 Task: Add a dentist appointment for a gum check-up on the 25th at 4:00 PM.
Action: Mouse moved to (29, 163)
Screenshot: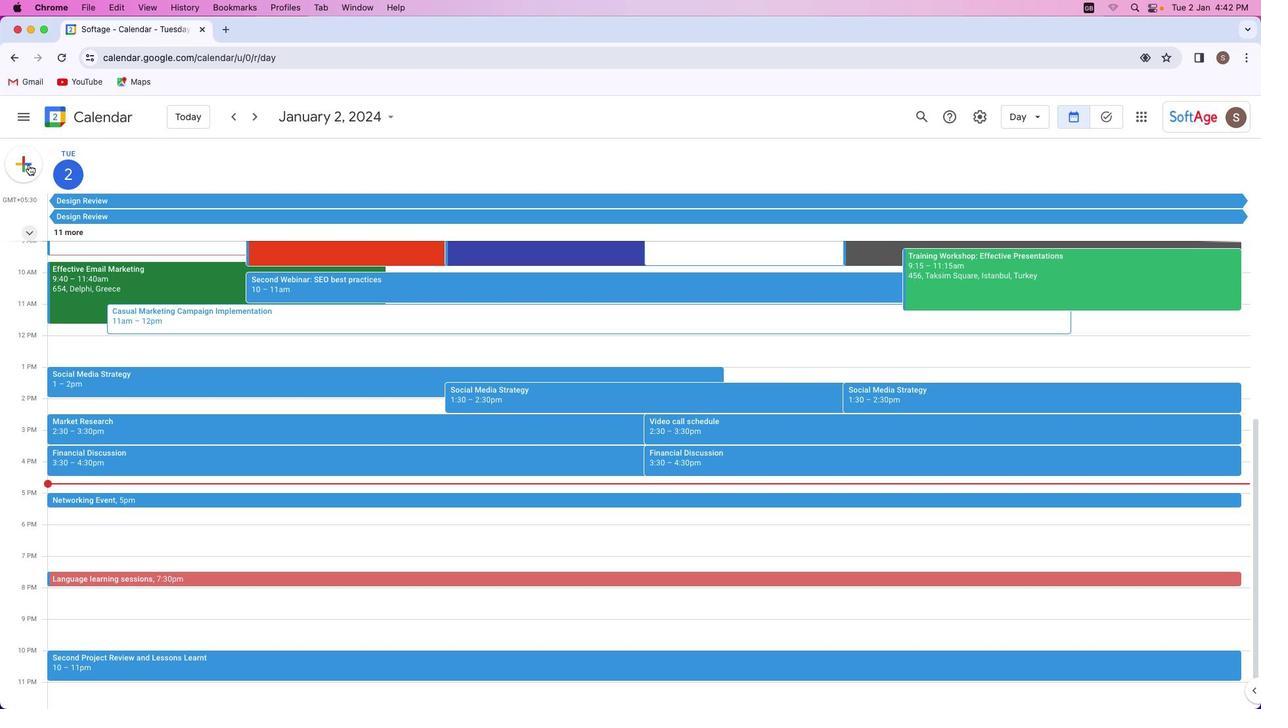 
Action: Mouse pressed left at (29, 163)
Screenshot: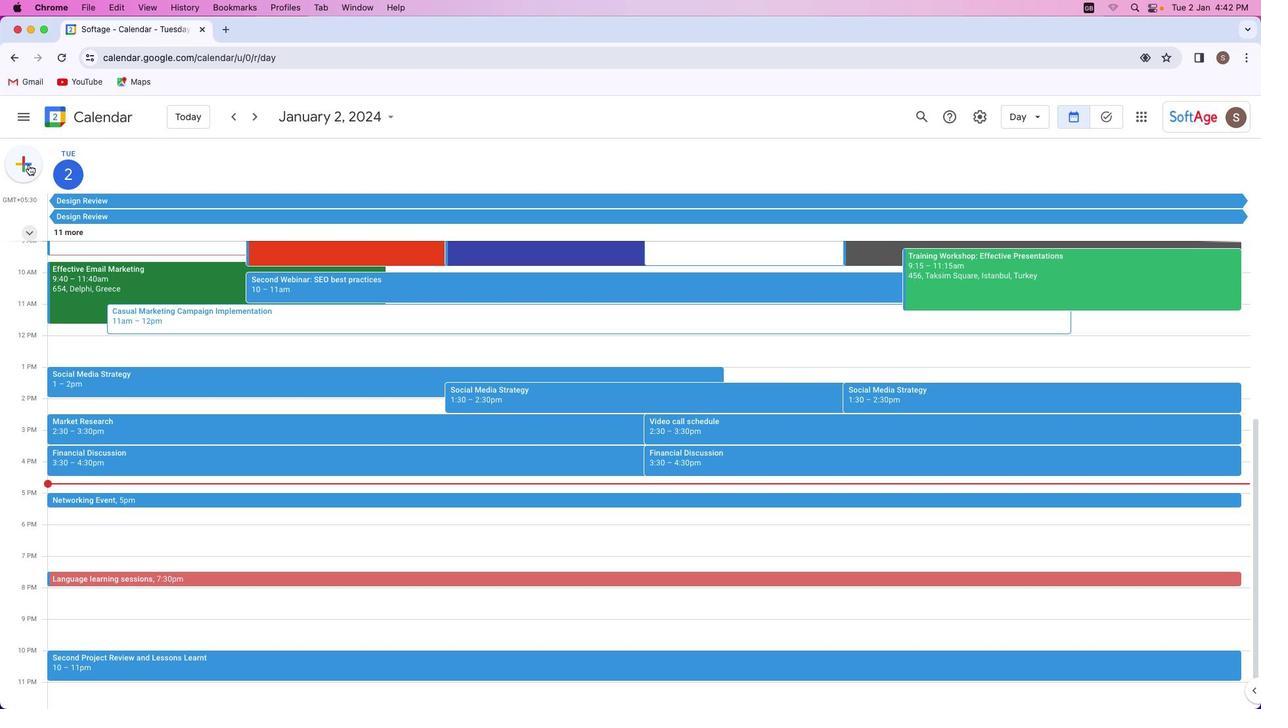 
Action: Mouse moved to (28, 165)
Screenshot: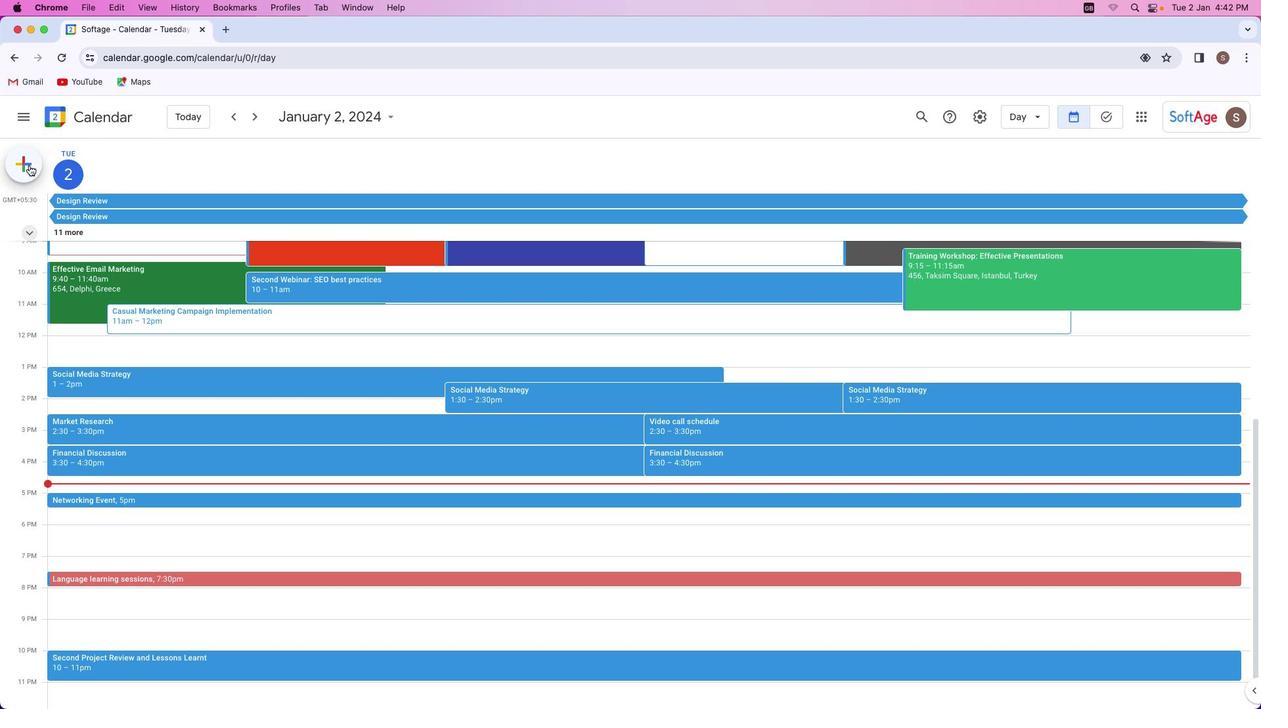
Action: Mouse pressed left at (28, 165)
Screenshot: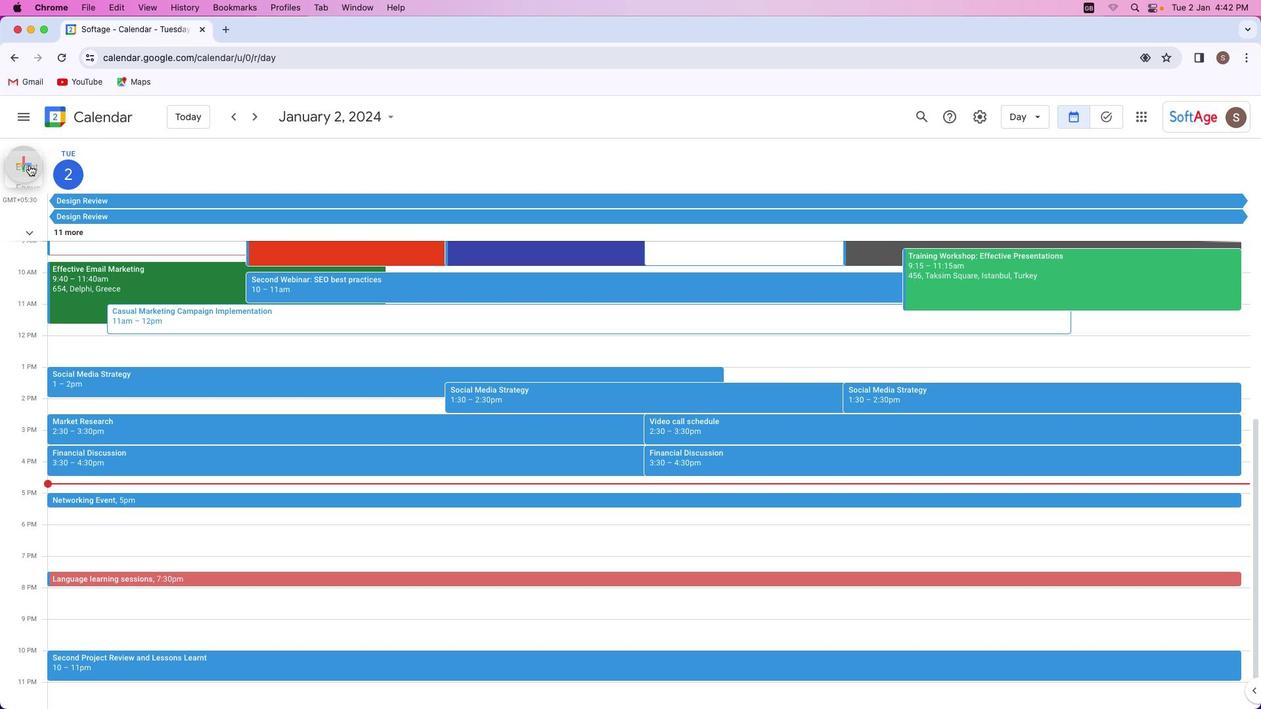 
Action: Mouse moved to (59, 302)
Screenshot: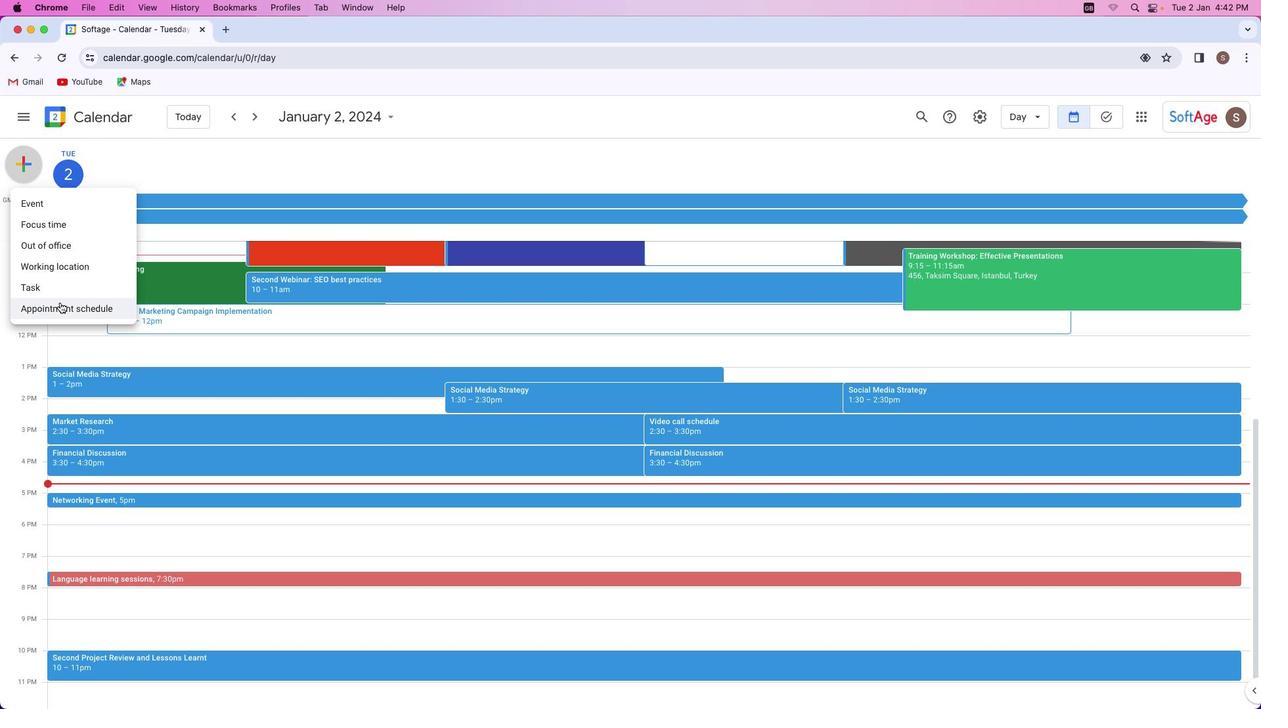 
Action: Mouse pressed left at (59, 302)
Screenshot: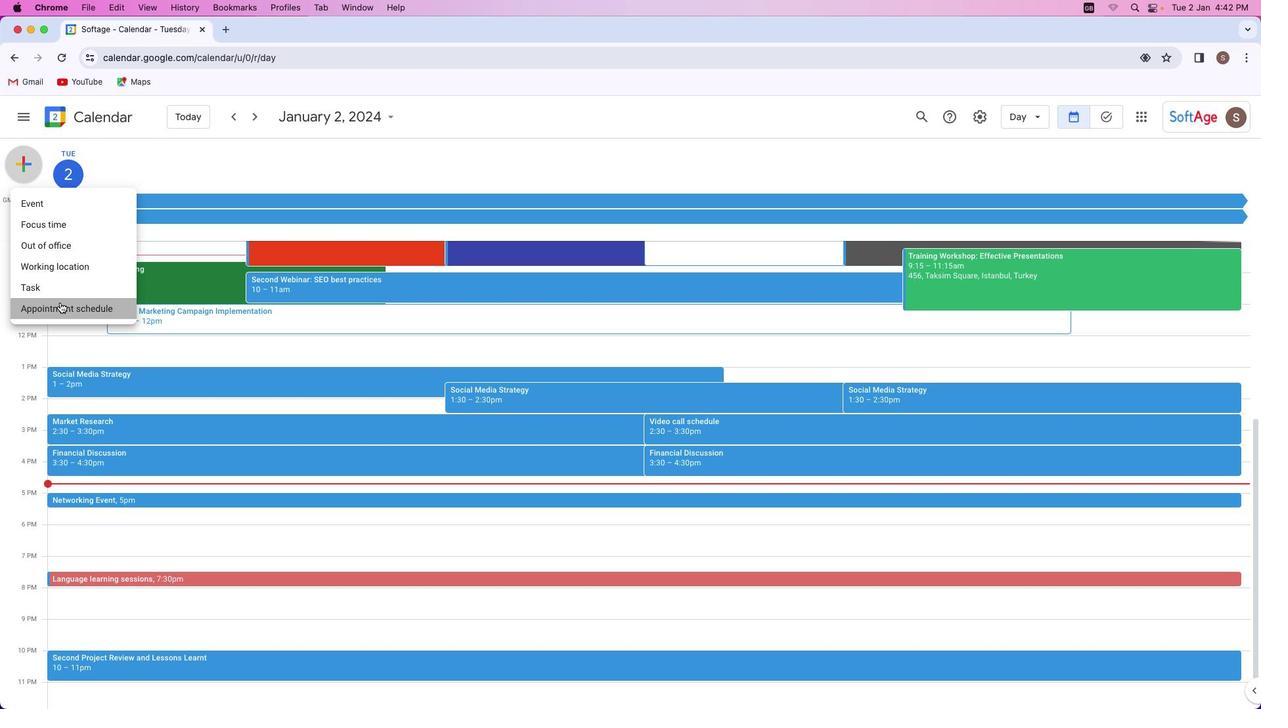 
Action: Mouse moved to (107, 160)
Screenshot: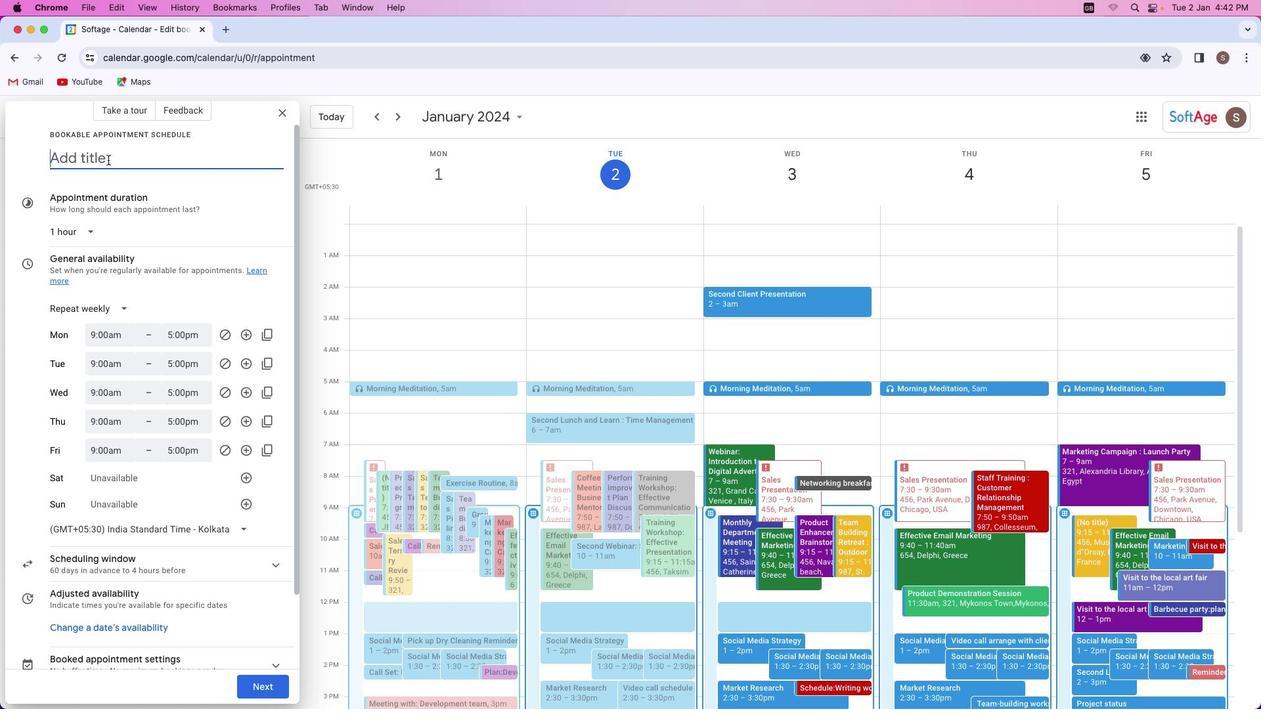 
Action: Key pressed Key.shift'D''e''n''t''i''s''t'Key.space'f''o''r'Key.space'g''u''m'Key.space'c''h''e''c''k''-''u''p'
Screenshot: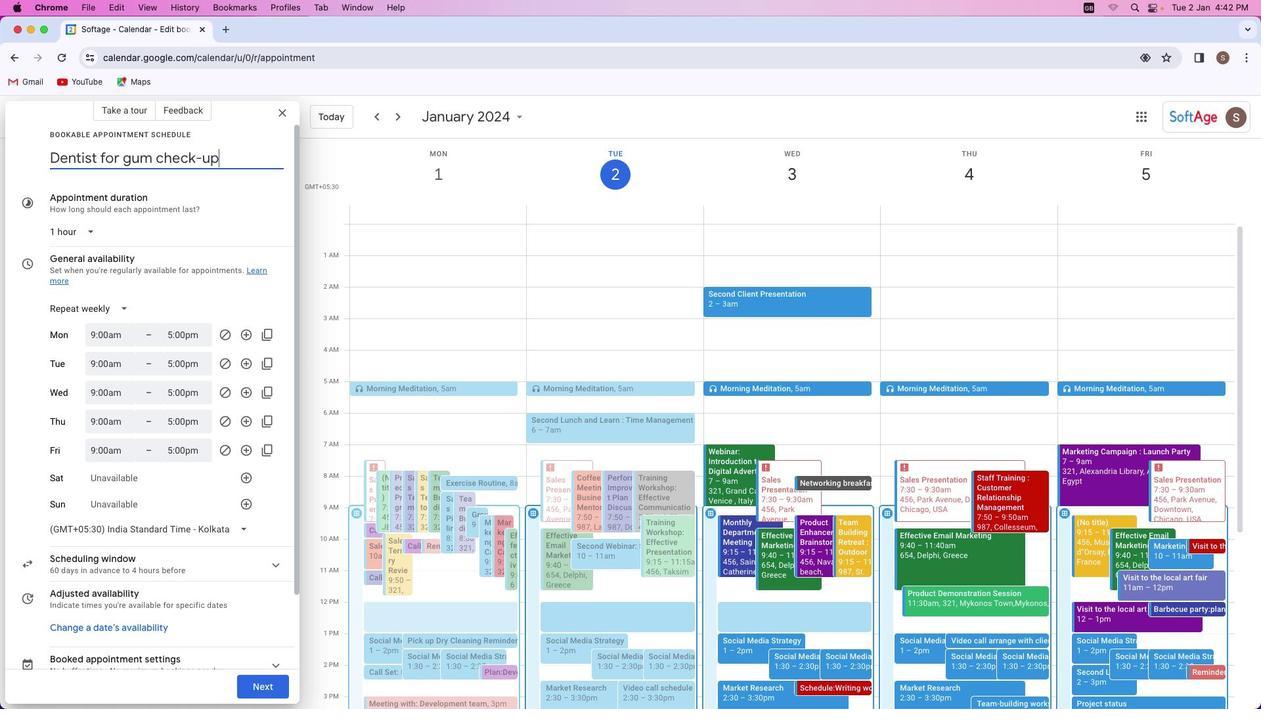 
Action: Mouse moved to (122, 317)
Screenshot: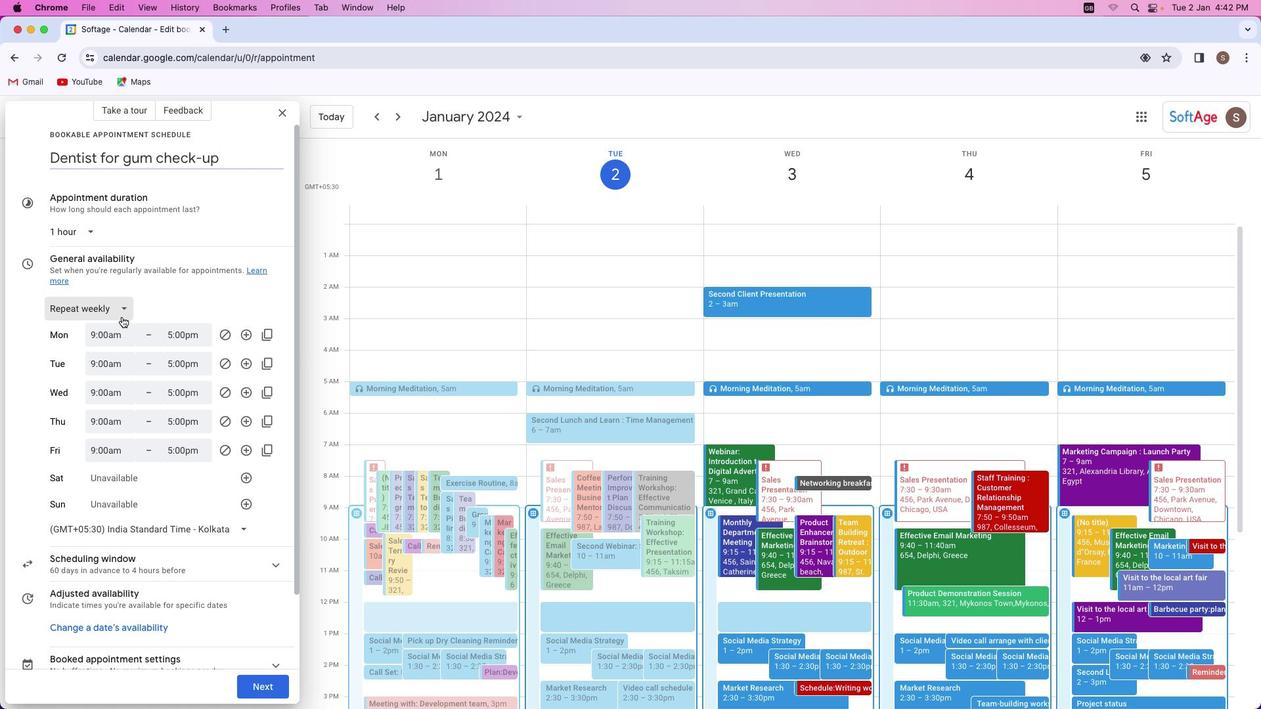 
Action: Mouse pressed left at (122, 317)
Screenshot: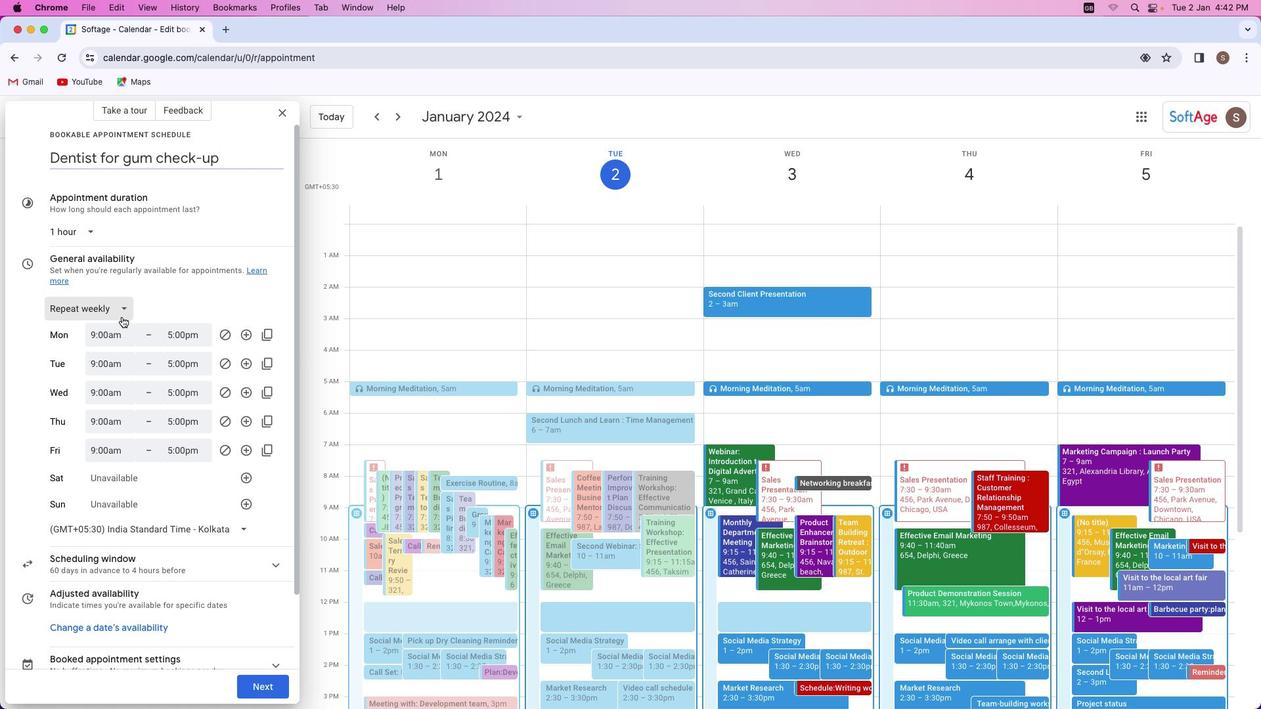 
Action: Mouse moved to (88, 338)
Screenshot: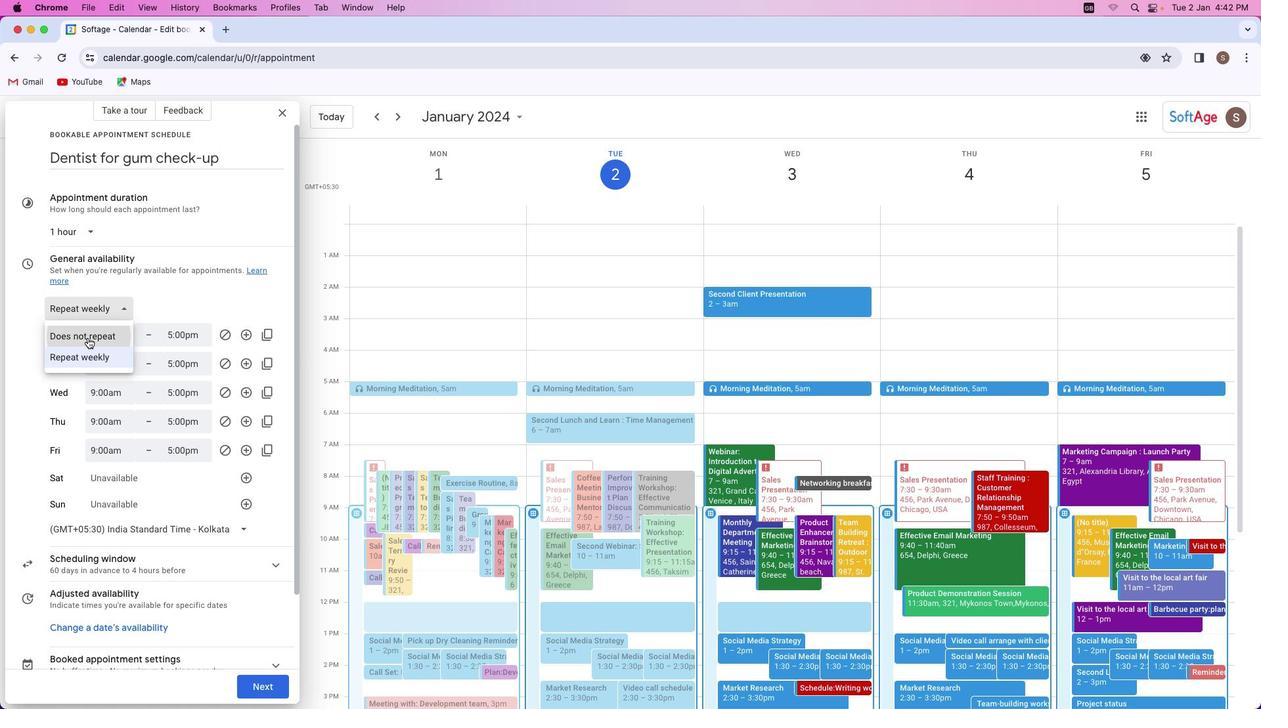 
Action: Mouse pressed left at (88, 338)
Screenshot: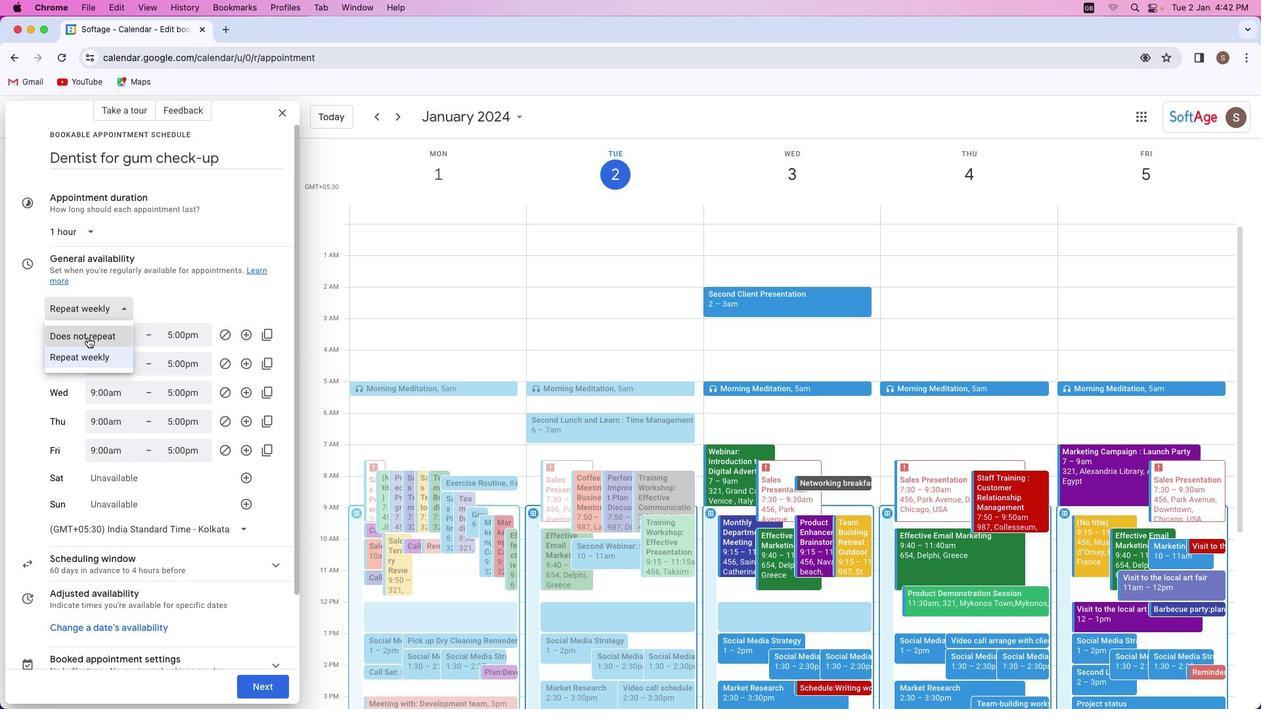 
Action: Mouse moved to (95, 323)
Screenshot: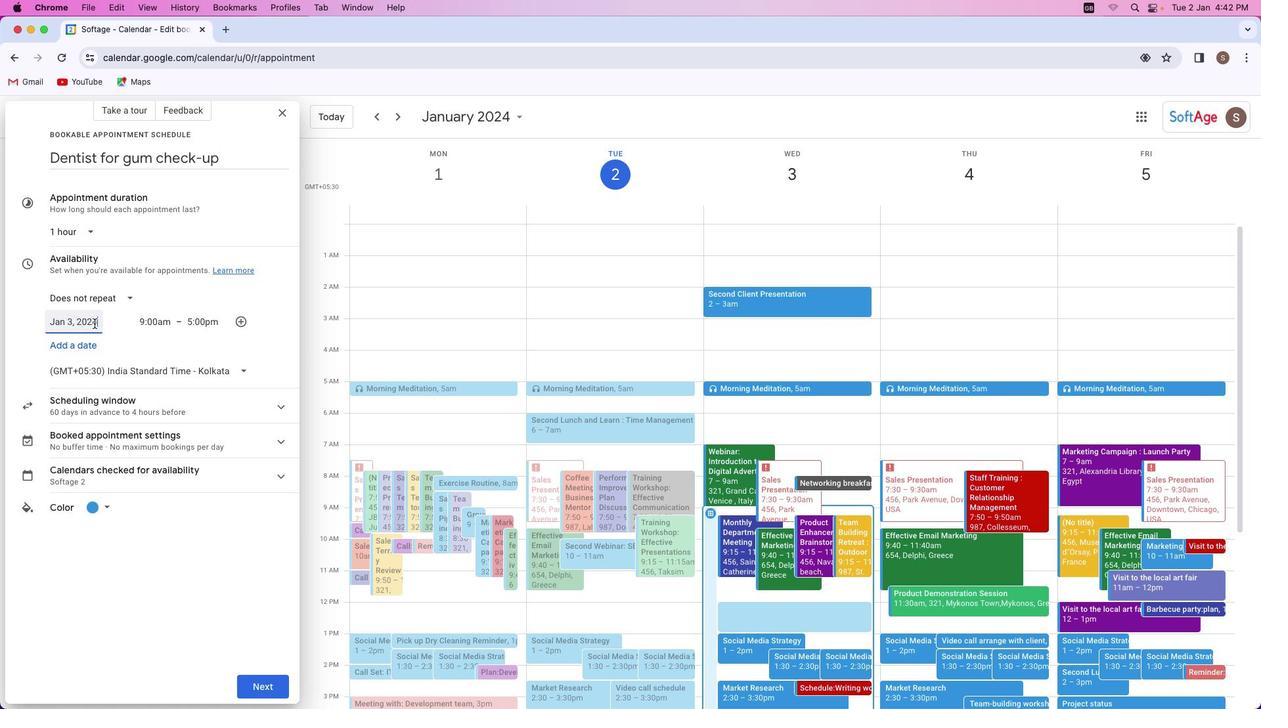 
Action: Mouse pressed left at (95, 323)
Screenshot: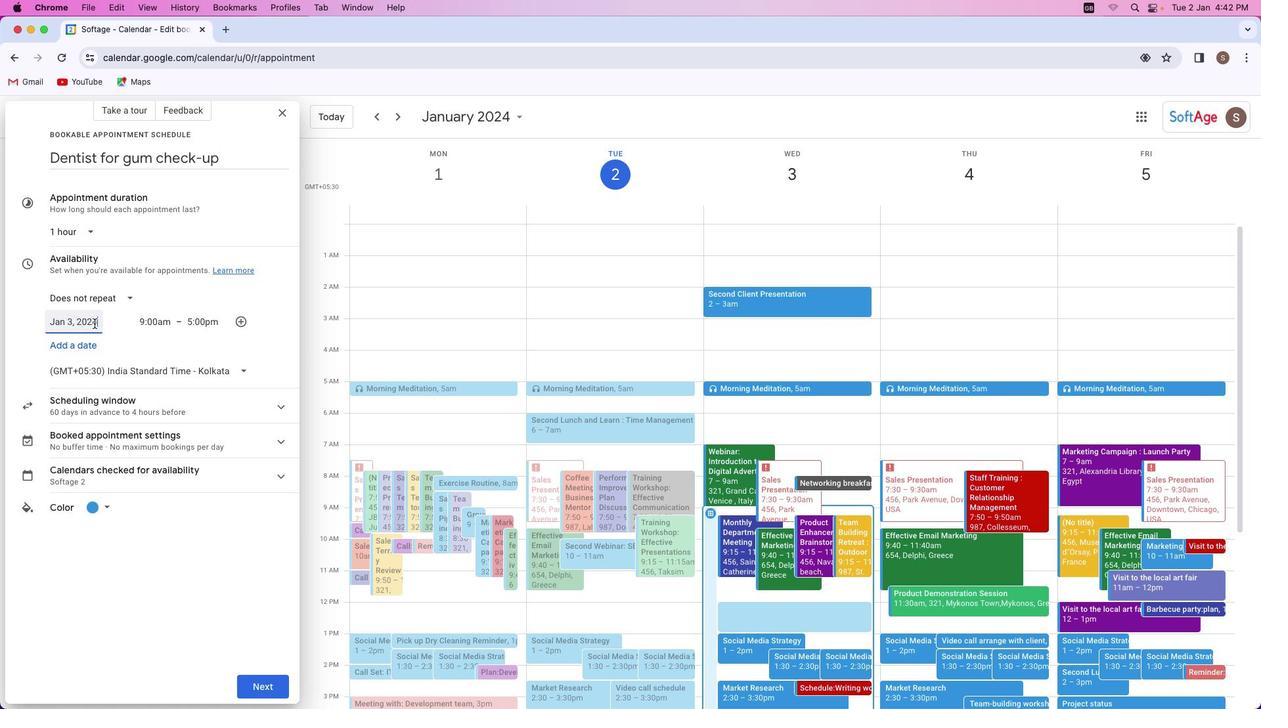 
Action: Mouse moved to (139, 442)
Screenshot: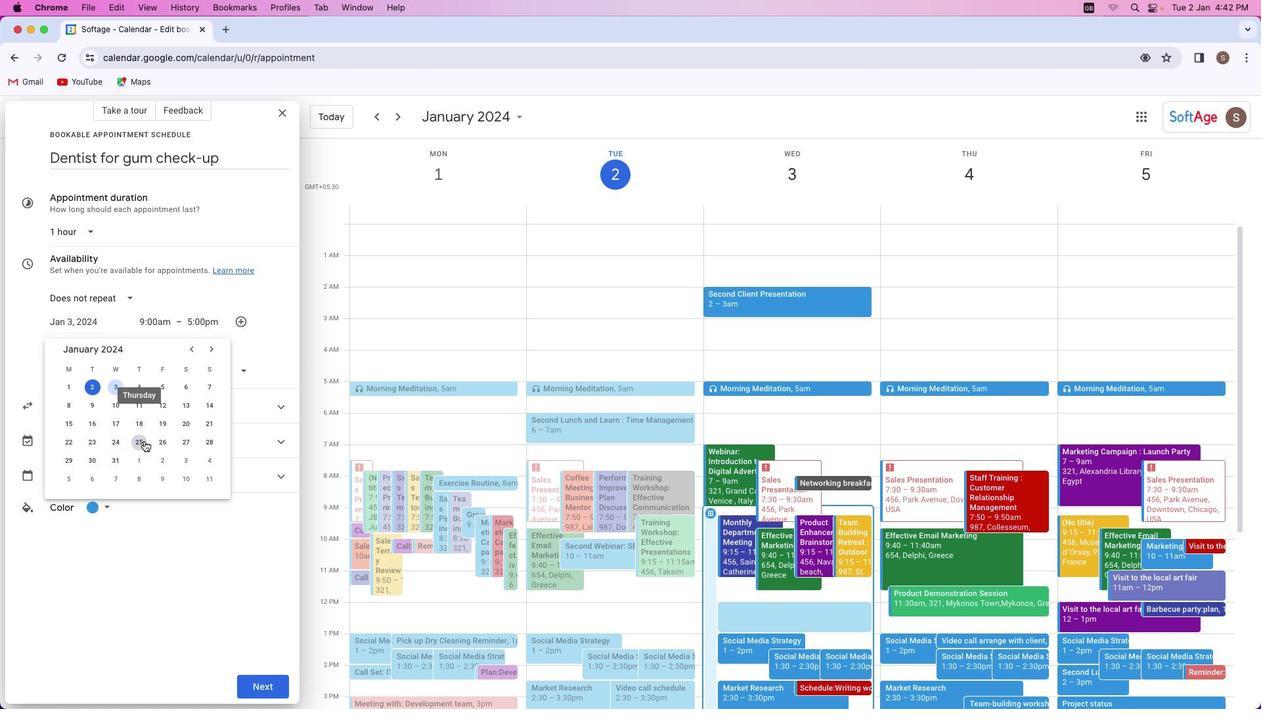 
Action: Mouse pressed left at (139, 442)
Screenshot: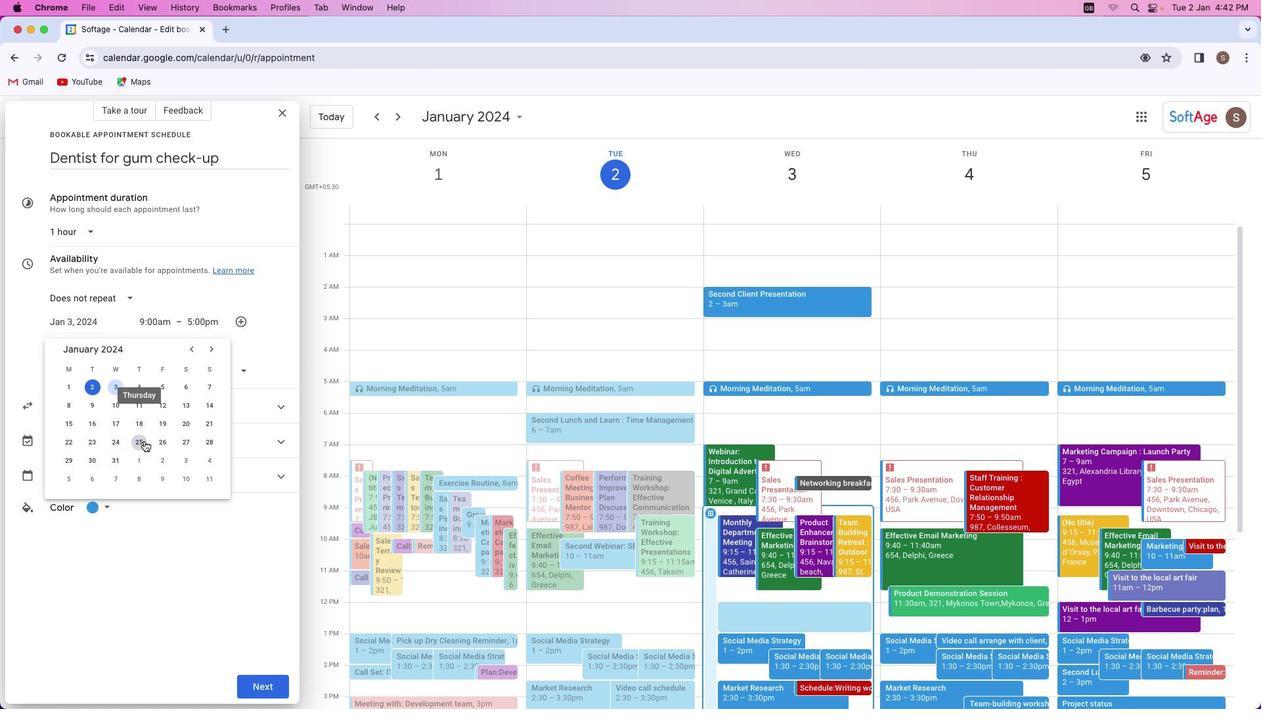 
Action: Mouse moved to (155, 321)
Screenshot: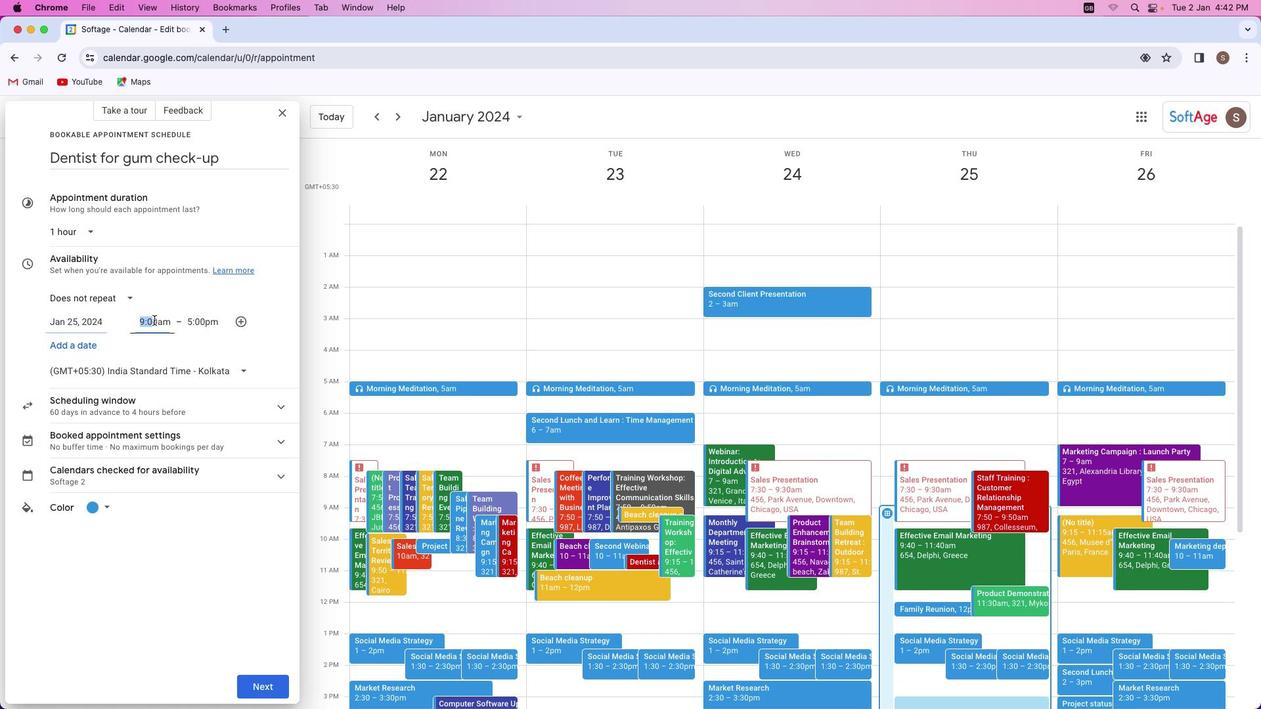 
Action: Mouse pressed left at (155, 321)
Screenshot: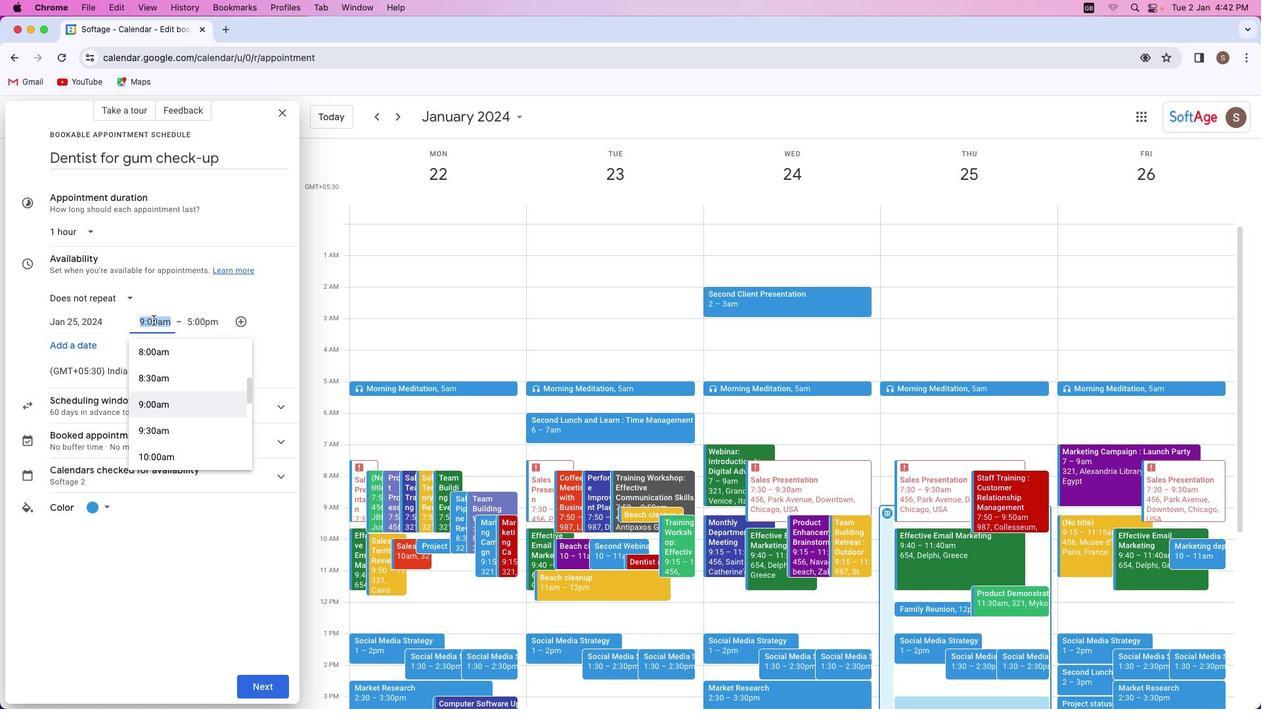 
Action: Mouse moved to (160, 412)
Screenshot: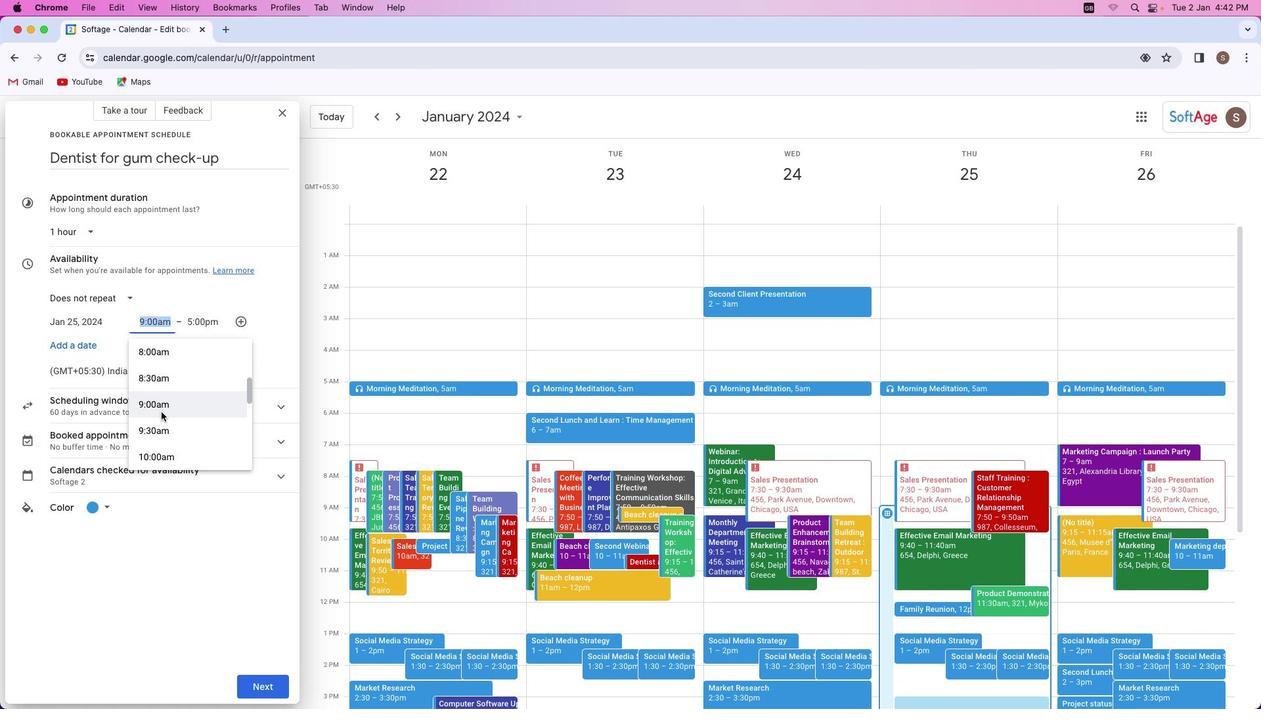 
Action: Mouse scrolled (160, 412) with delta (0, 0)
Screenshot: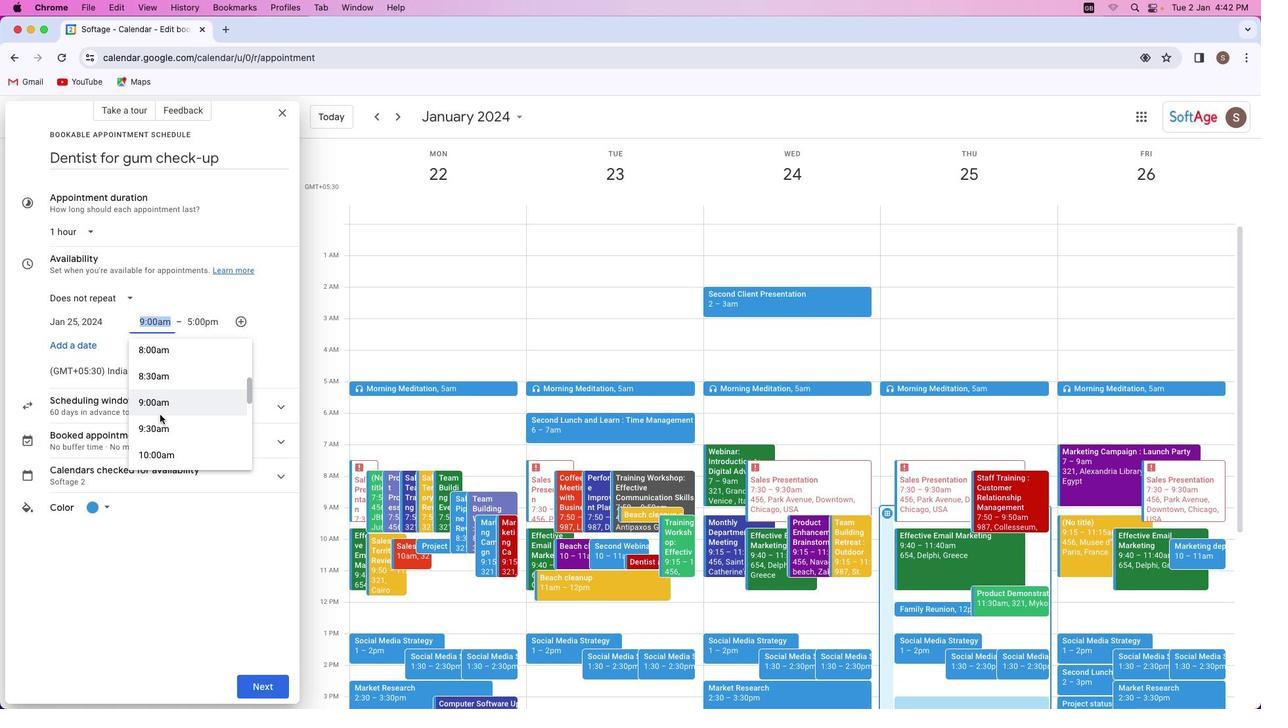 
Action: Mouse moved to (160, 414)
Screenshot: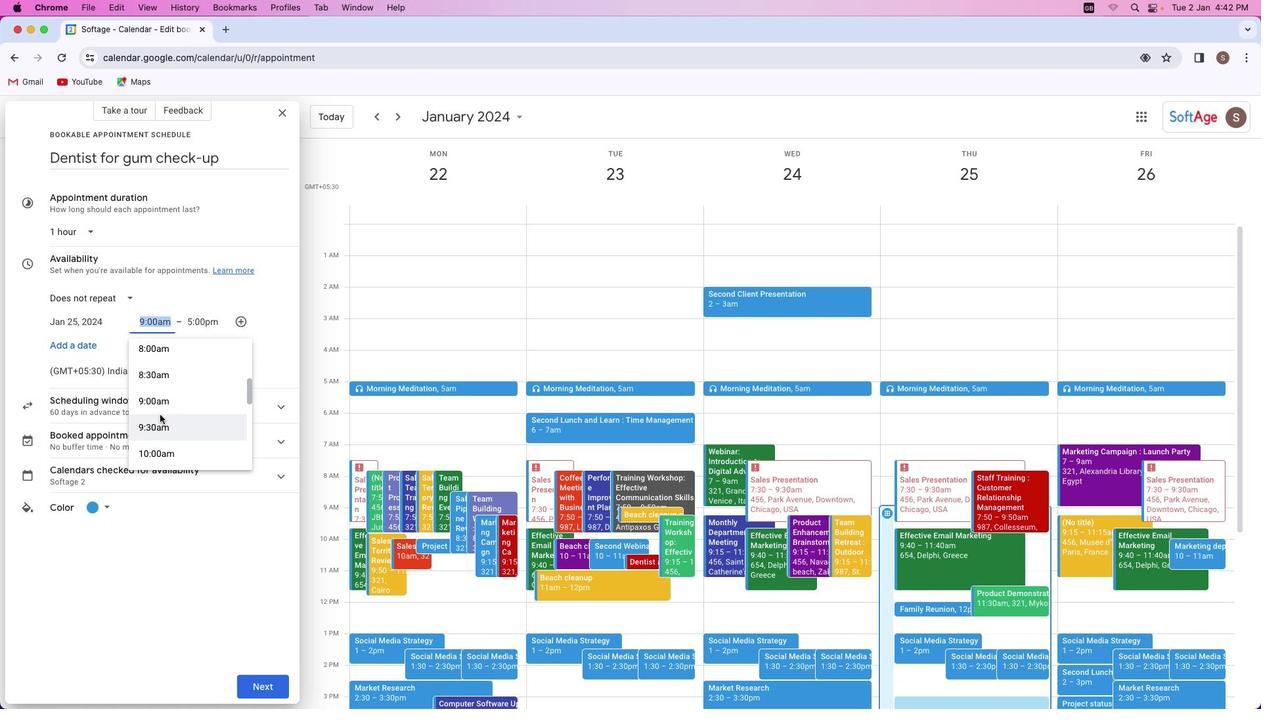 
Action: Mouse scrolled (160, 414) with delta (0, 0)
Screenshot: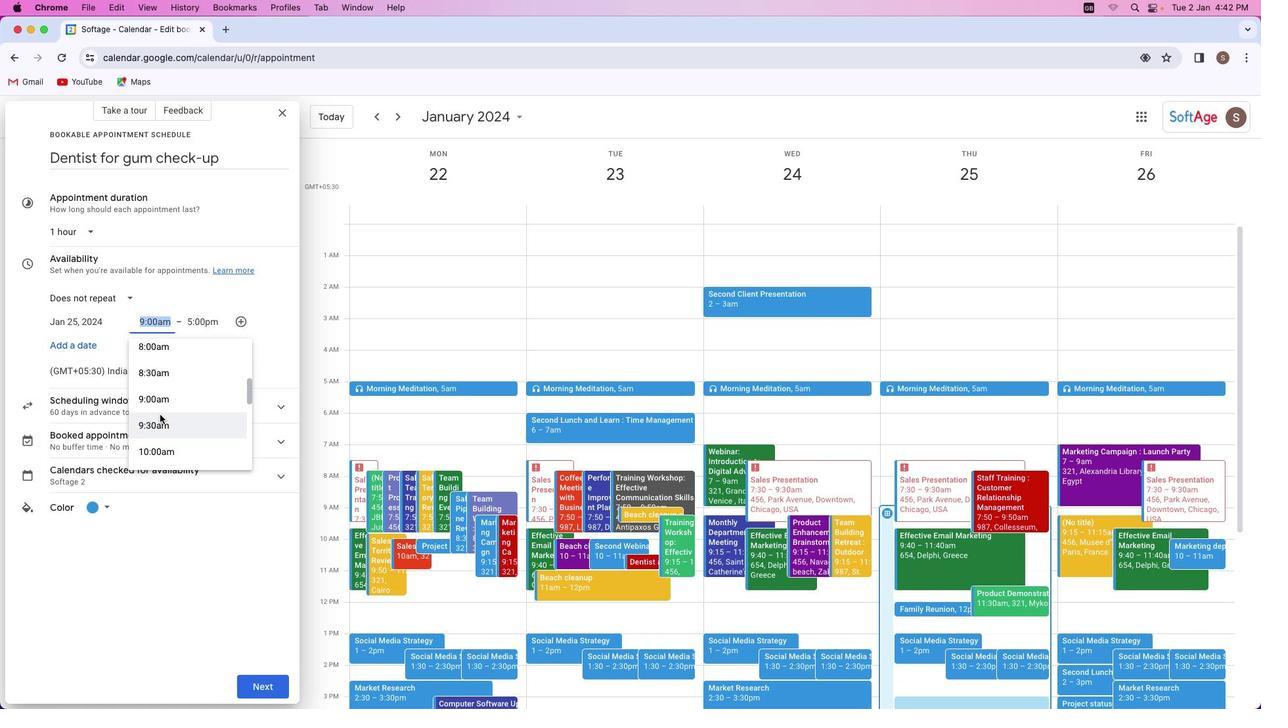 
Action: Mouse scrolled (160, 414) with delta (0, 0)
Screenshot: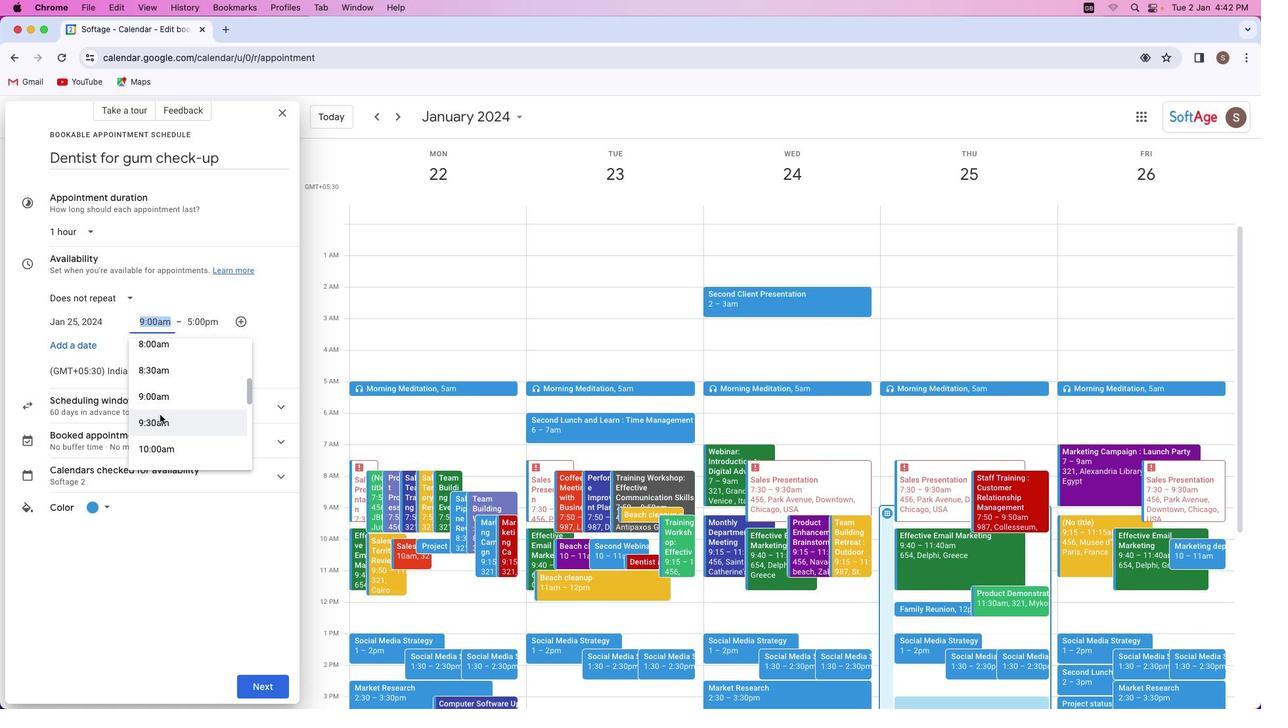 
Action: Mouse scrolled (160, 414) with delta (0, 0)
Screenshot: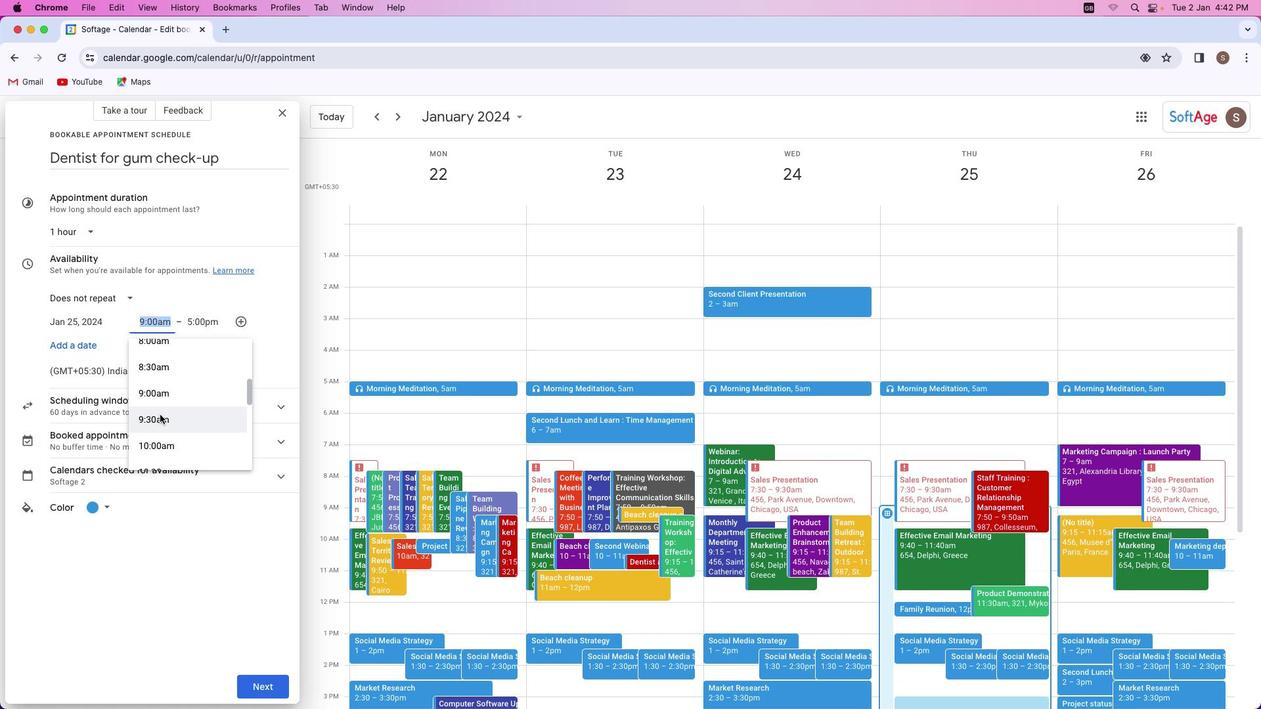
Action: Mouse scrolled (160, 414) with delta (0, 0)
Screenshot: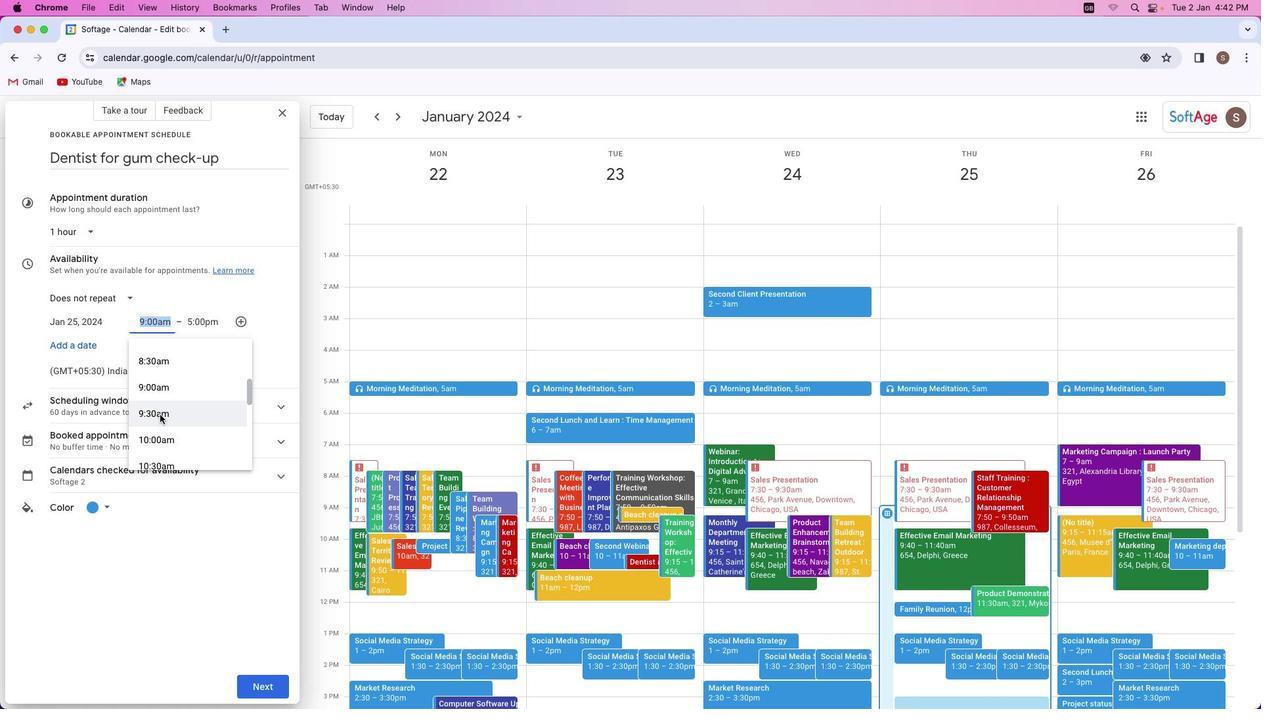 
Action: Mouse moved to (160, 408)
Screenshot: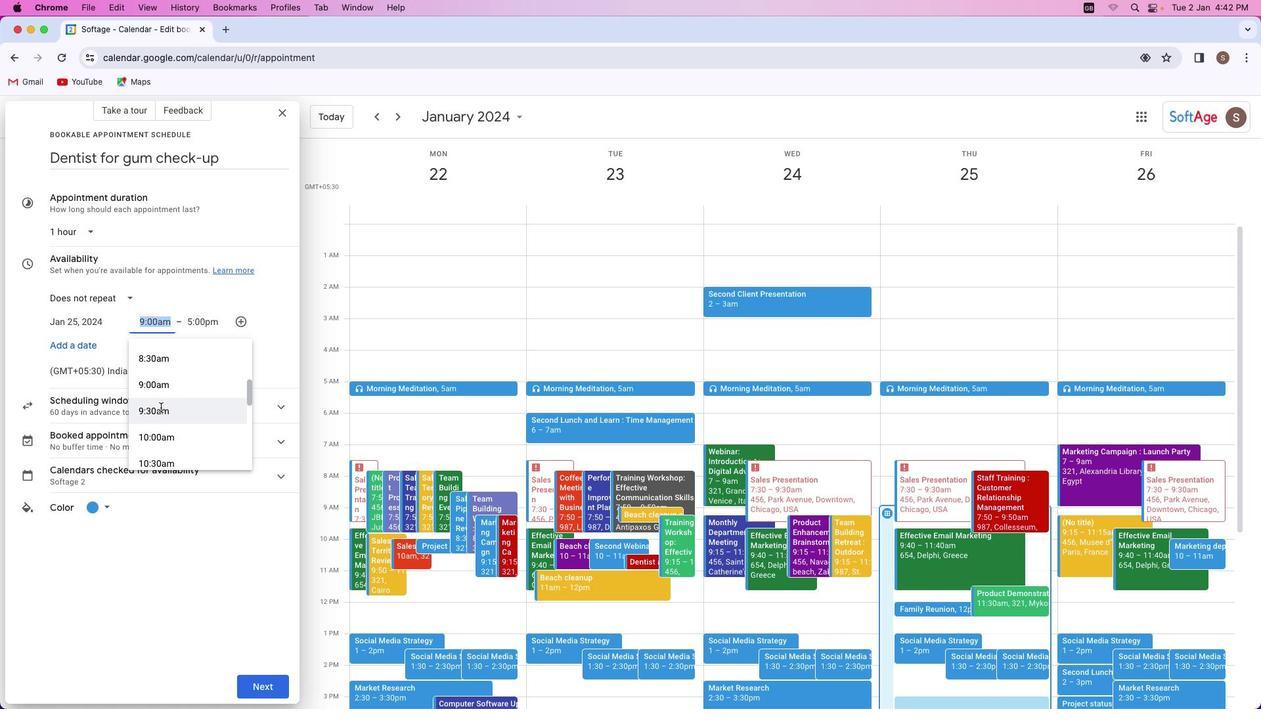 
Action: Mouse scrolled (160, 408) with delta (0, 0)
Screenshot: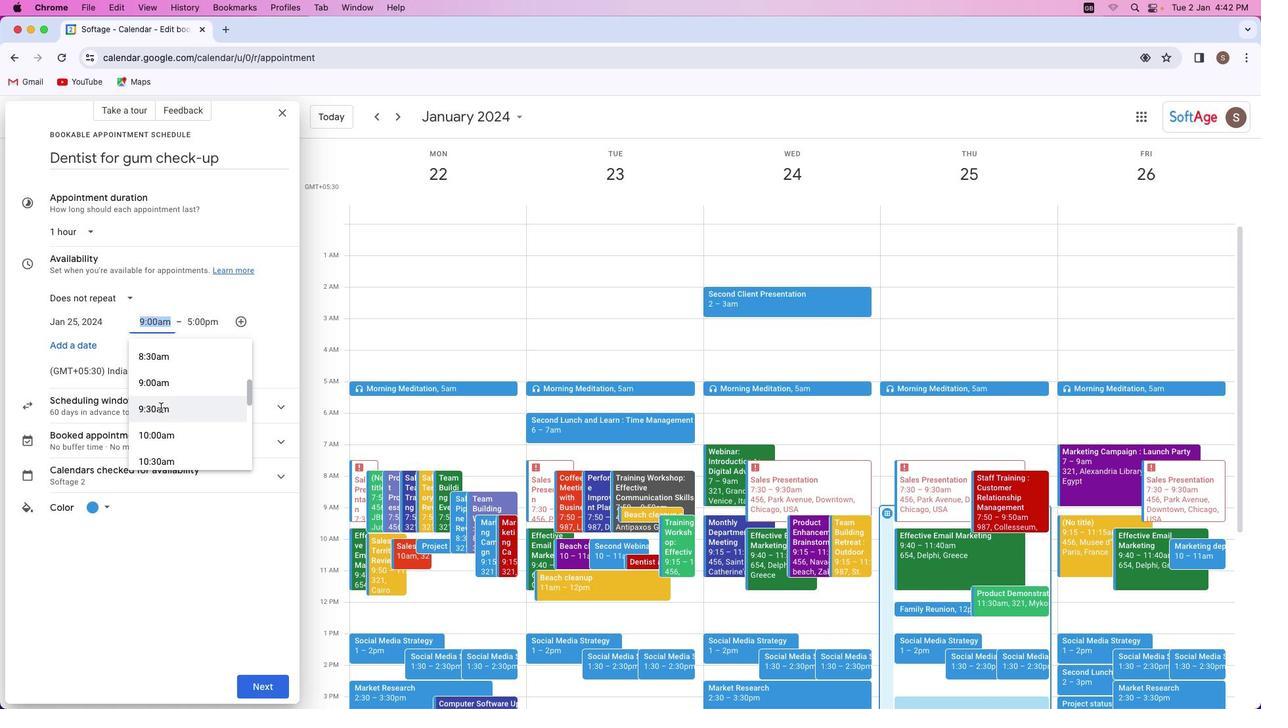 
Action: Mouse moved to (160, 408)
Screenshot: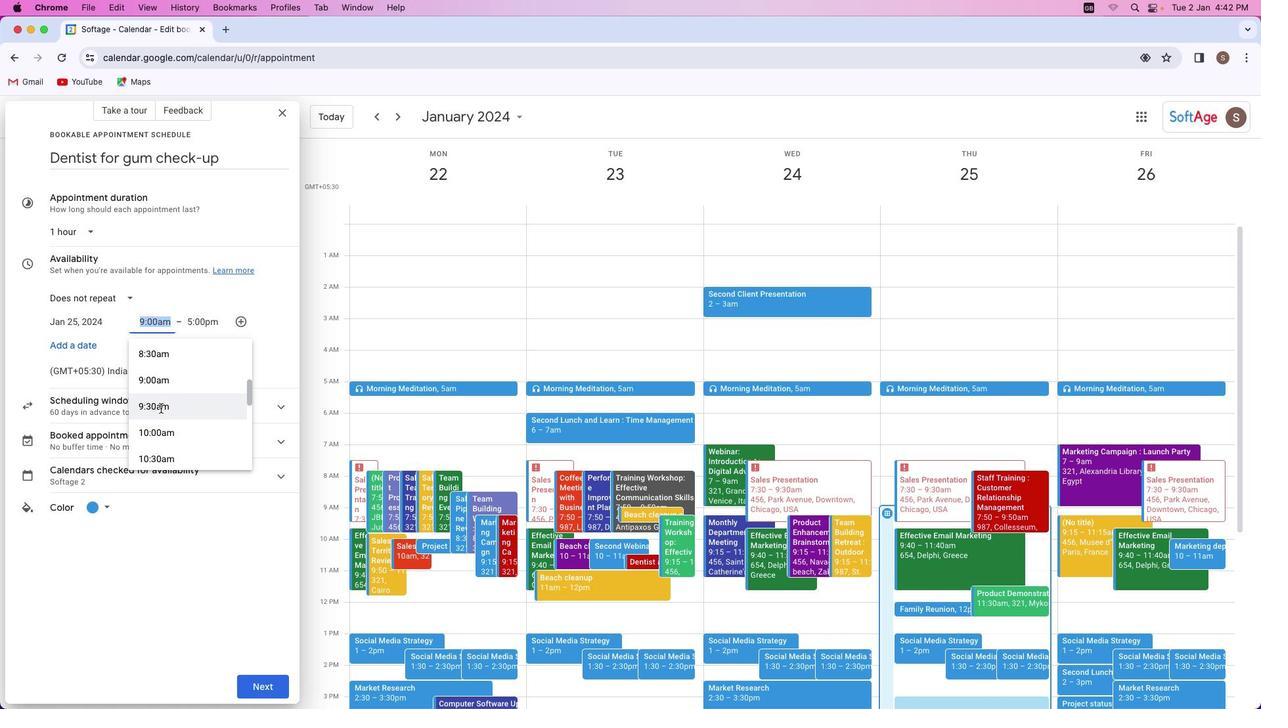 
Action: Mouse scrolled (160, 408) with delta (0, 0)
Screenshot: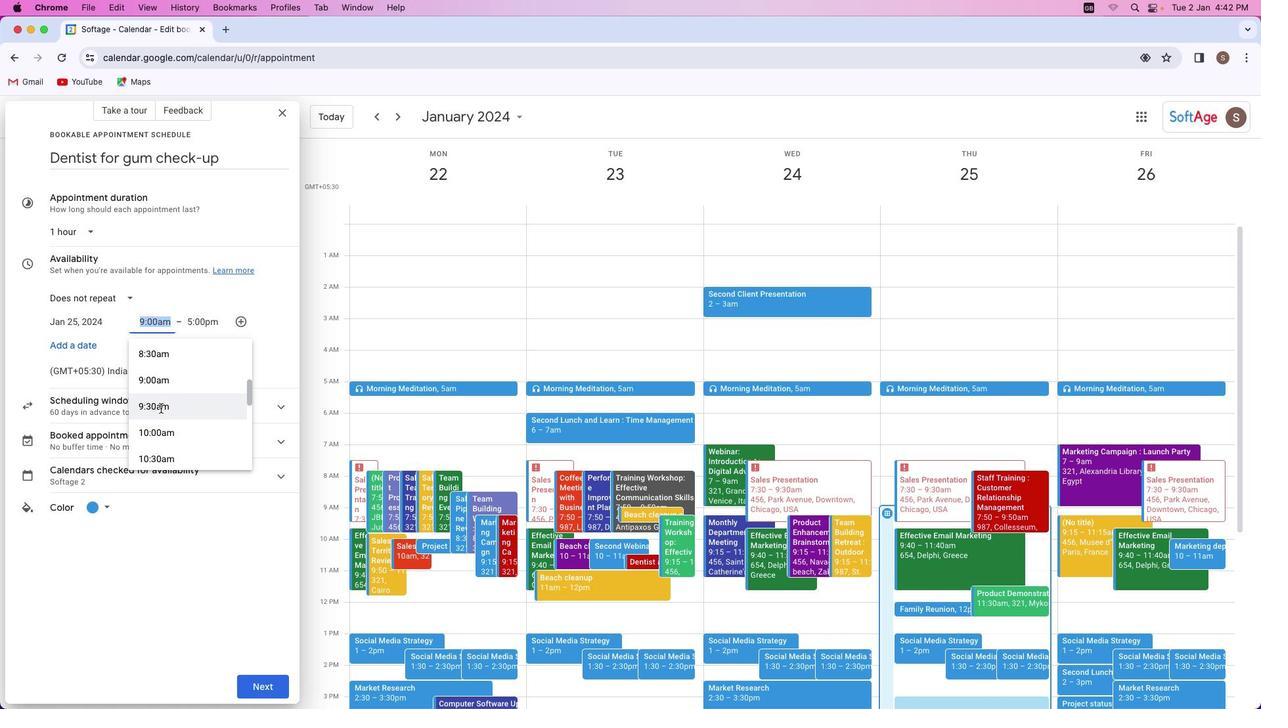 
Action: Mouse moved to (160, 408)
Screenshot: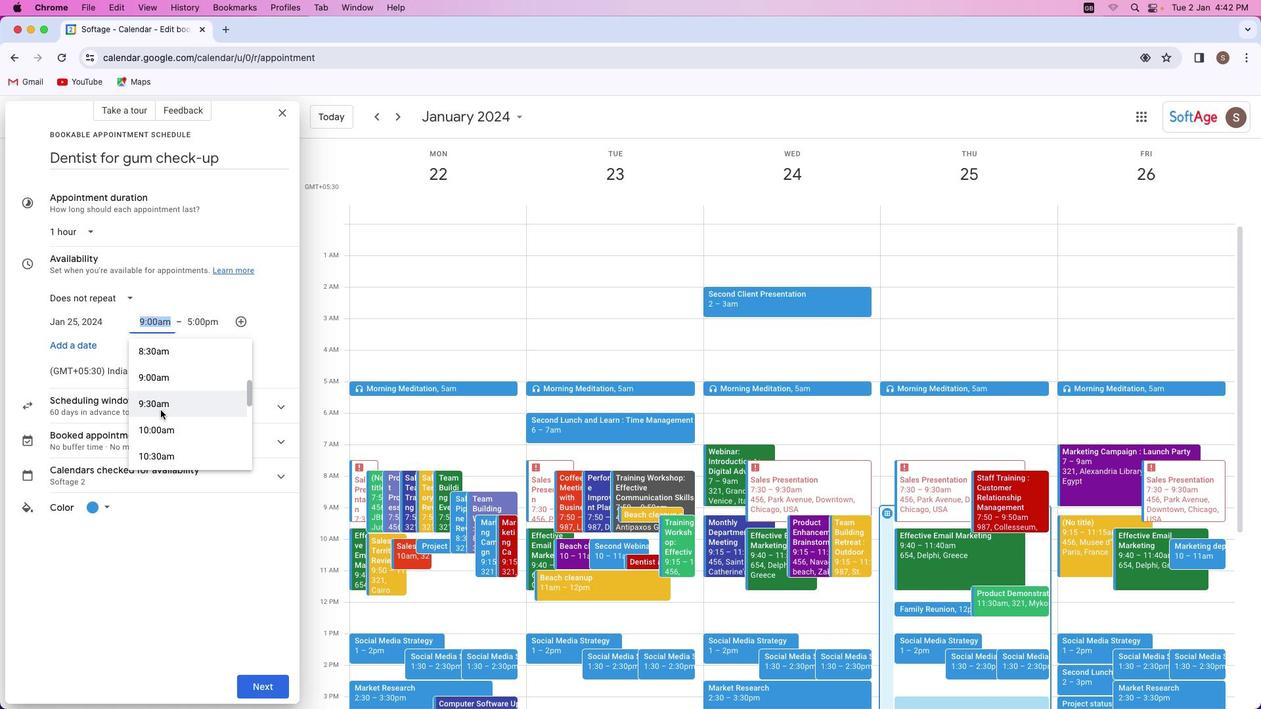 
Action: Mouse scrolled (160, 408) with delta (0, 0)
Screenshot: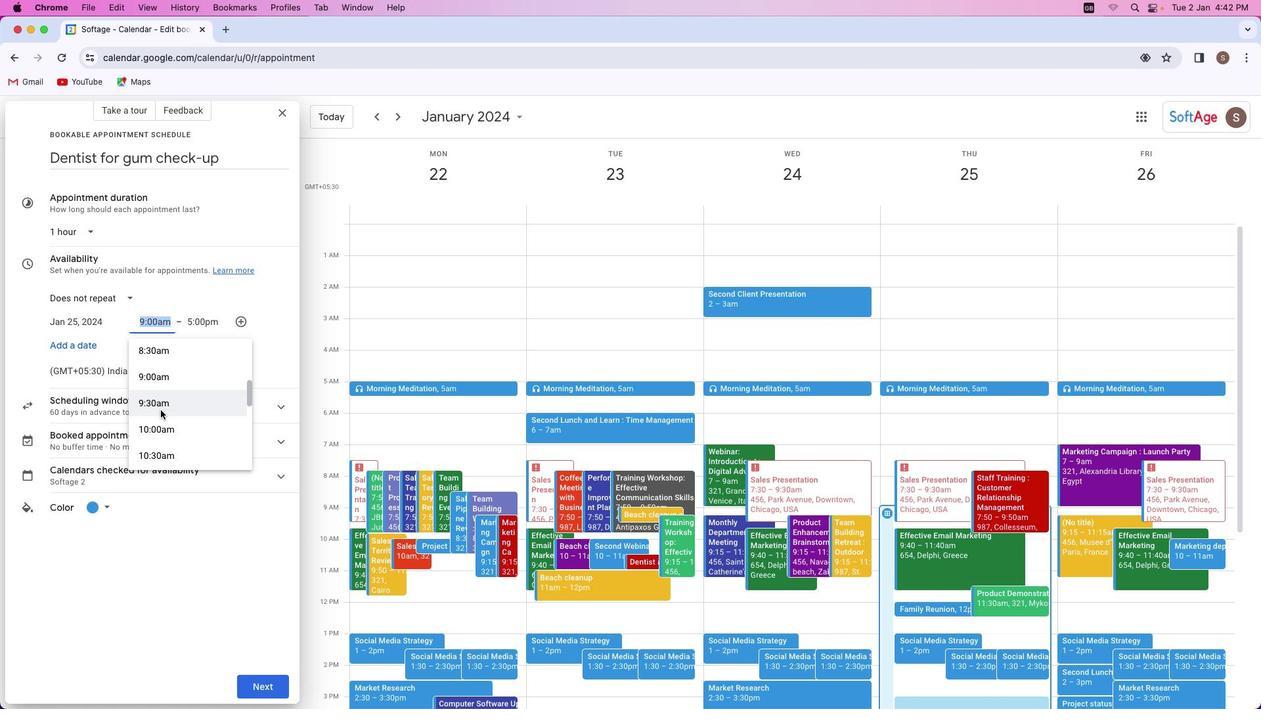 
Action: Mouse moved to (160, 410)
Screenshot: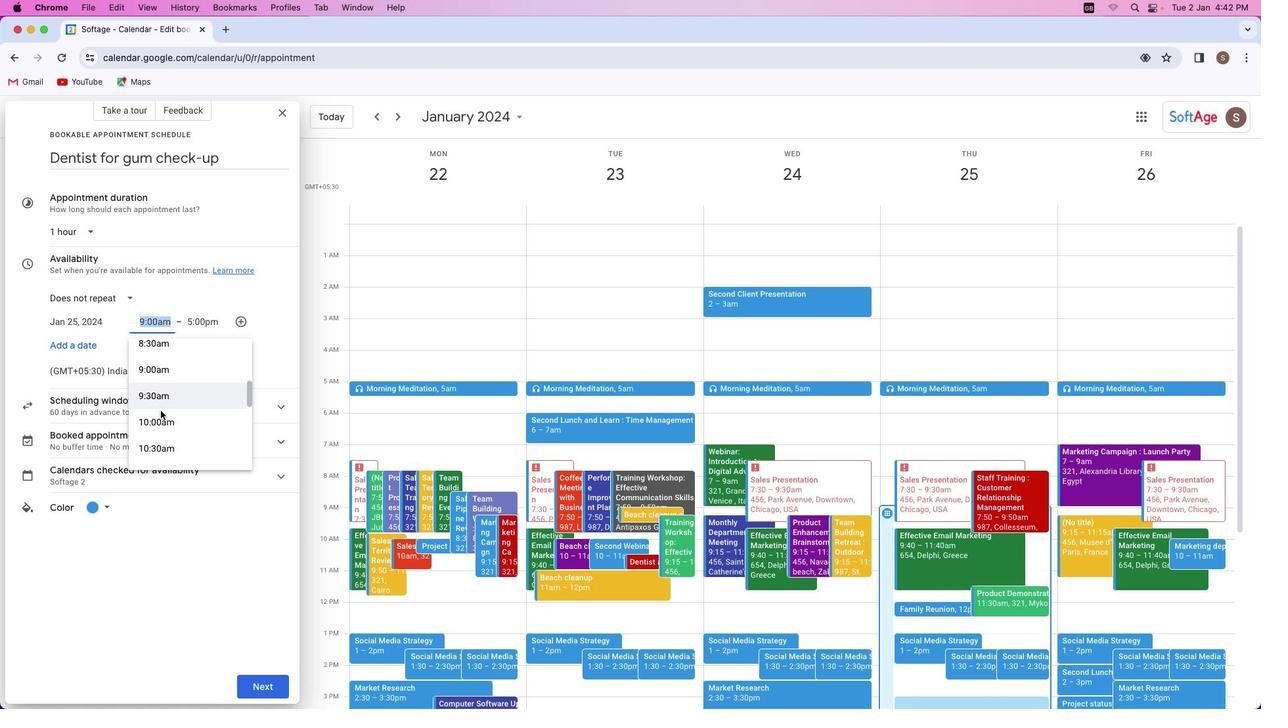
Action: Mouse scrolled (160, 410) with delta (0, 0)
Screenshot: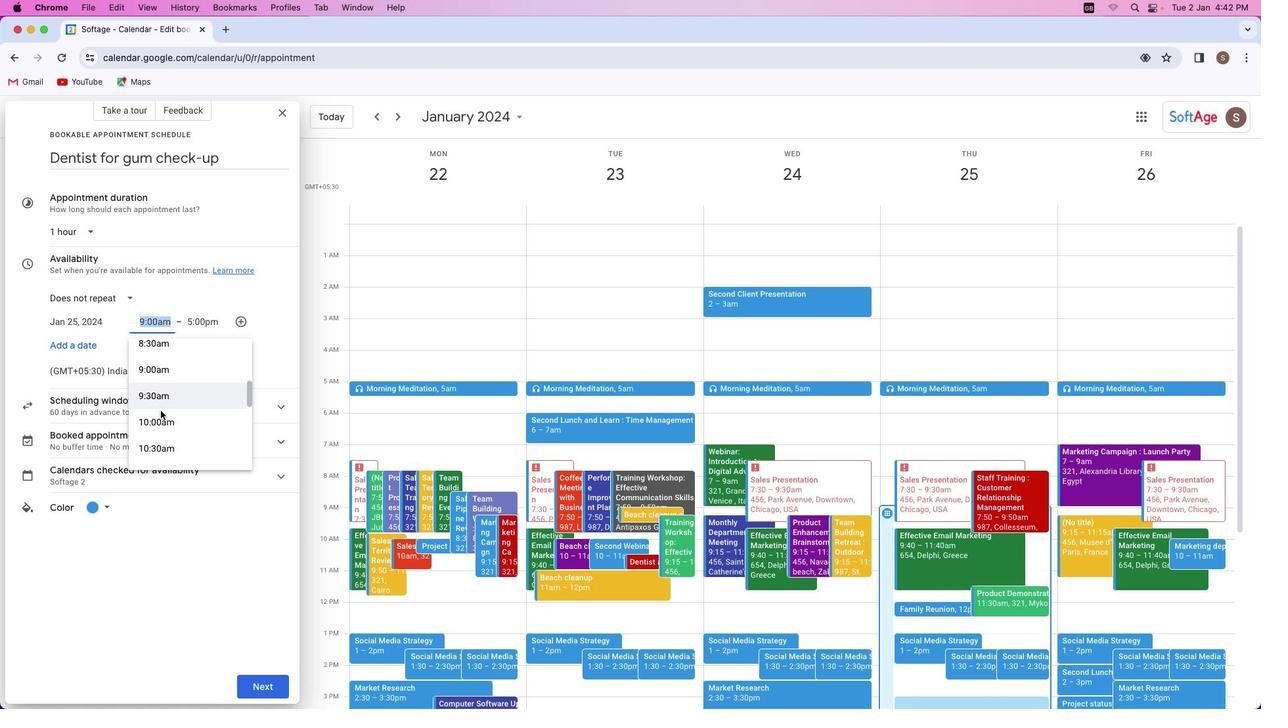 
Action: Mouse moved to (160, 411)
Screenshot: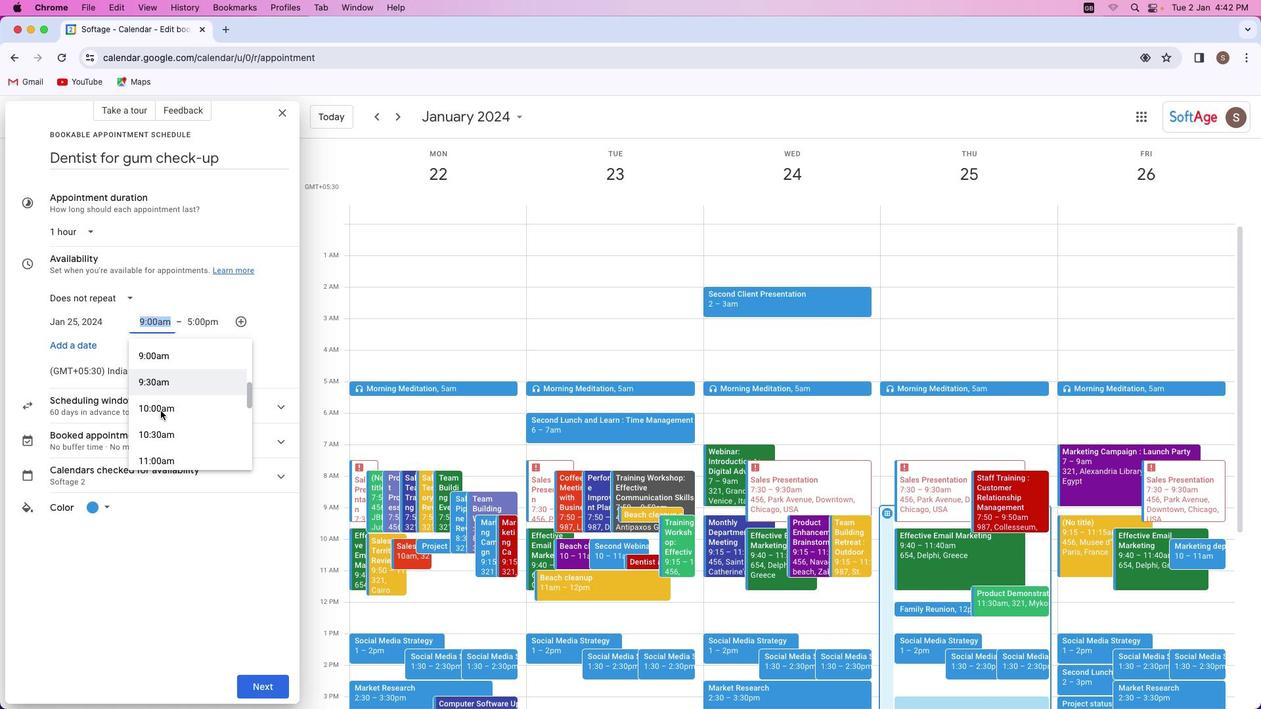 
Action: Mouse scrolled (160, 411) with delta (0, 0)
Screenshot: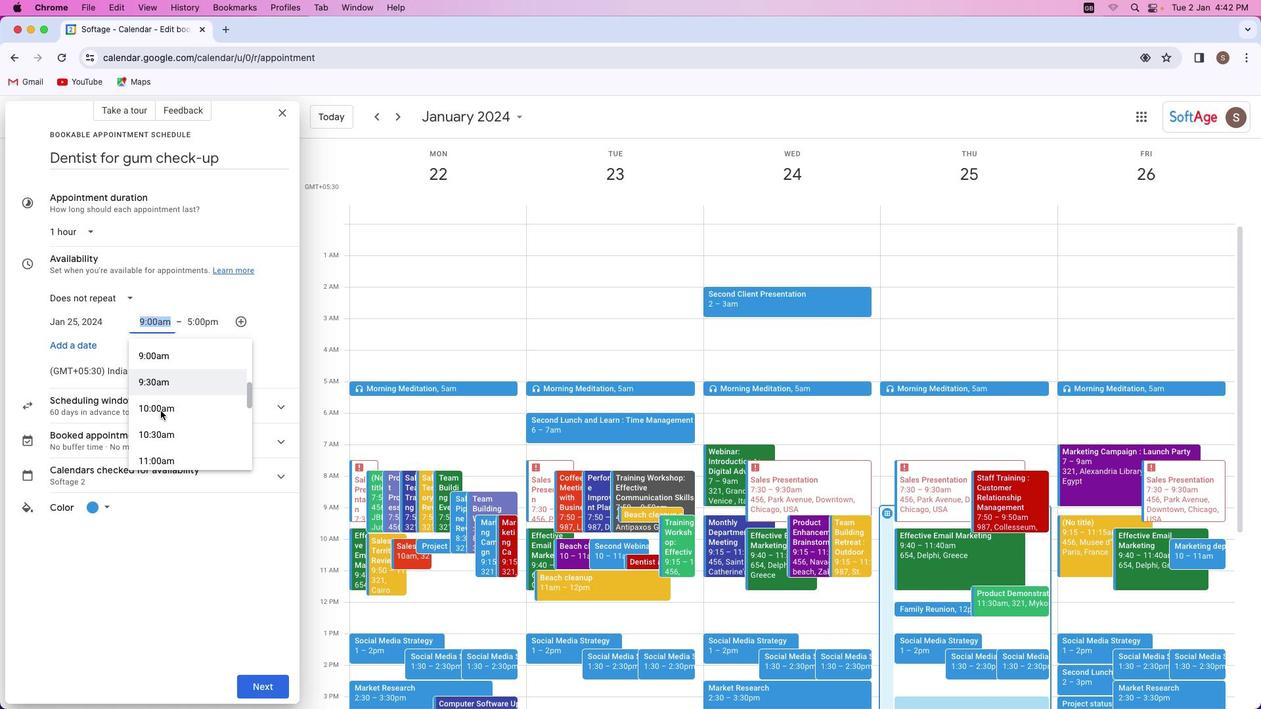 
Action: Mouse scrolled (160, 411) with delta (0, 0)
Screenshot: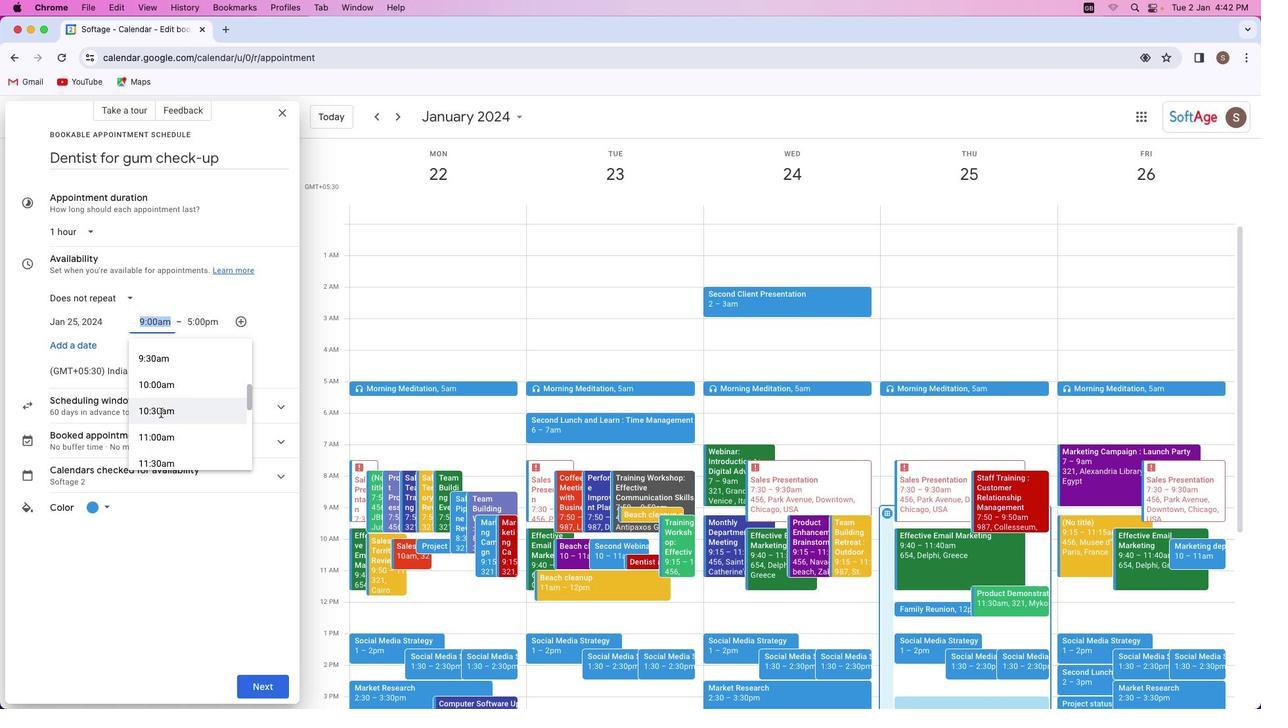 
Action: Mouse moved to (160, 413)
Screenshot: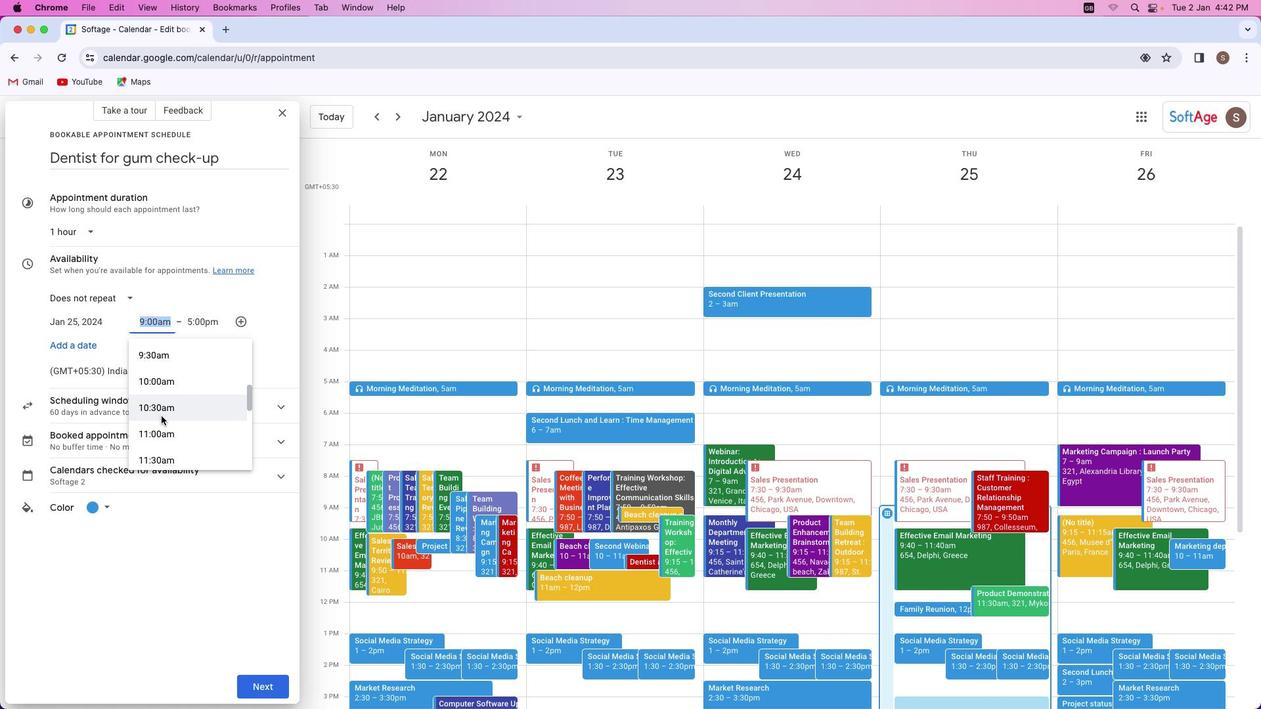 
Action: Mouse scrolled (160, 413) with delta (0, 0)
Screenshot: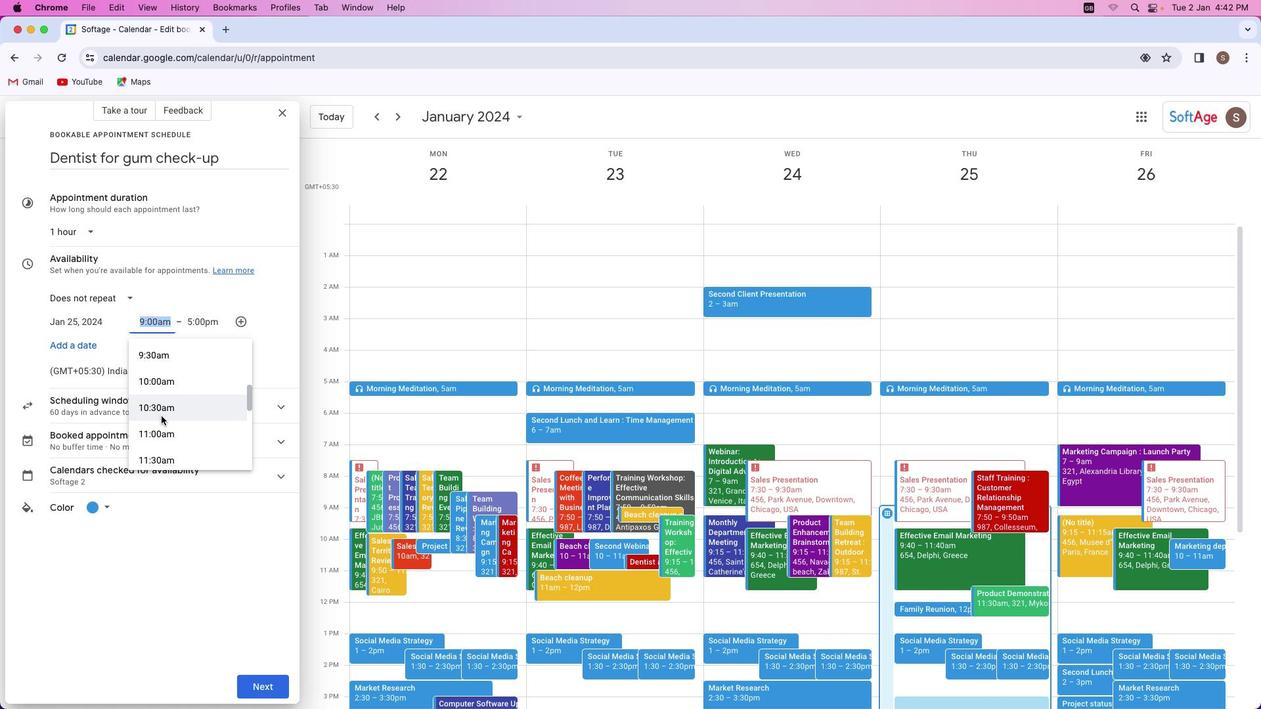 
Action: Mouse moved to (161, 416)
Screenshot: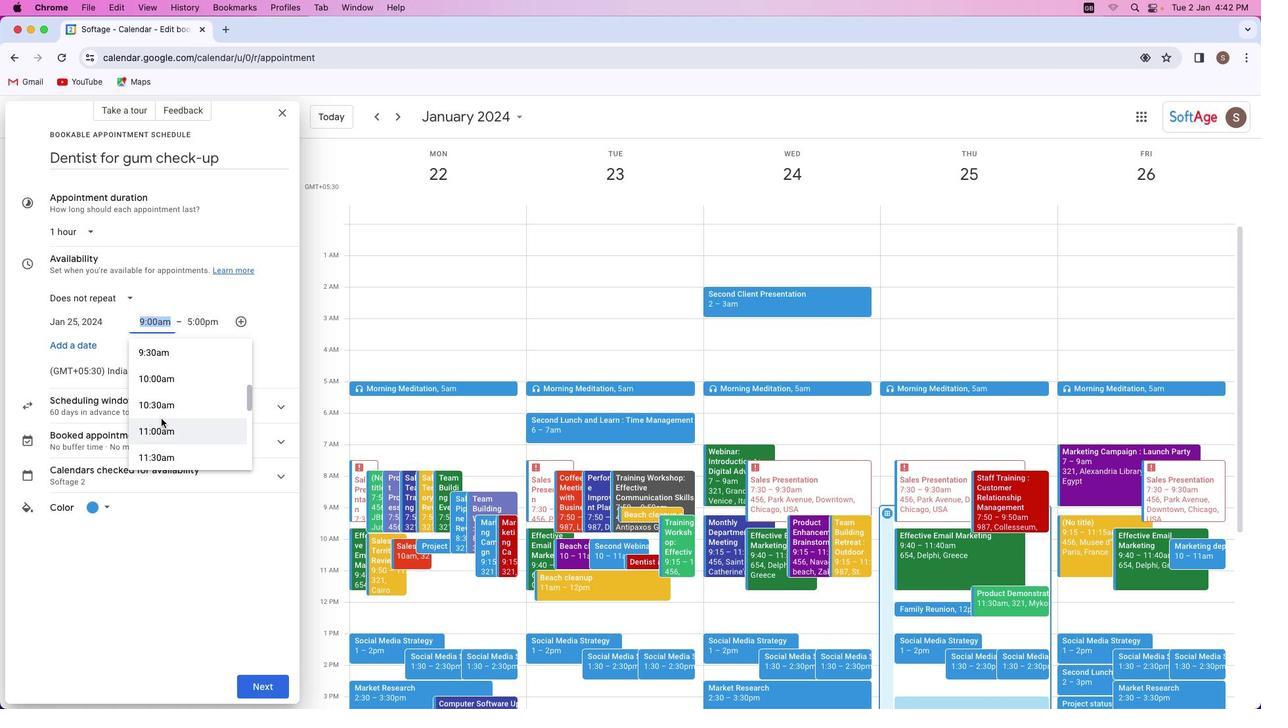 
Action: Mouse scrolled (161, 416) with delta (0, 0)
Screenshot: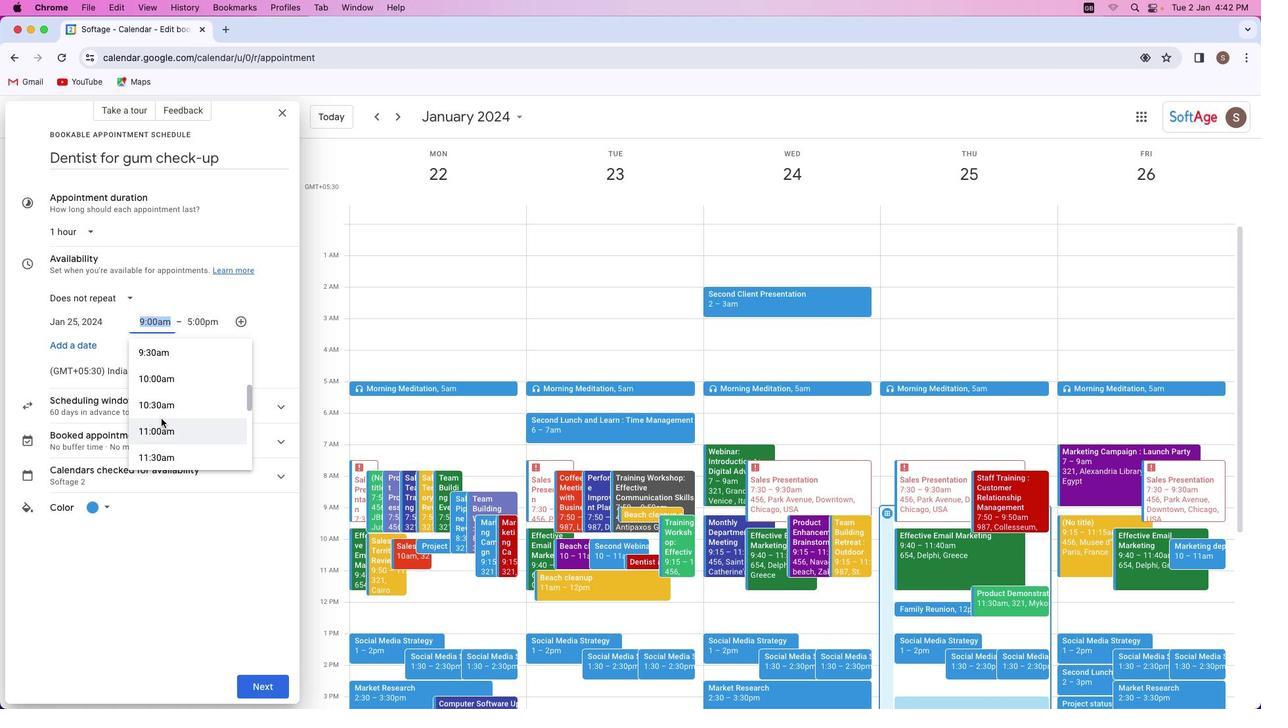 
Action: Mouse moved to (161, 418)
Screenshot: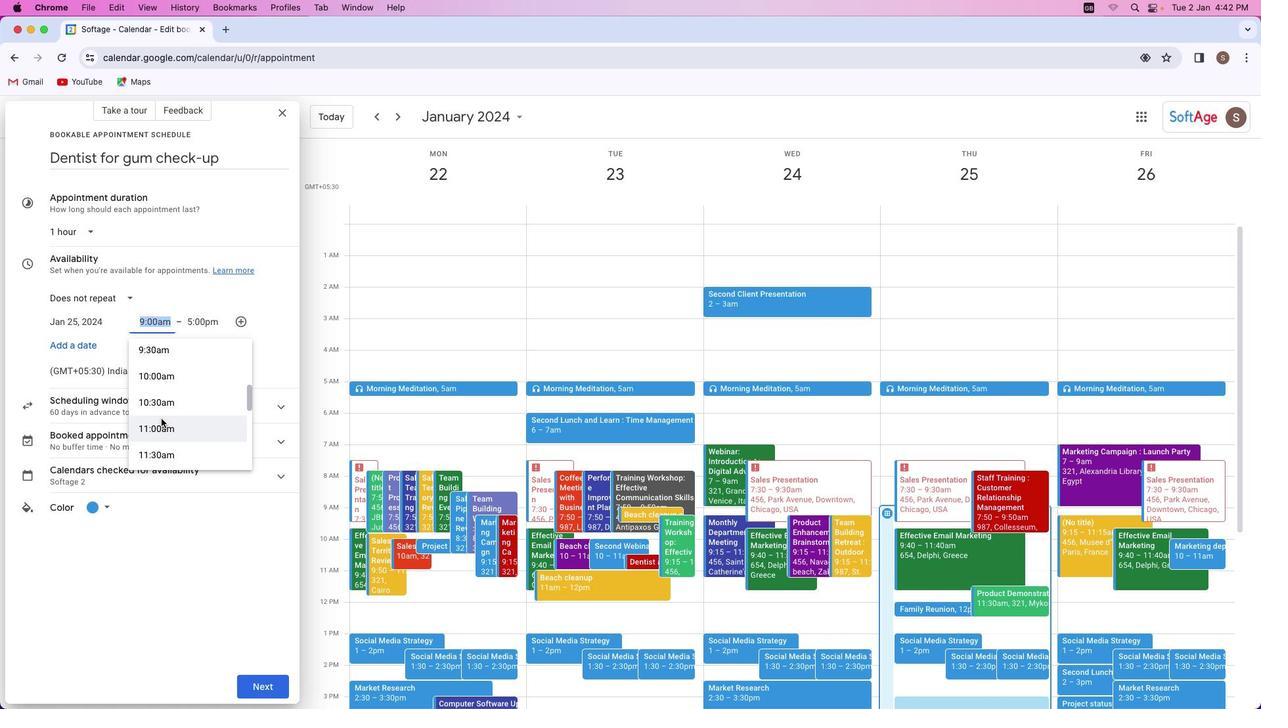 
Action: Mouse scrolled (161, 418) with delta (0, 0)
Screenshot: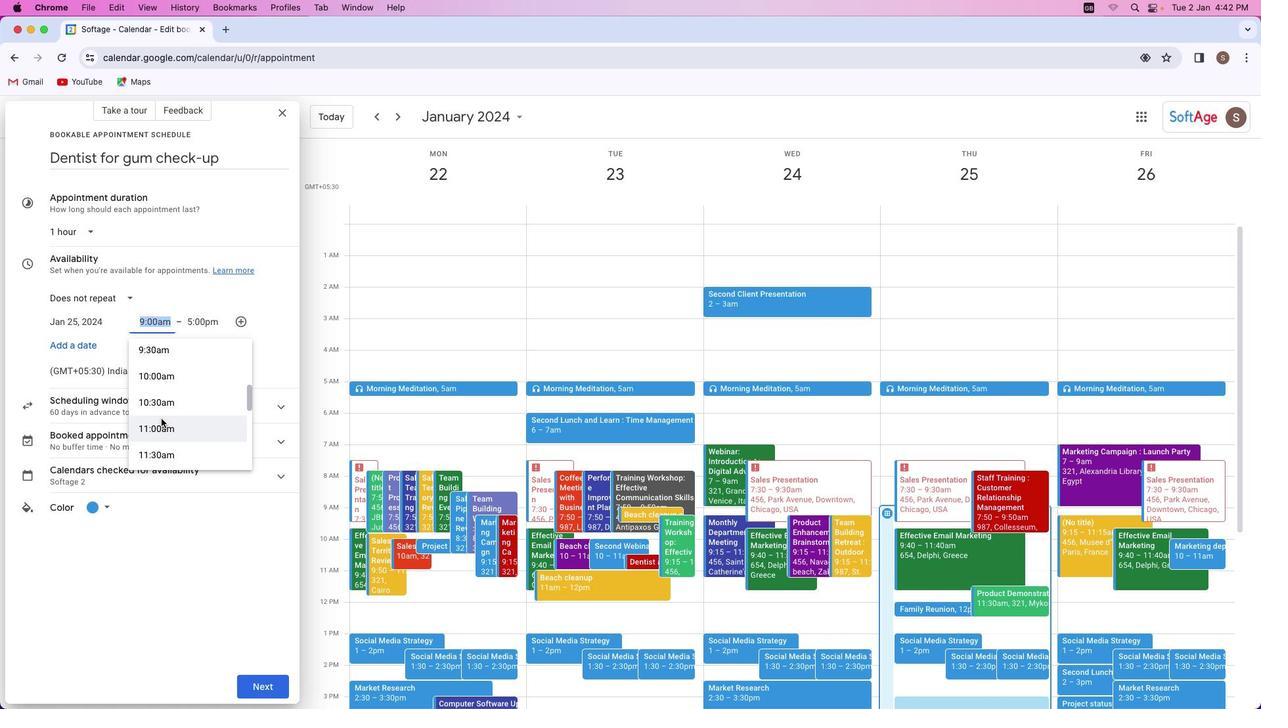 
Action: Mouse scrolled (161, 418) with delta (0, 0)
Screenshot: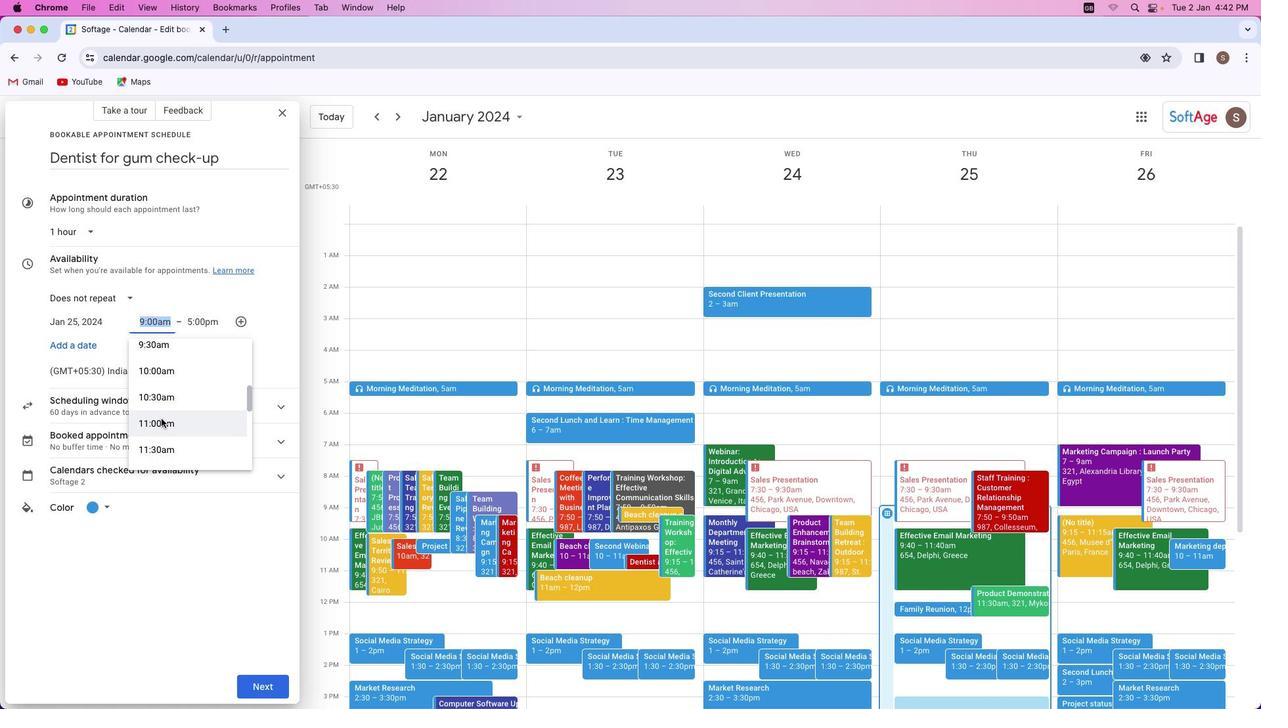 
Action: Mouse scrolled (161, 418) with delta (0, 0)
Screenshot: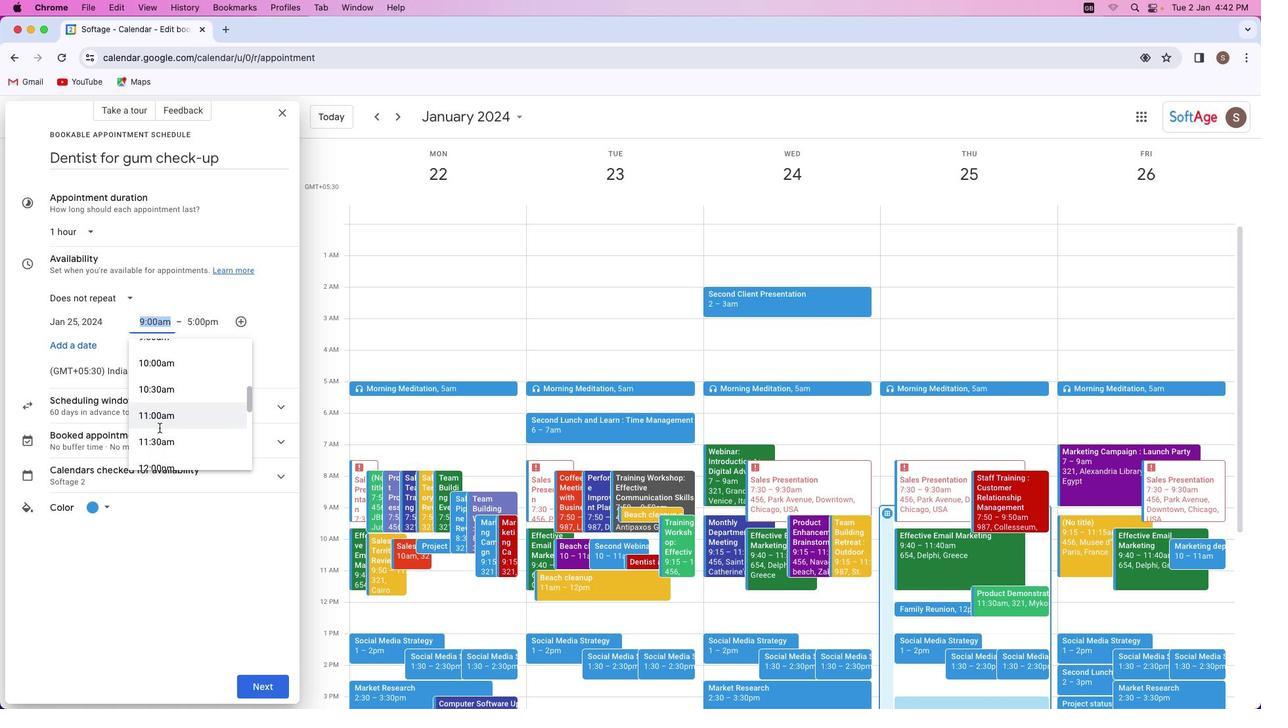 
Action: Mouse scrolled (161, 418) with delta (0, 0)
Screenshot: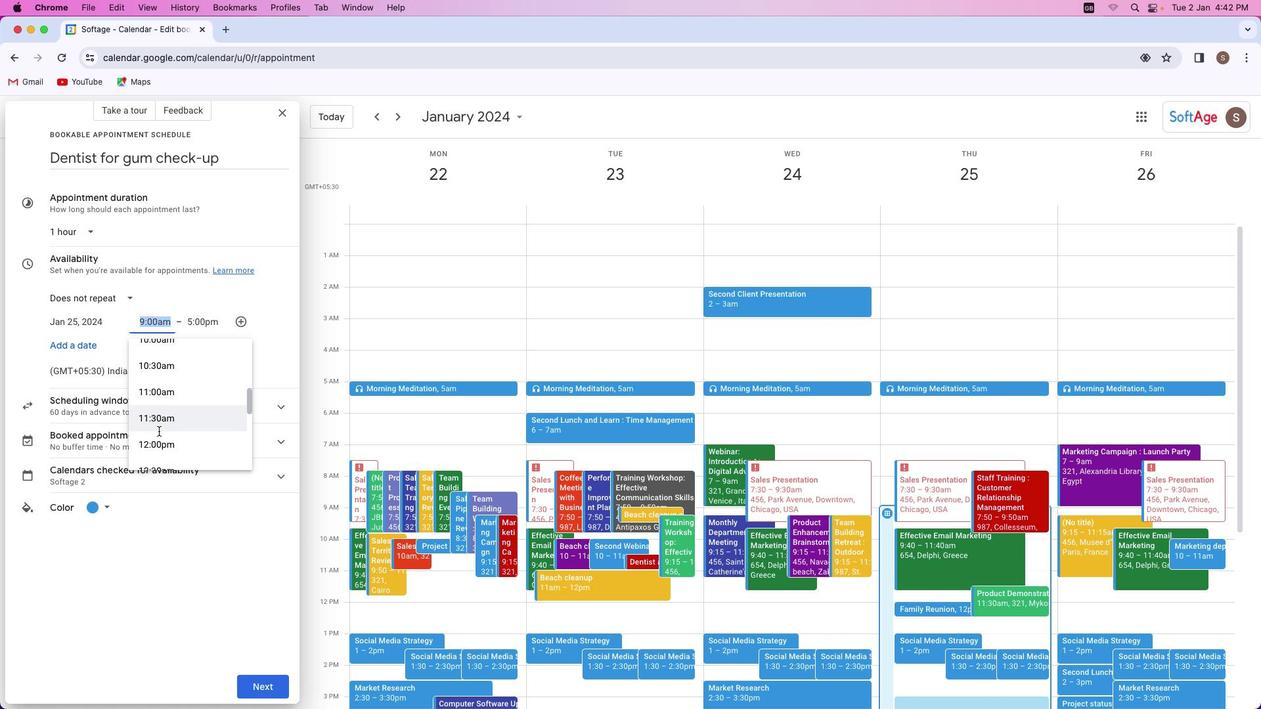 
Action: Mouse moved to (160, 436)
Screenshot: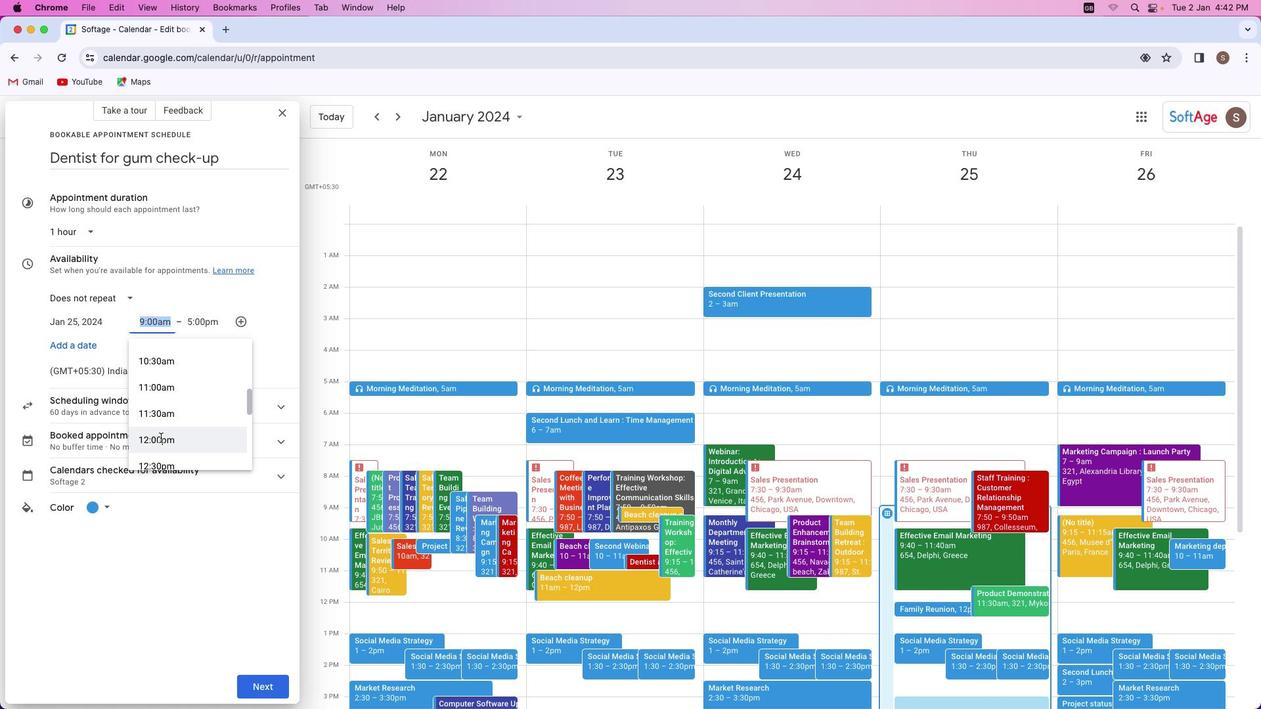 
Action: Mouse scrolled (160, 436) with delta (0, 0)
Screenshot: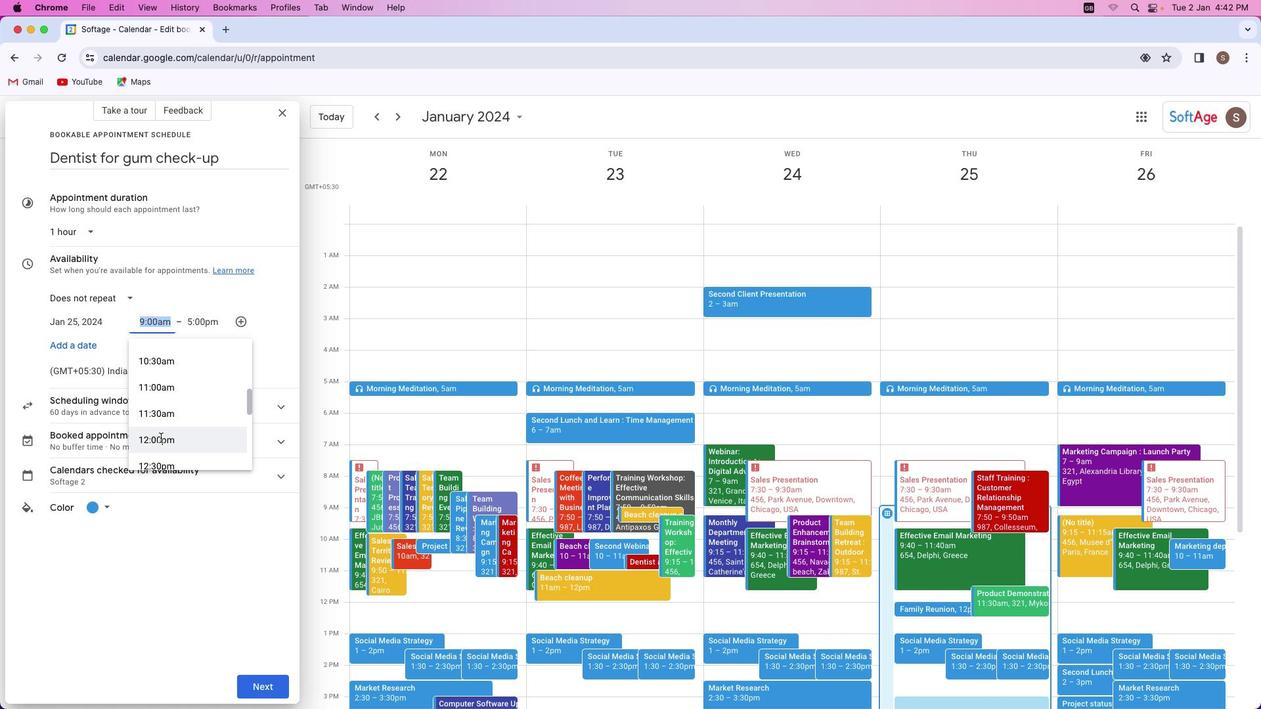 
Action: Mouse moved to (160, 437)
Screenshot: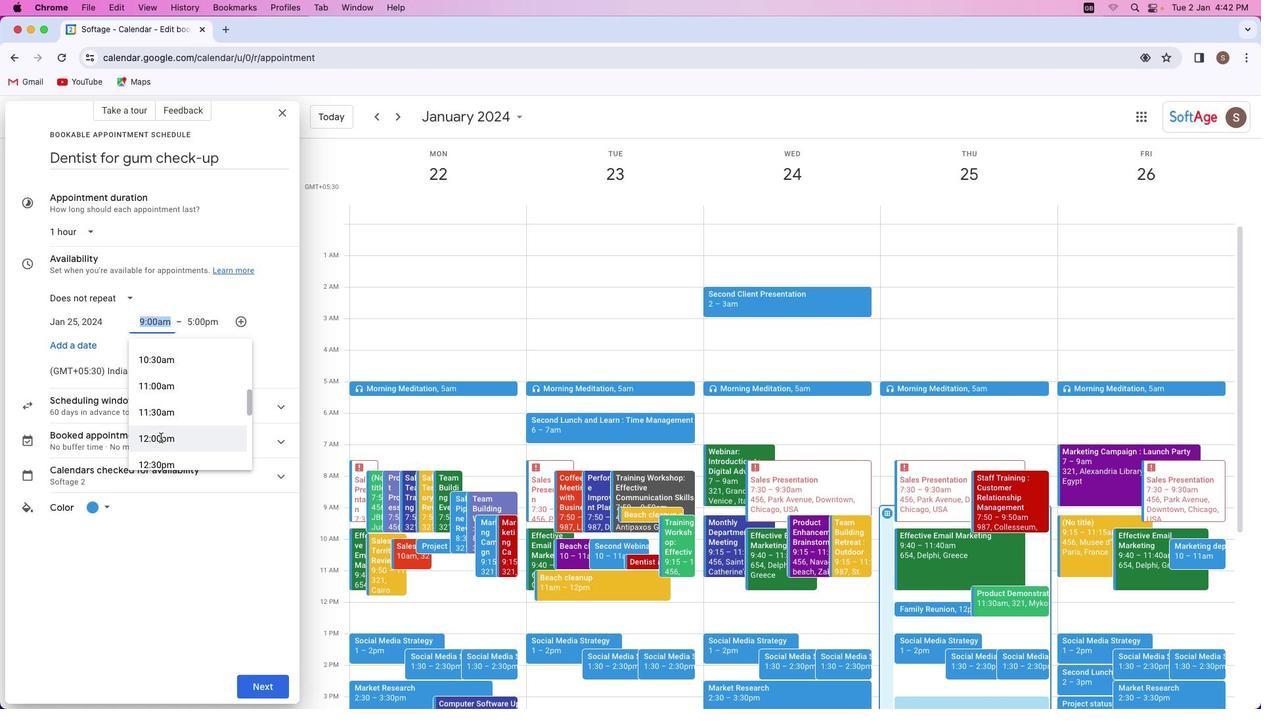 
Action: Mouse scrolled (160, 437) with delta (0, 0)
Screenshot: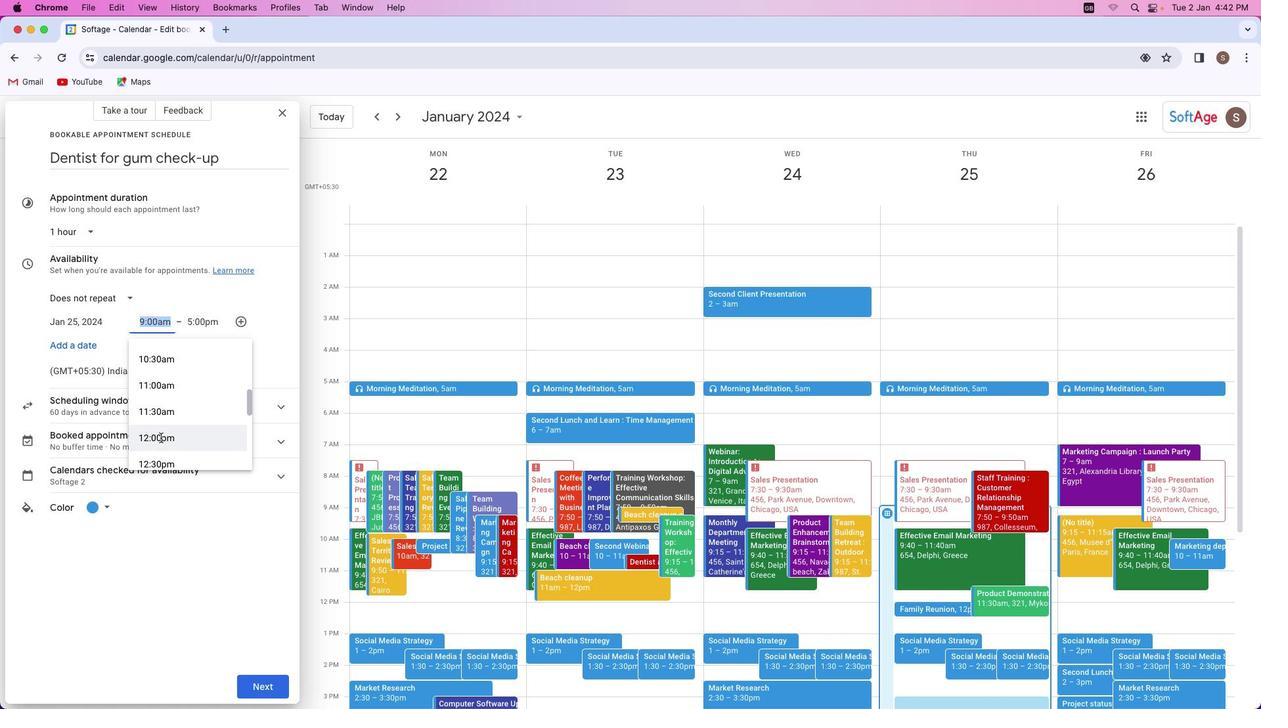 
Action: Mouse scrolled (160, 437) with delta (0, 0)
Screenshot: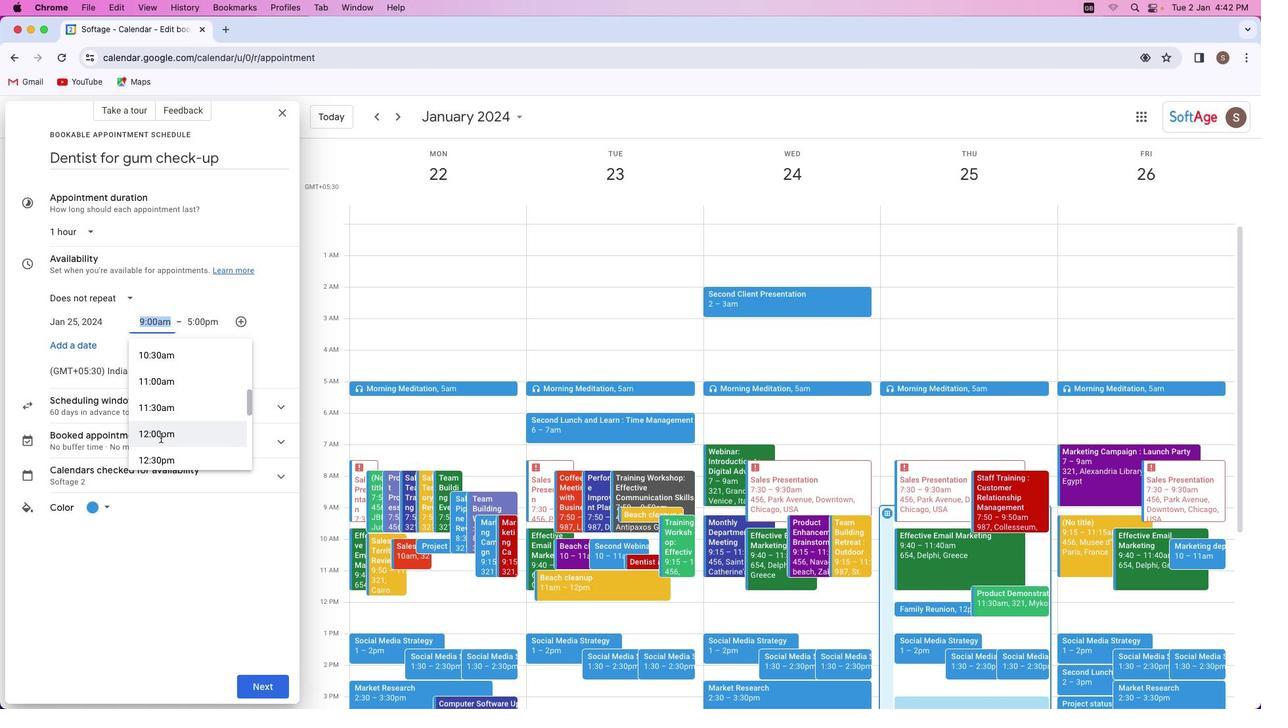 
Action: Mouse scrolled (160, 437) with delta (0, 0)
Screenshot: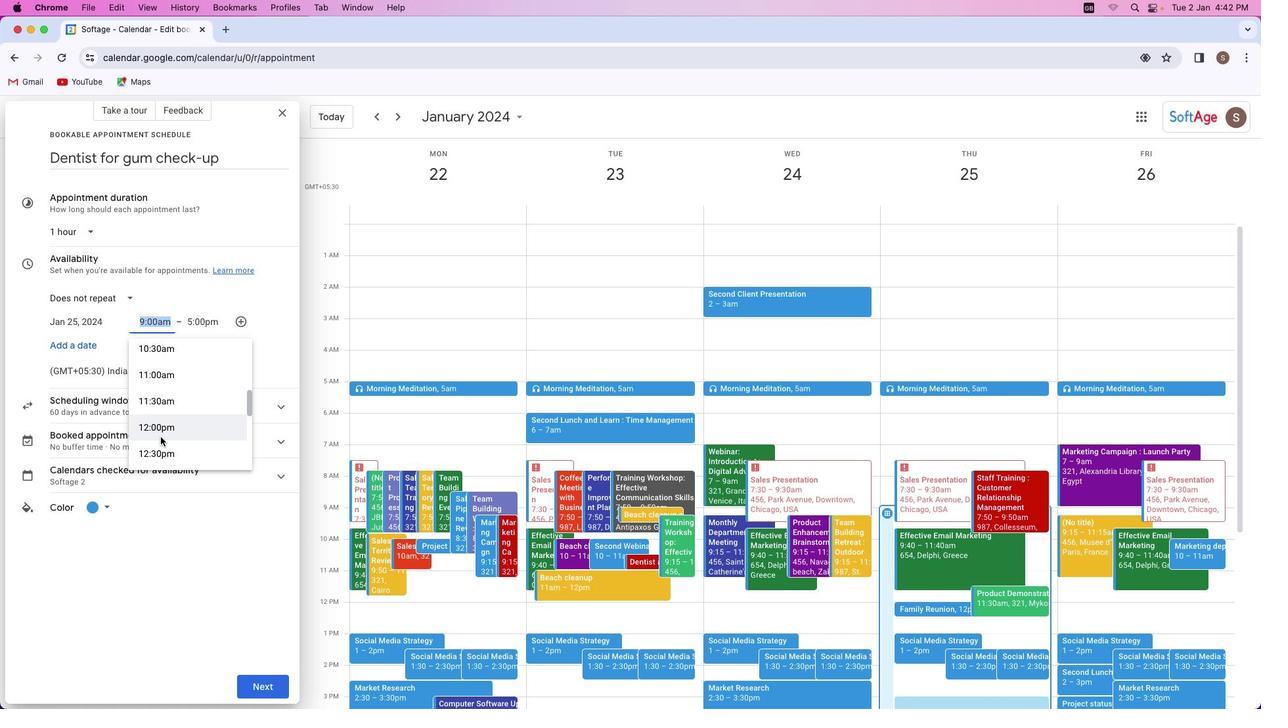 
Action: Mouse scrolled (160, 437) with delta (0, 0)
Screenshot: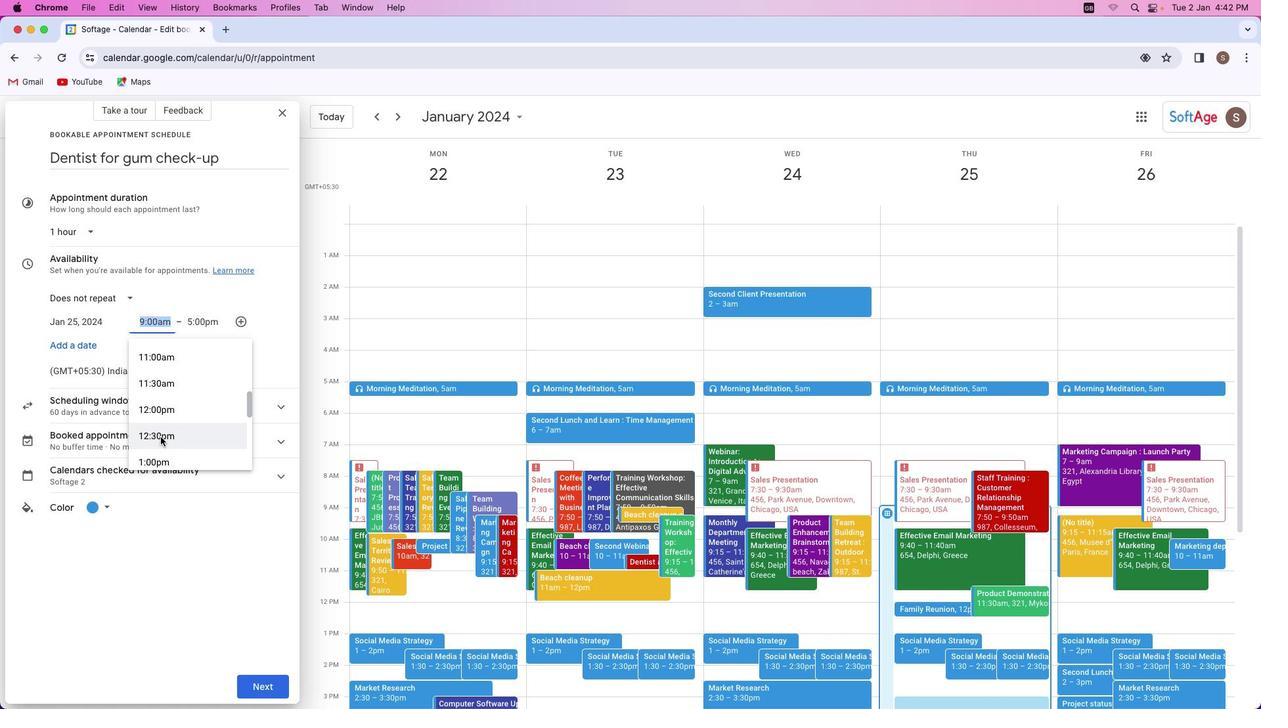 
Action: Mouse moved to (166, 413)
Screenshot: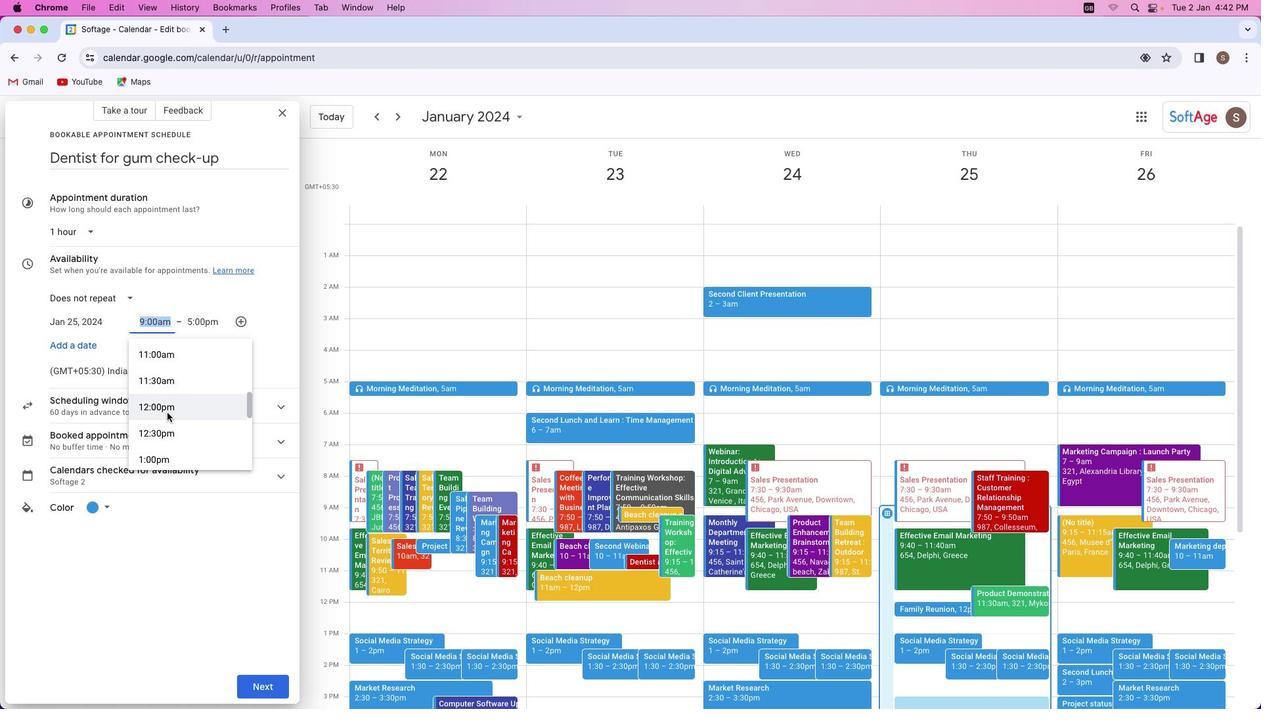 
Action: Mouse scrolled (166, 413) with delta (0, 0)
Screenshot: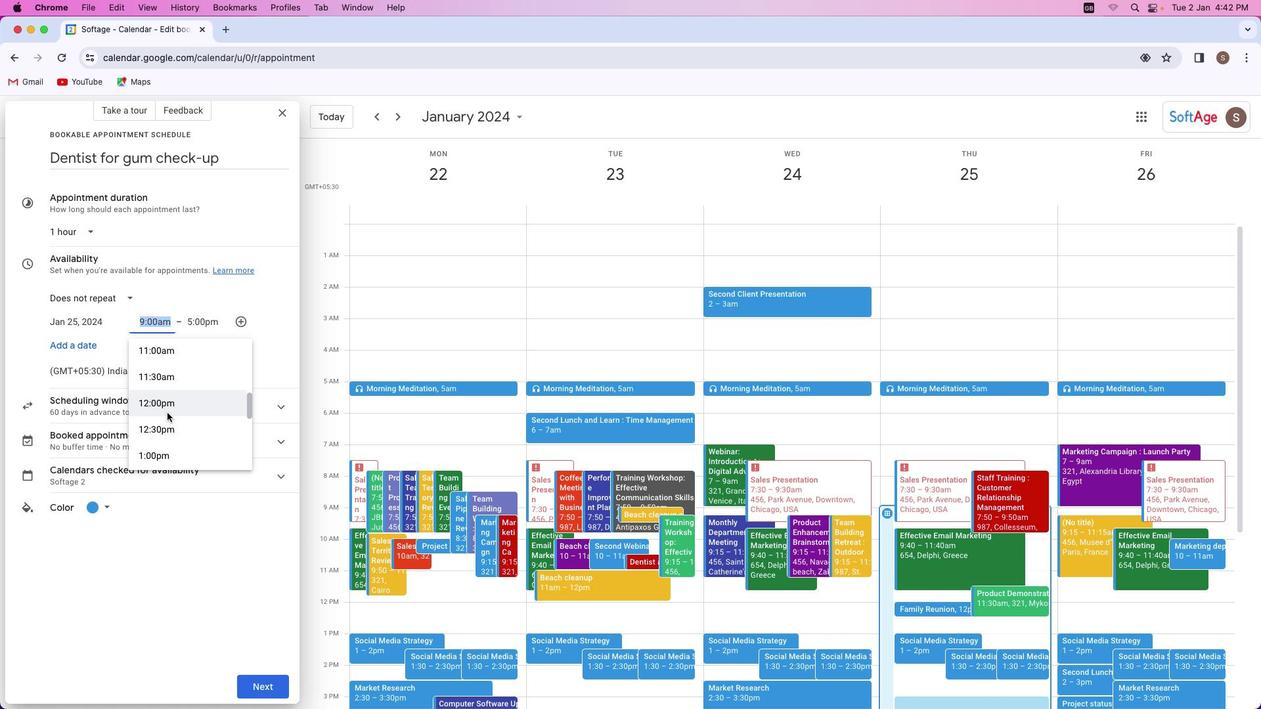 
Action: Mouse scrolled (166, 413) with delta (0, 0)
Screenshot: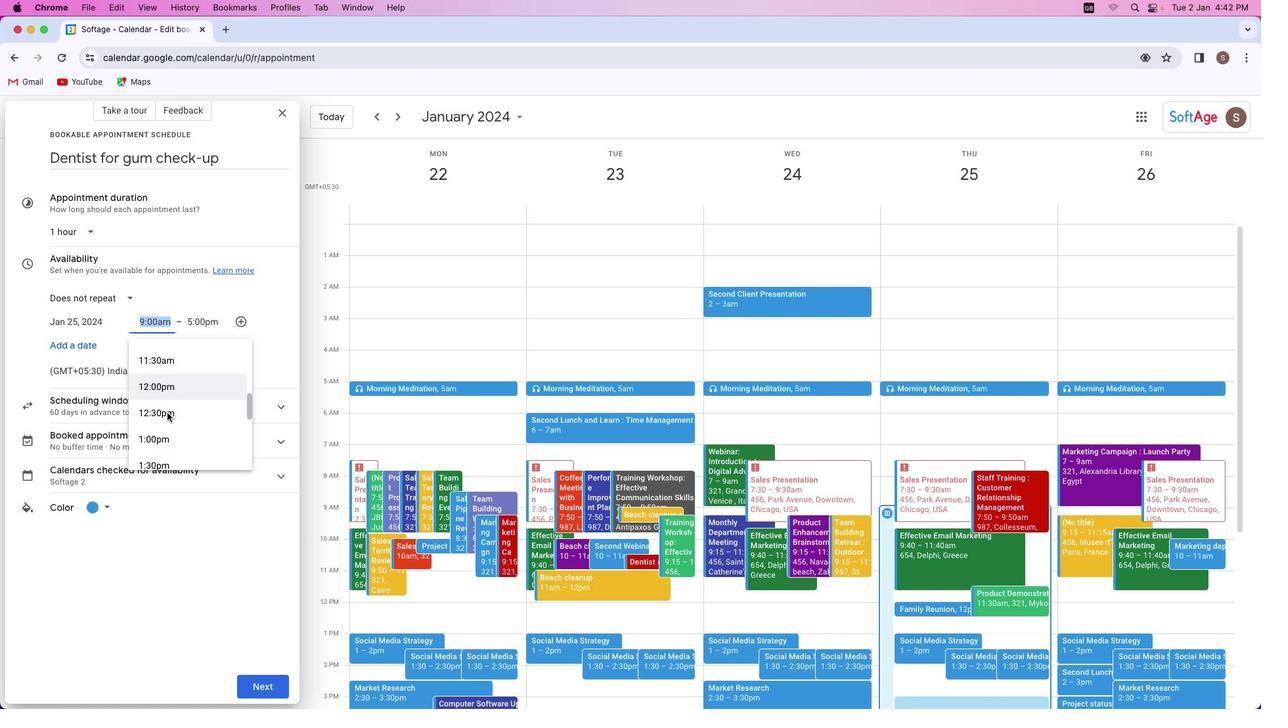 
Action: Mouse scrolled (166, 413) with delta (0, 0)
Screenshot: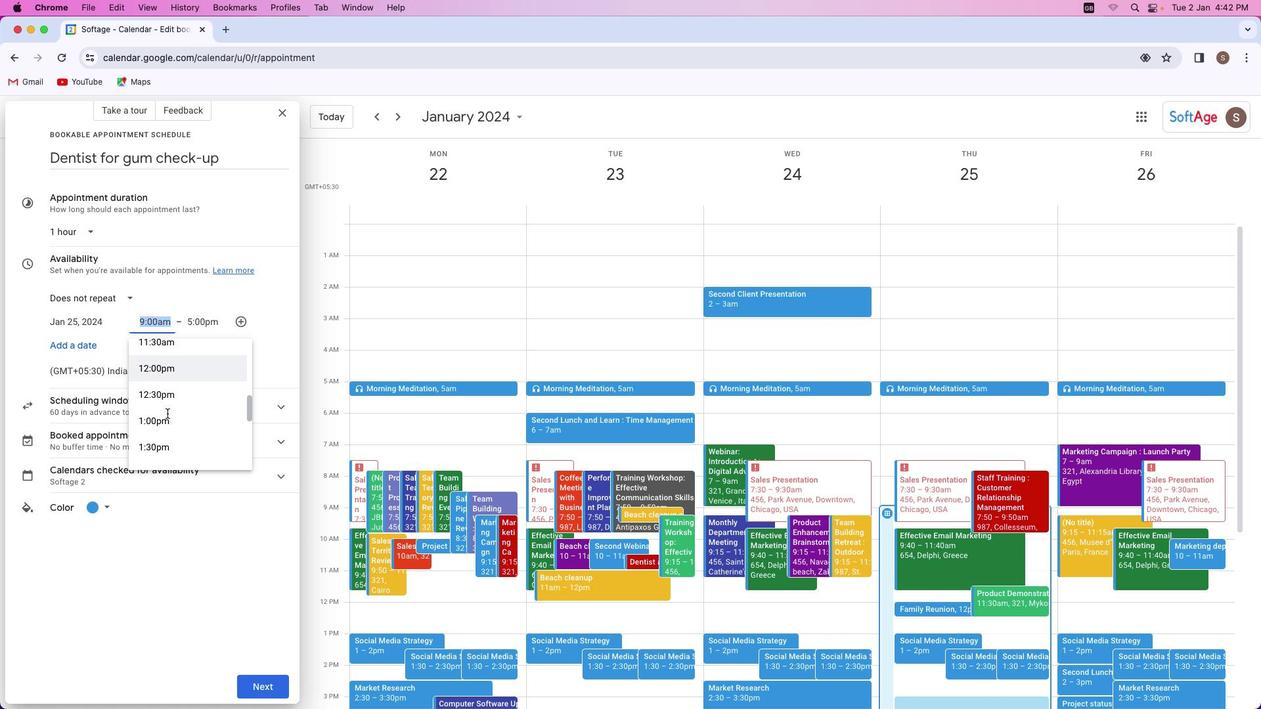 
Action: Mouse scrolled (166, 413) with delta (0, 0)
Screenshot: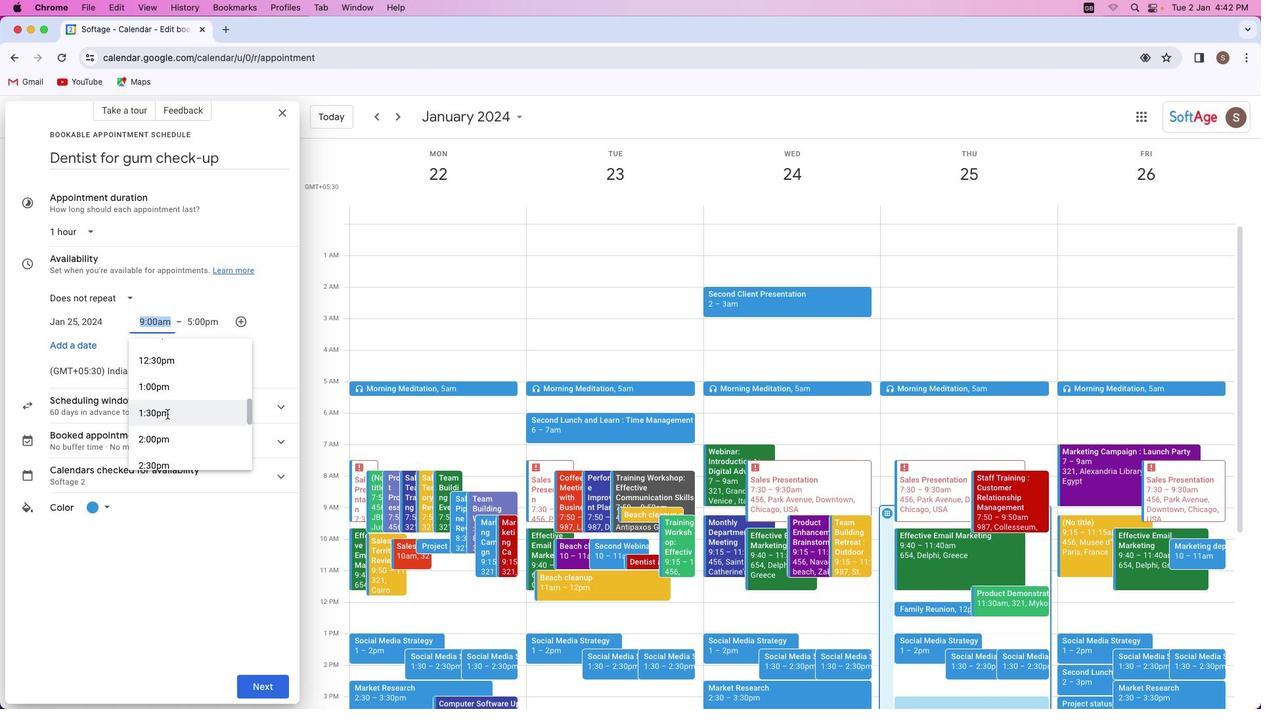
Action: Mouse moved to (167, 413)
Screenshot: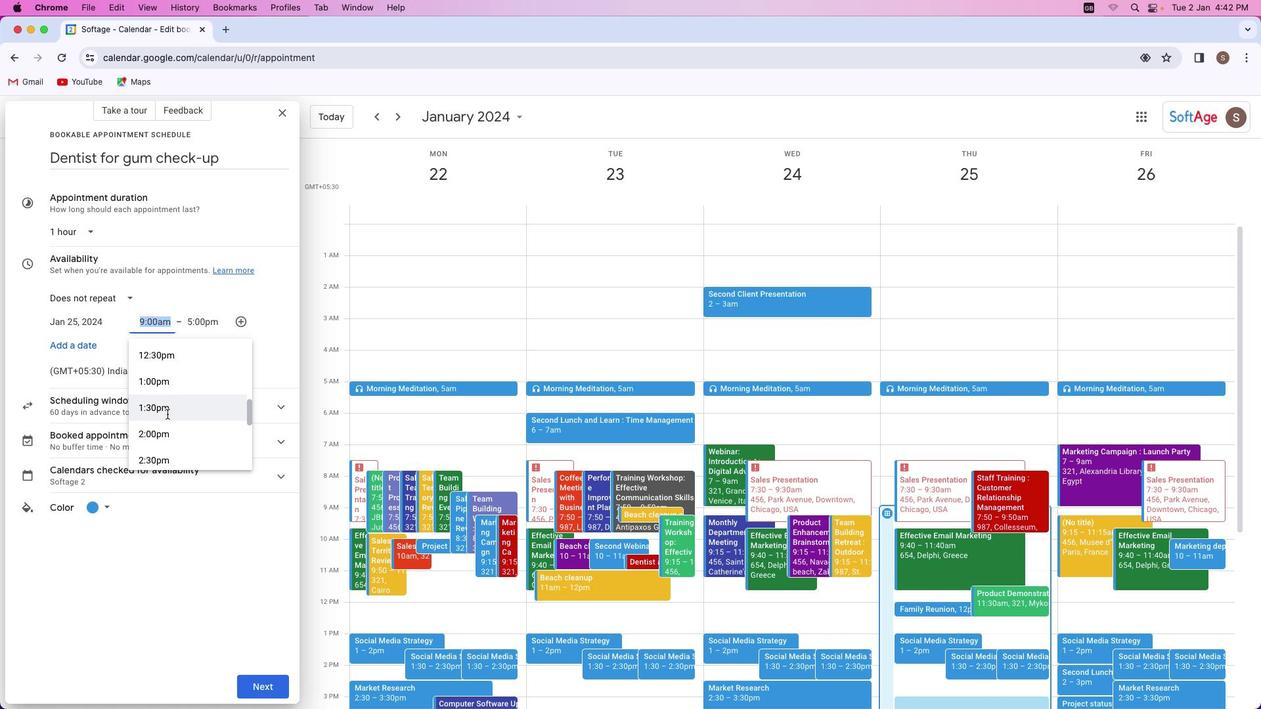 
Action: Mouse scrolled (167, 413) with delta (0, 0)
Screenshot: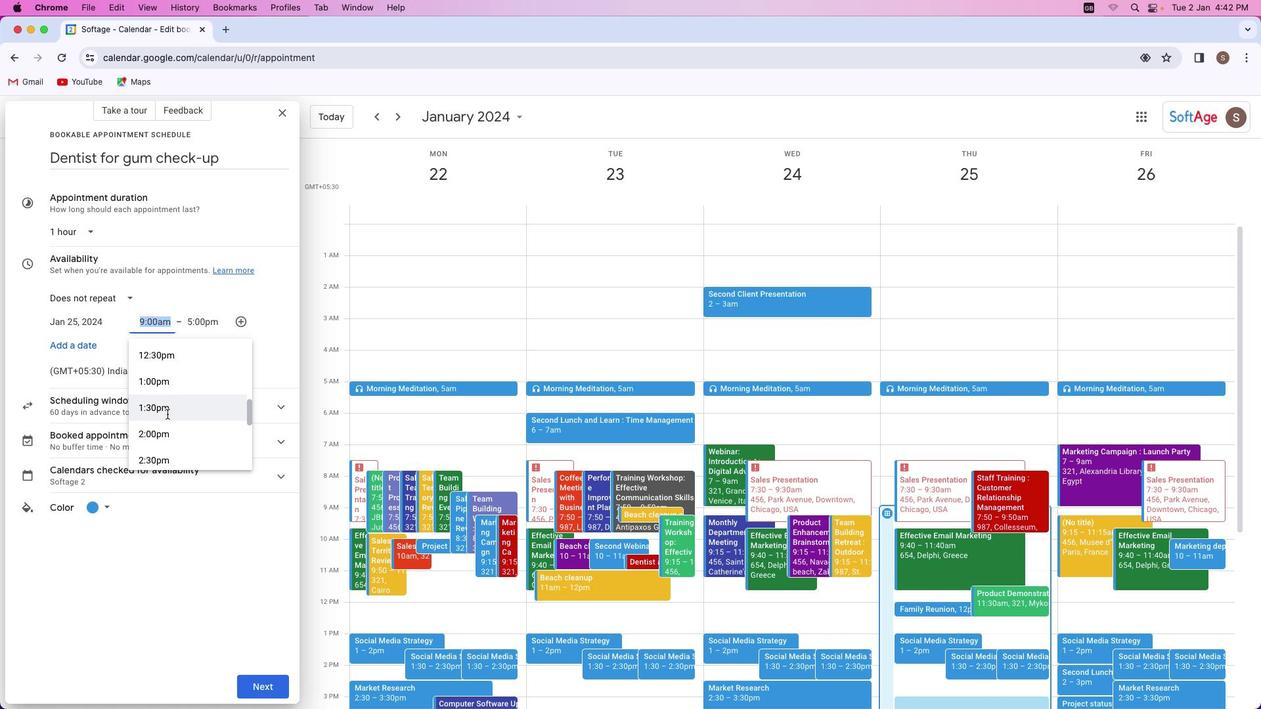 
Action: Mouse scrolled (167, 413) with delta (0, 0)
Screenshot: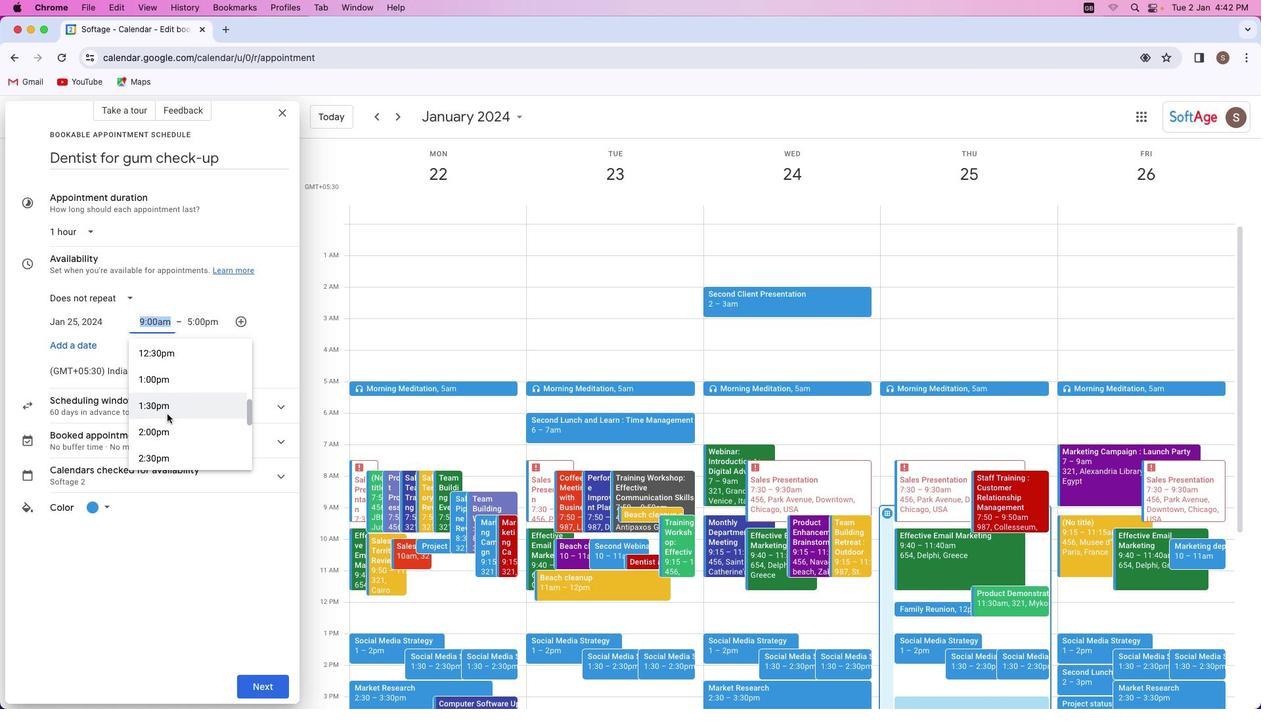 
Action: Mouse scrolled (167, 413) with delta (0, 0)
Screenshot: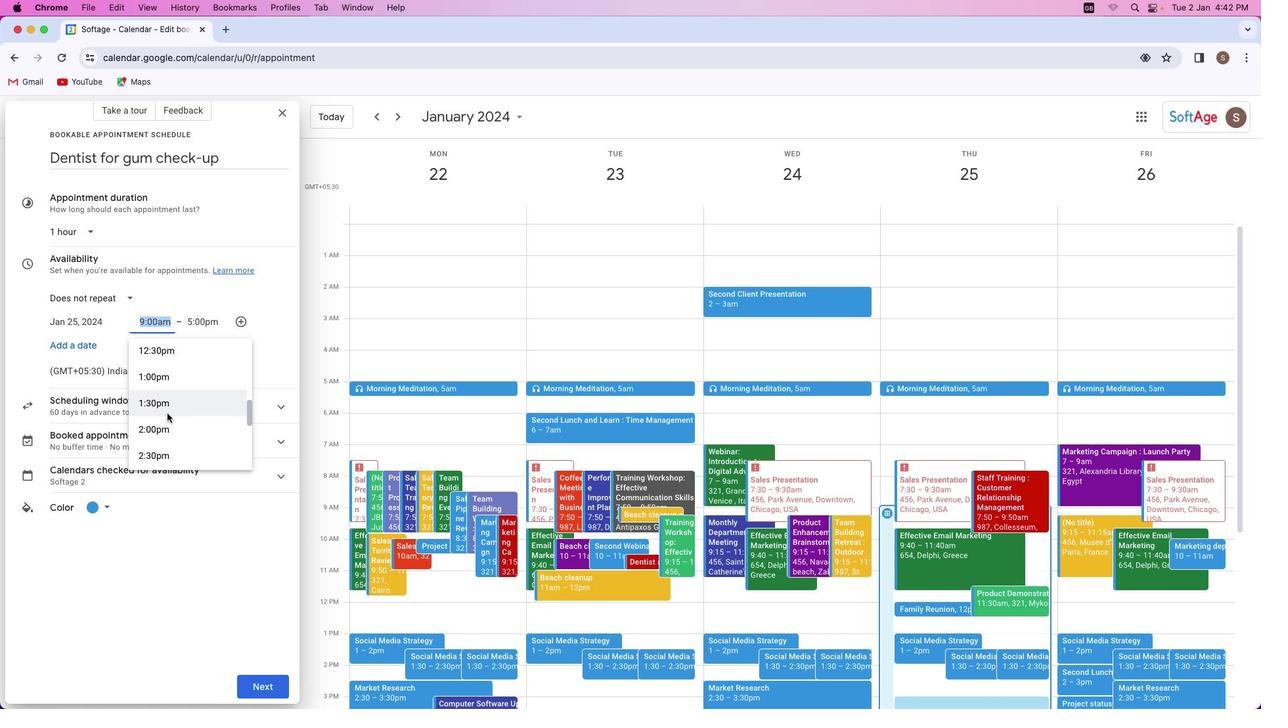 
Action: Mouse moved to (167, 413)
Screenshot: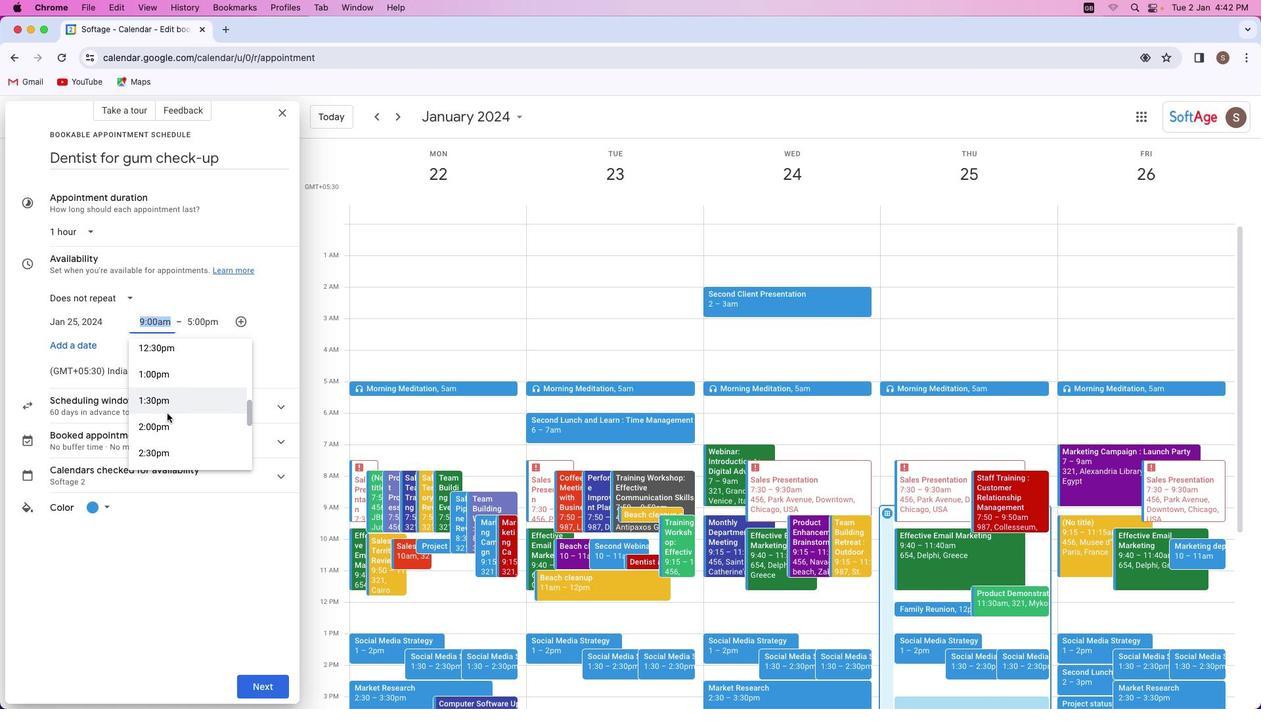 
Action: Mouse scrolled (167, 413) with delta (0, 0)
Screenshot: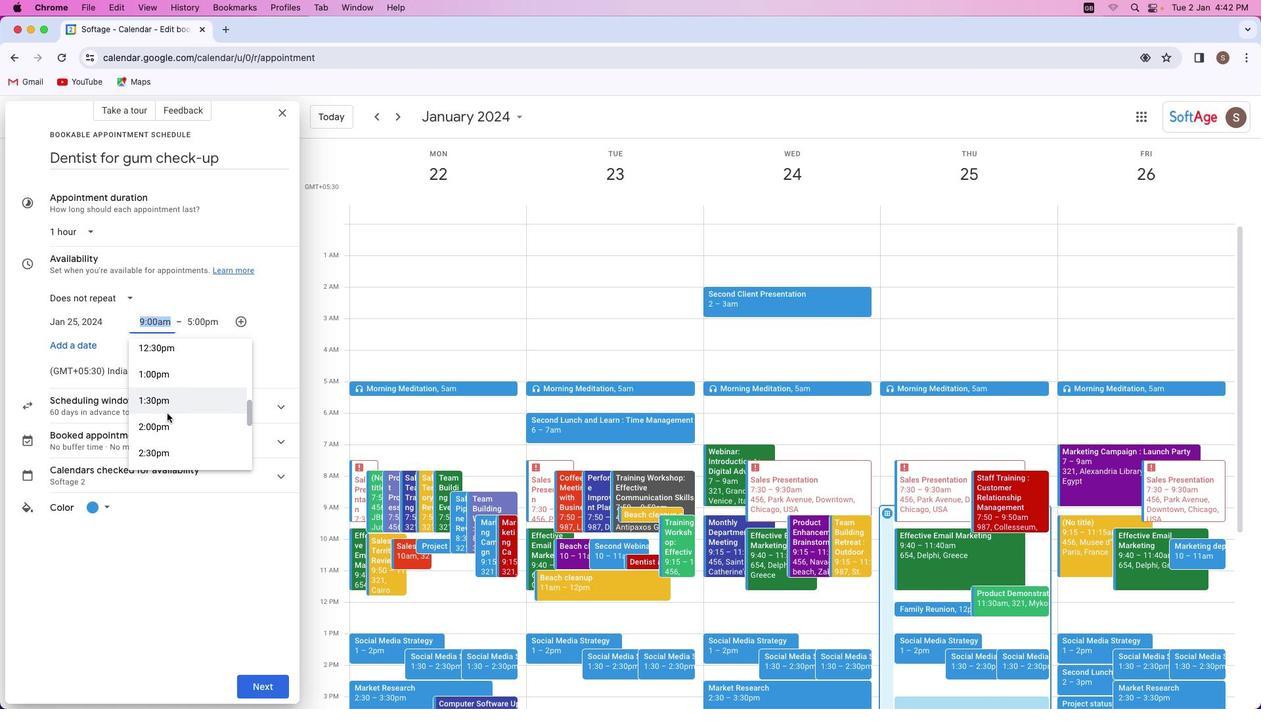 
Action: Mouse moved to (167, 413)
Screenshot: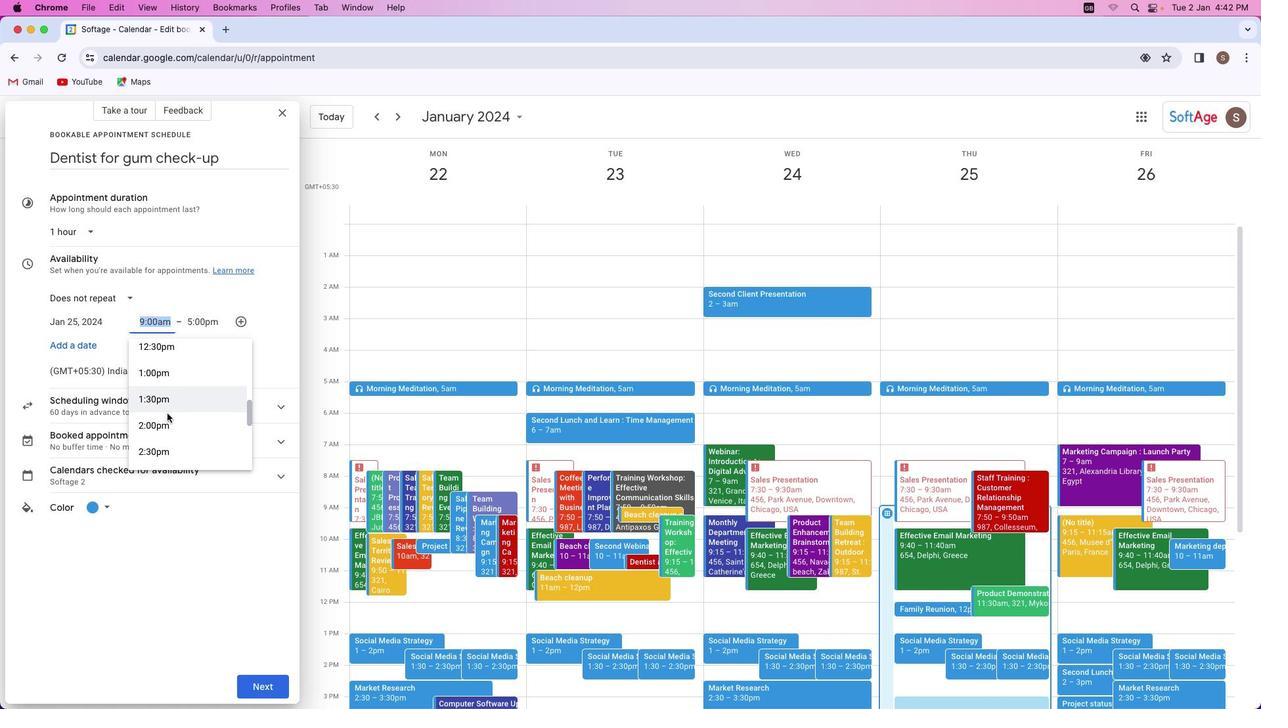 
Action: Mouse scrolled (167, 413) with delta (0, 0)
Screenshot: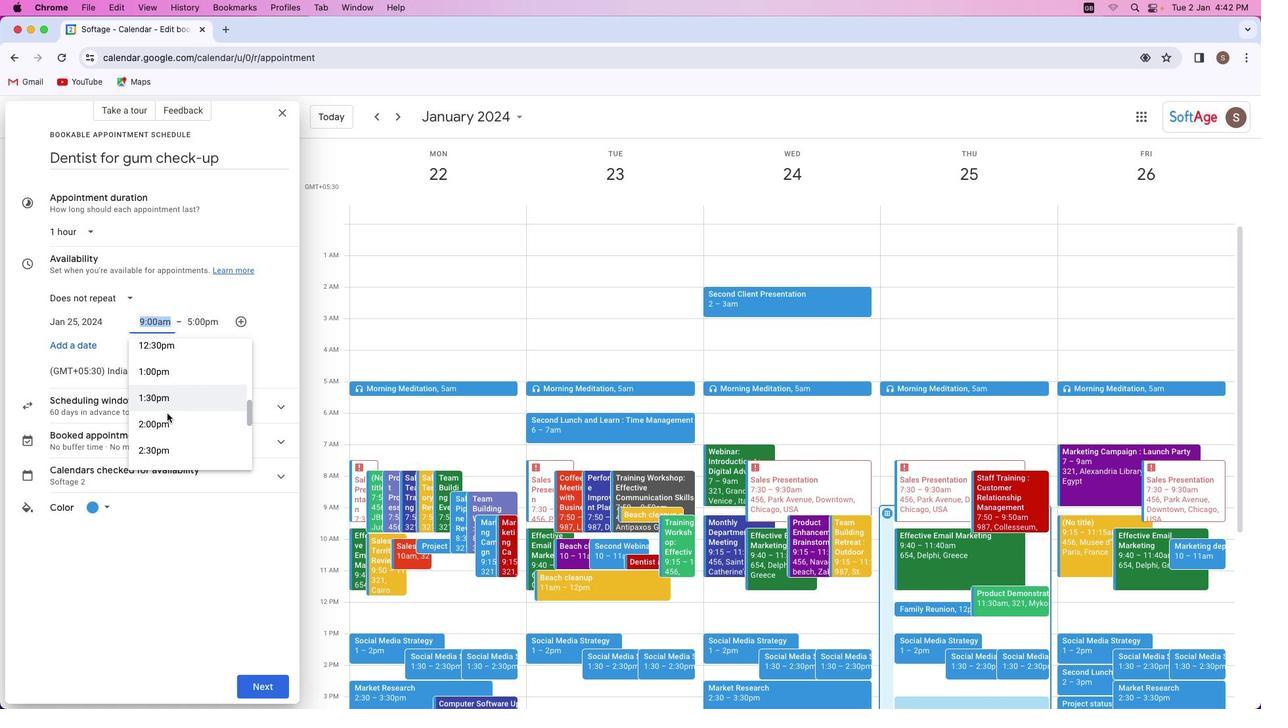 
Action: Mouse scrolled (167, 413) with delta (0, 0)
Screenshot: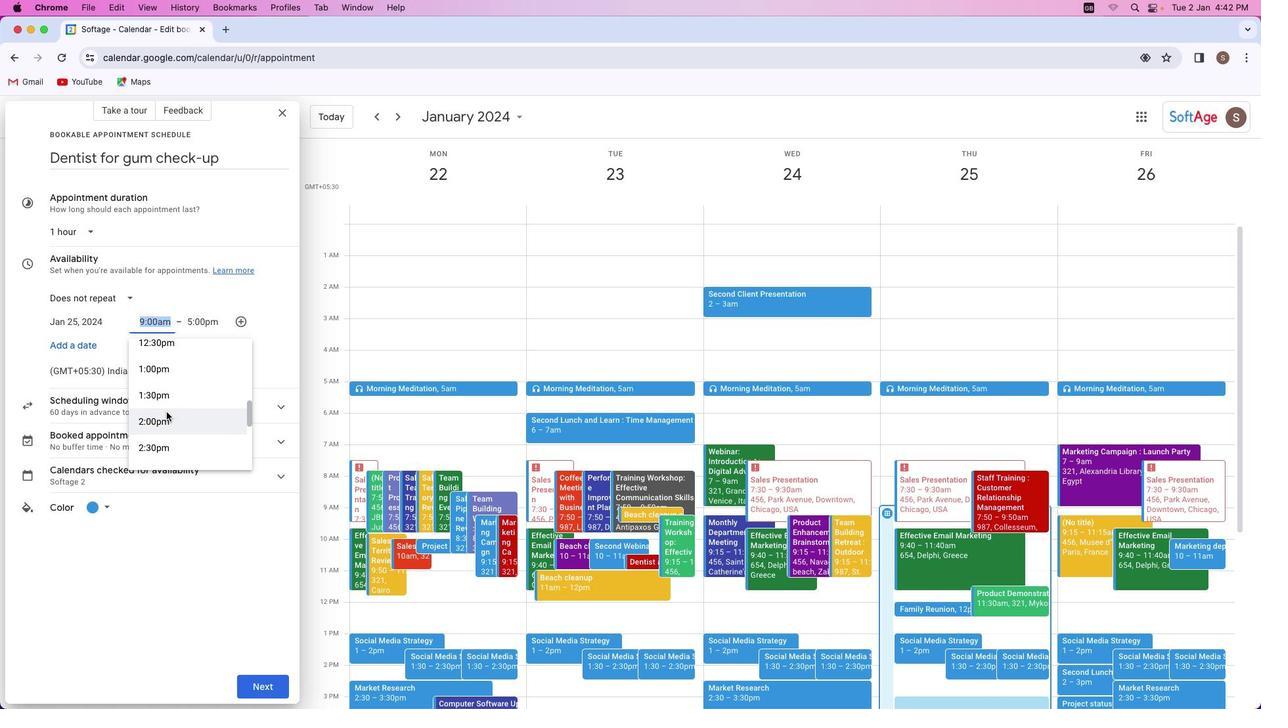 
Action: Mouse moved to (166, 411)
Screenshot: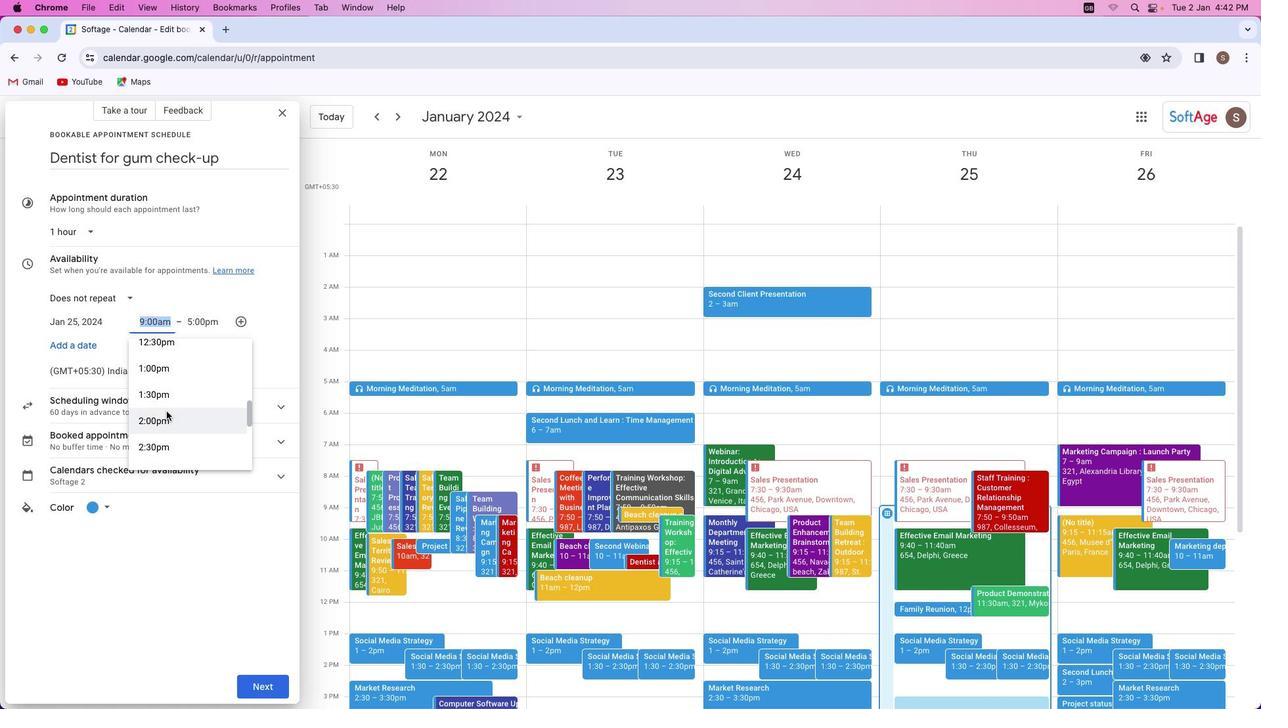 
Action: Mouse scrolled (166, 411) with delta (0, 0)
Screenshot: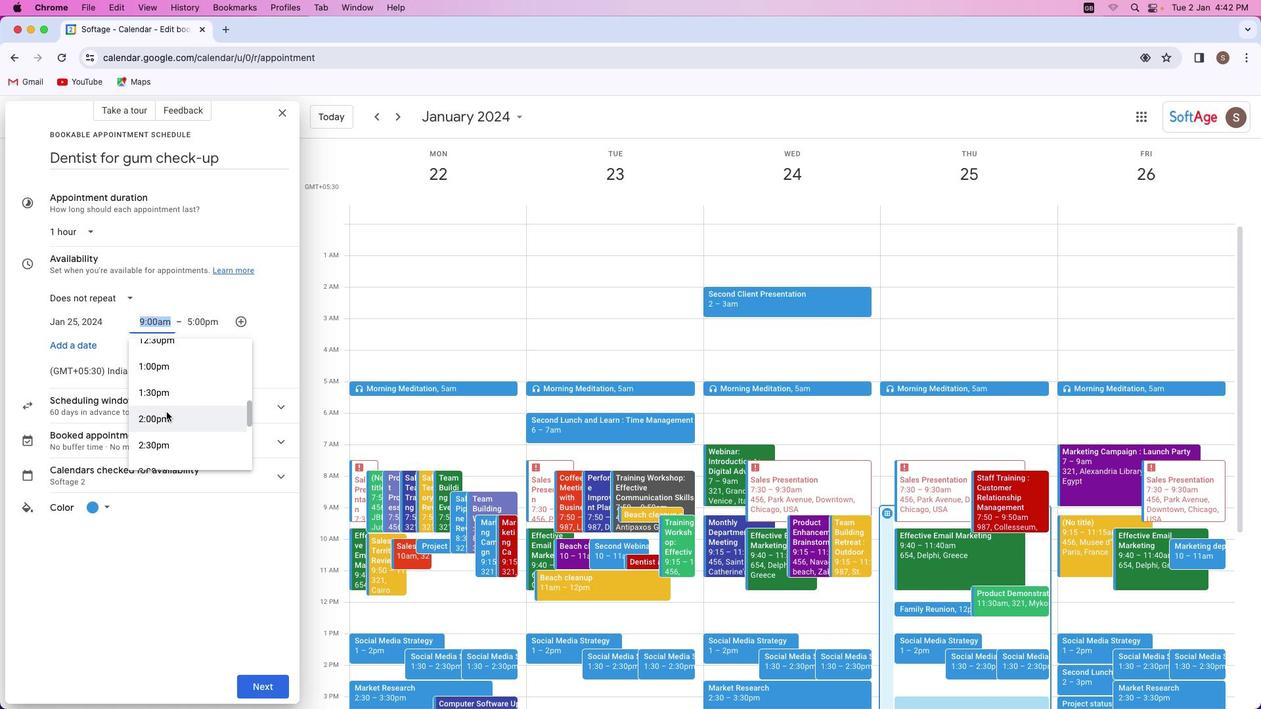 
Action: Mouse moved to (166, 411)
Screenshot: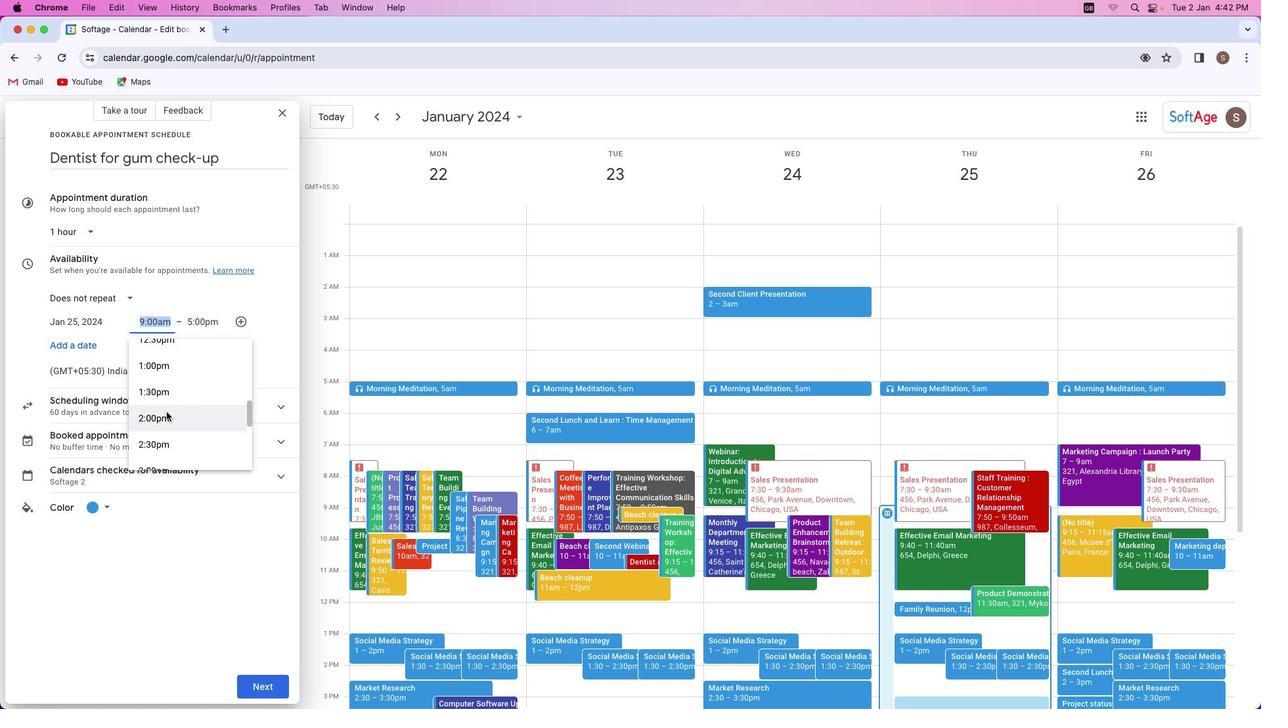 
Action: Mouse scrolled (166, 411) with delta (0, 0)
Screenshot: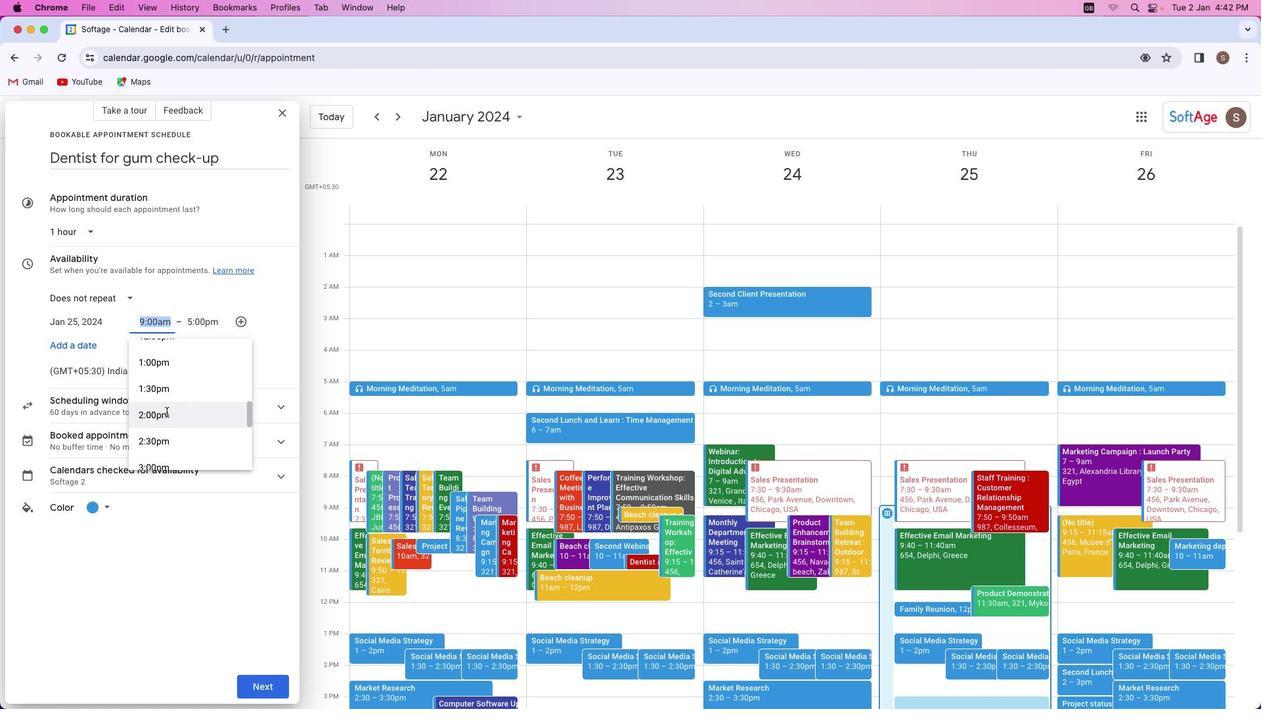 
Action: Mouse scrolled (166, 411) with delta (0, 0)
Screenshot: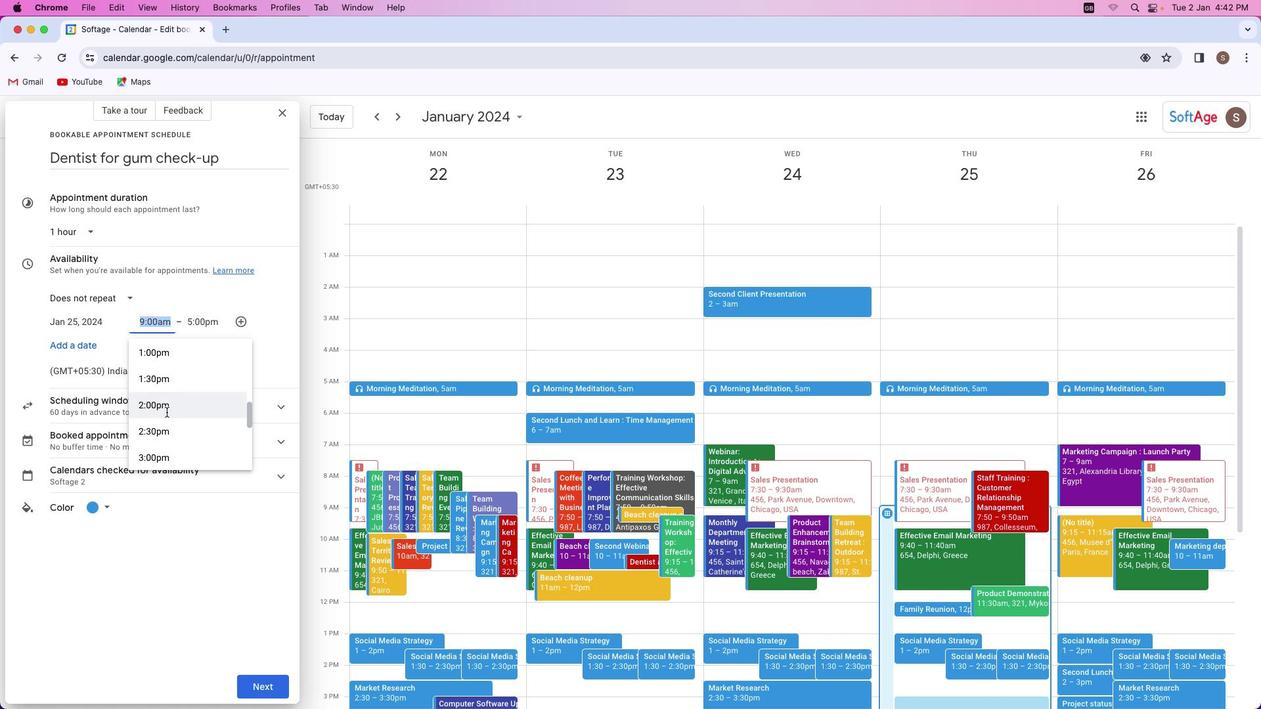 
Action: Mouse moved to (166, 411)
Screenshot: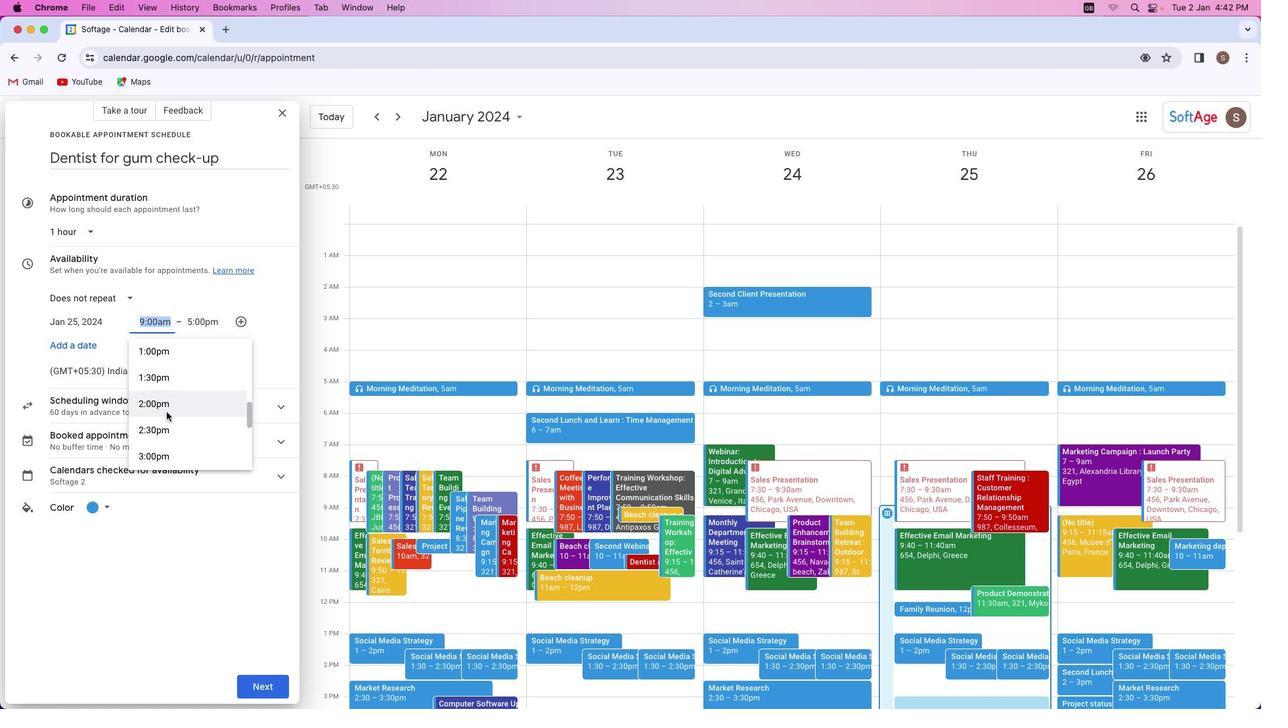 
Action: Mouse scrolled (166, 411) with delta (0, 0)
Screenshot: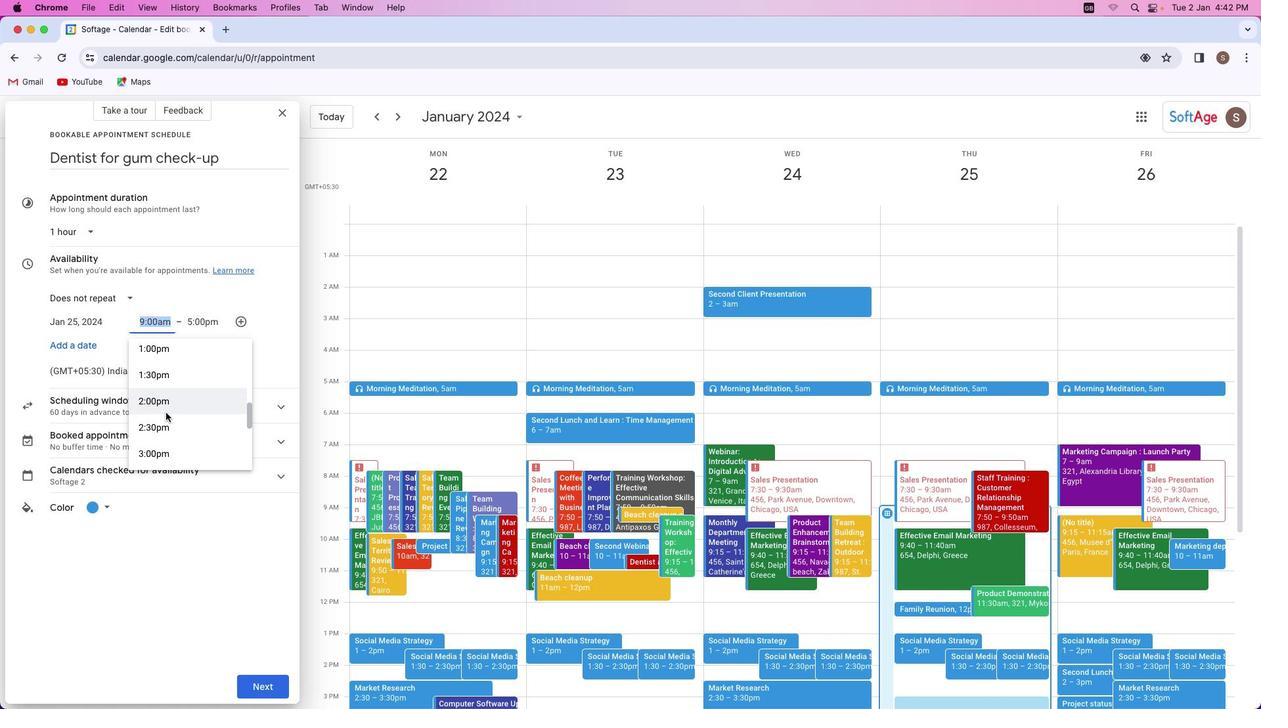 
Action: Mouse moved to (166, 412)
Screenshot: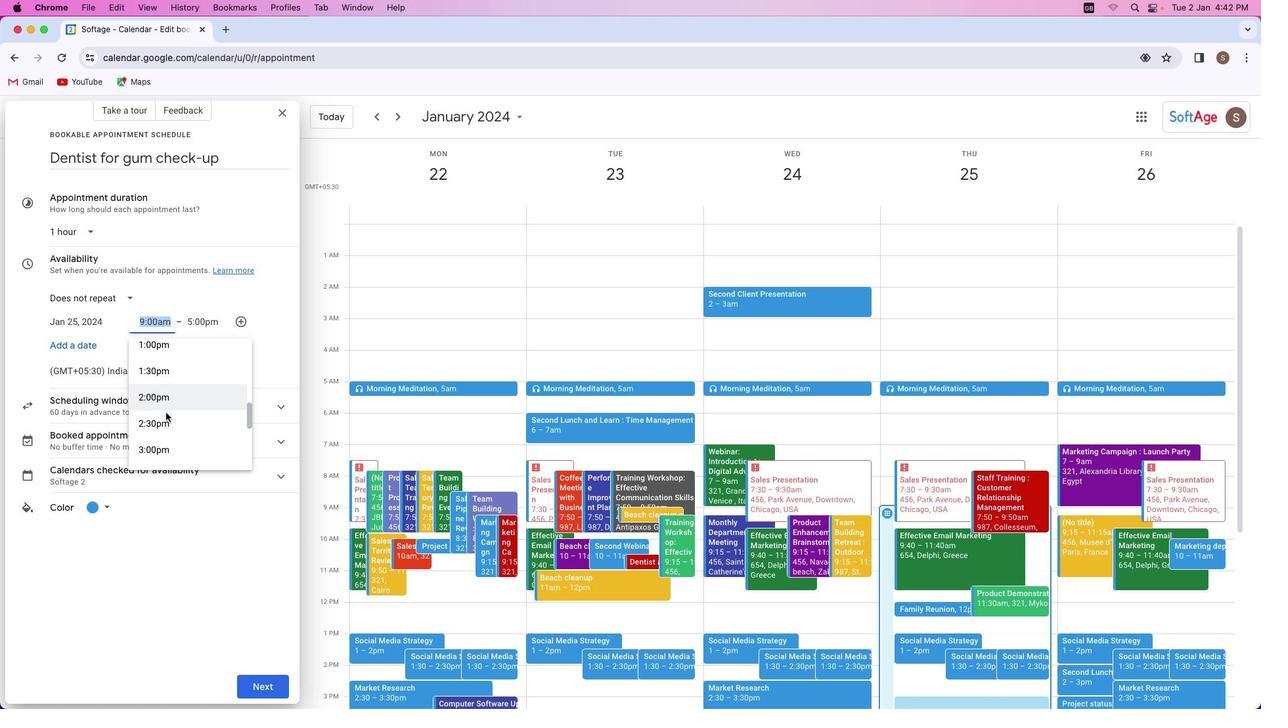 
Action: Mouse scrolled (166, 412) with delta (0, 0)
Screenshot: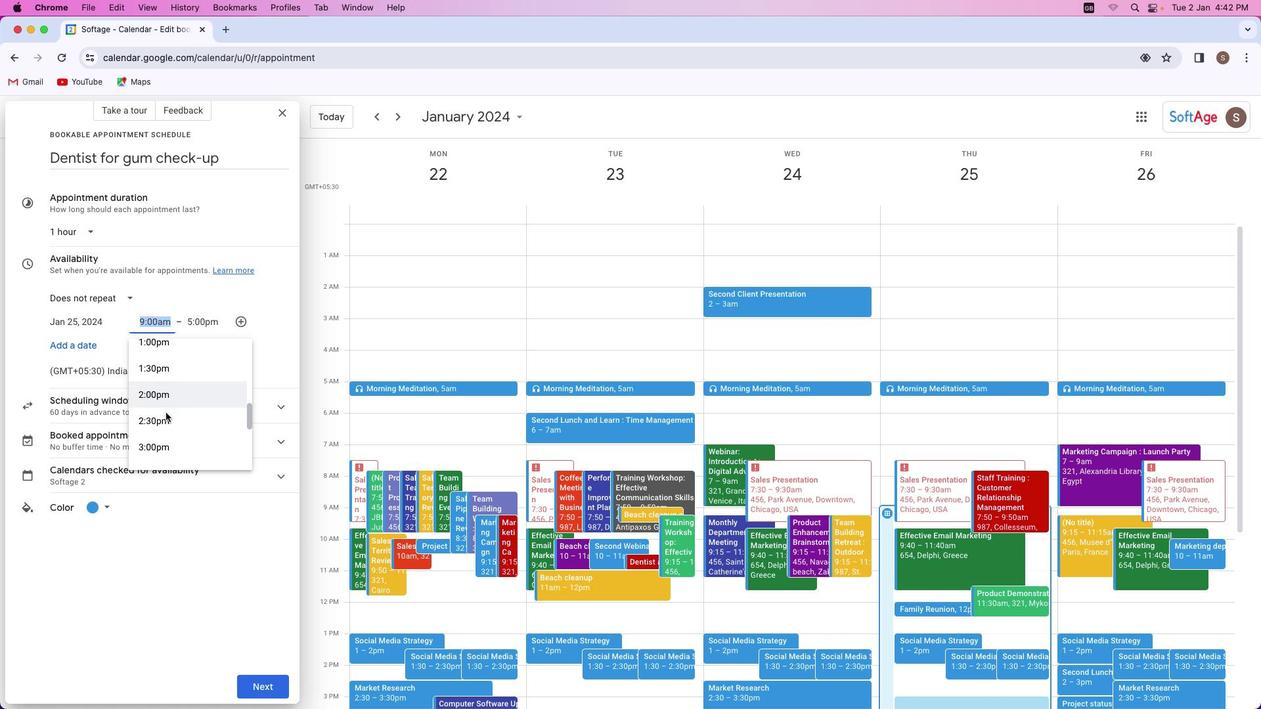 
Action: Mouse moved to (165, 415)
Screenshot: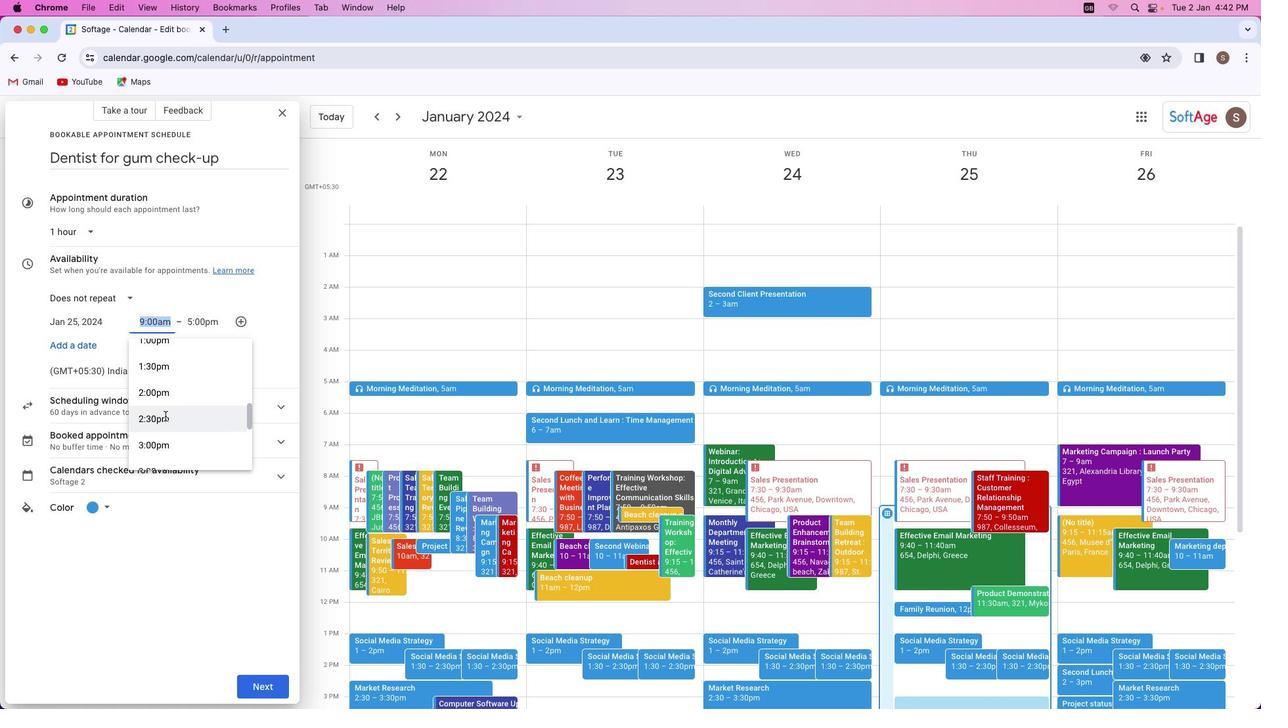 
Action: Mouse scrolled (165, 415) with delta (0, 0)
Screenshot: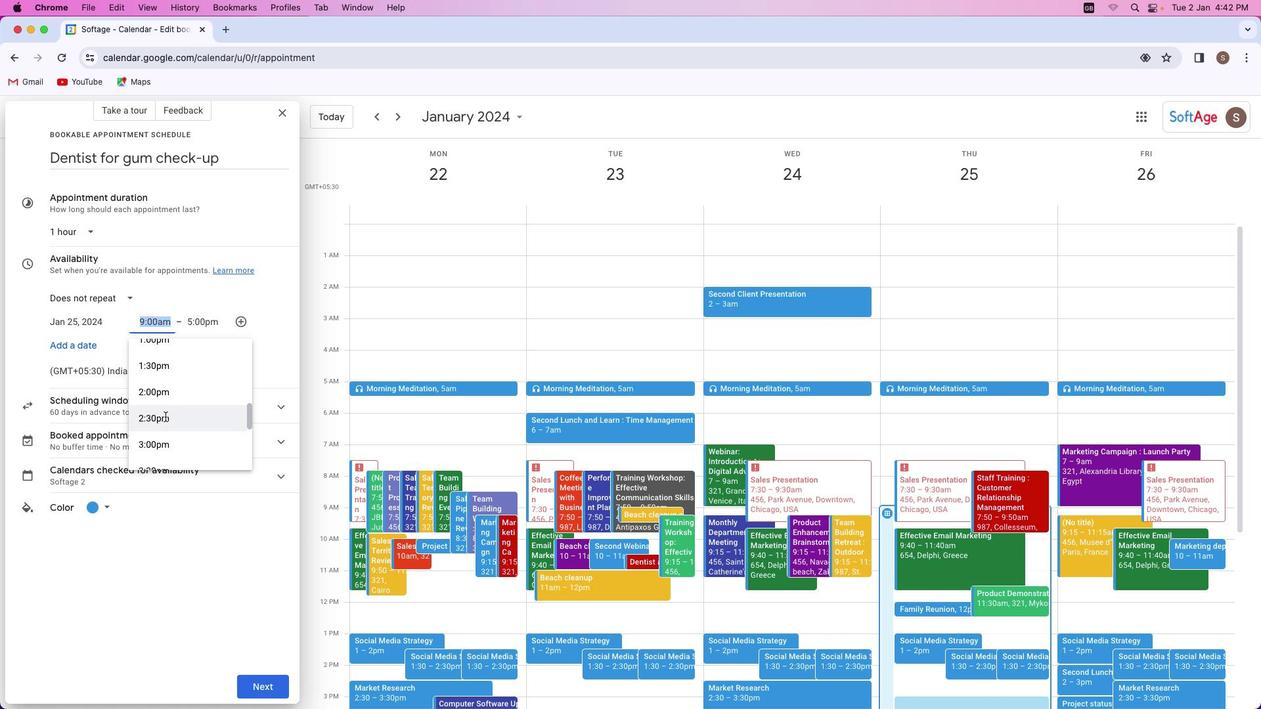 
Action: Mouse moved to (165, 415)
Screenshot: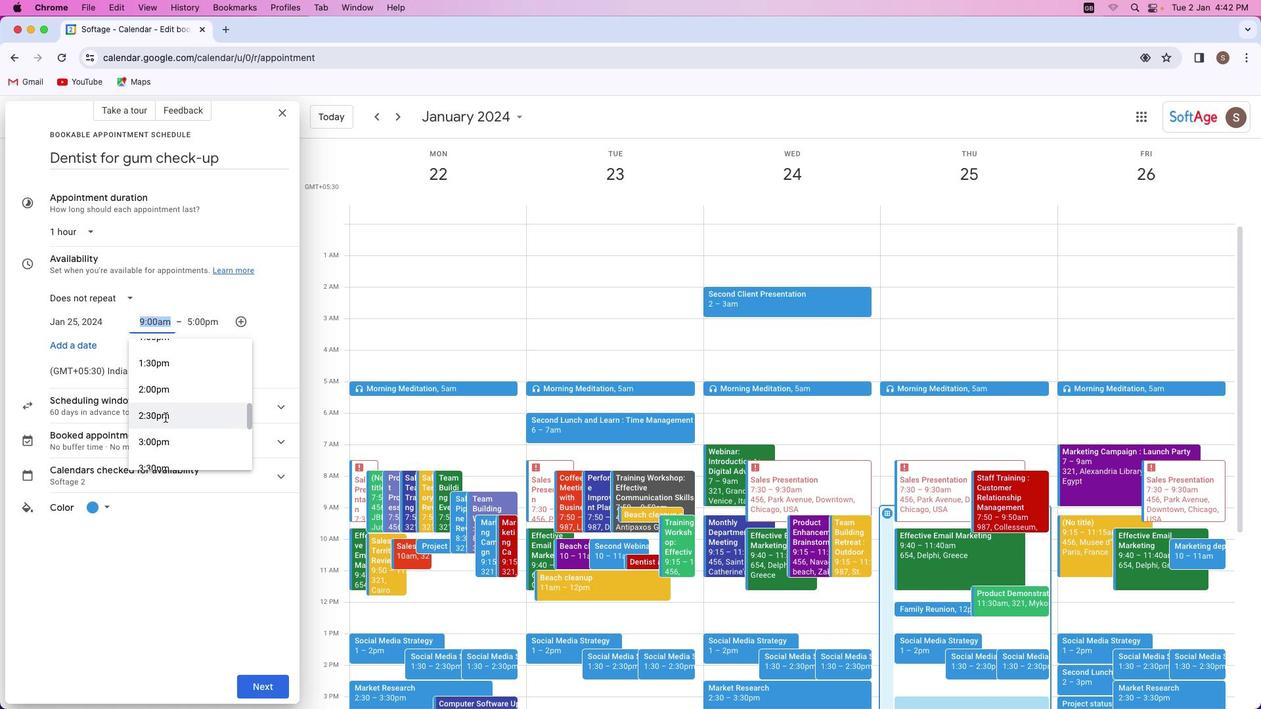 
Action: Mouse scrolled (165, 415) with delta (0, 0)
Screenshot: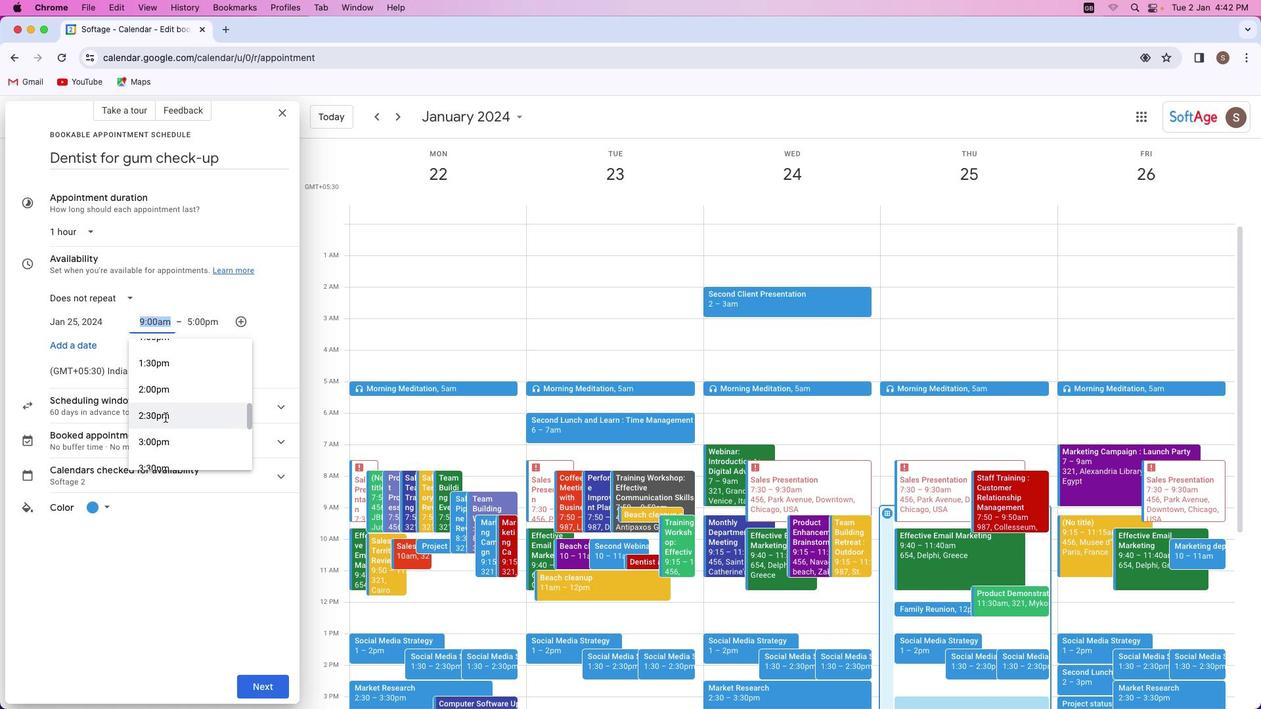 
Action: Mouse moved to (164, 417)
Screenshot: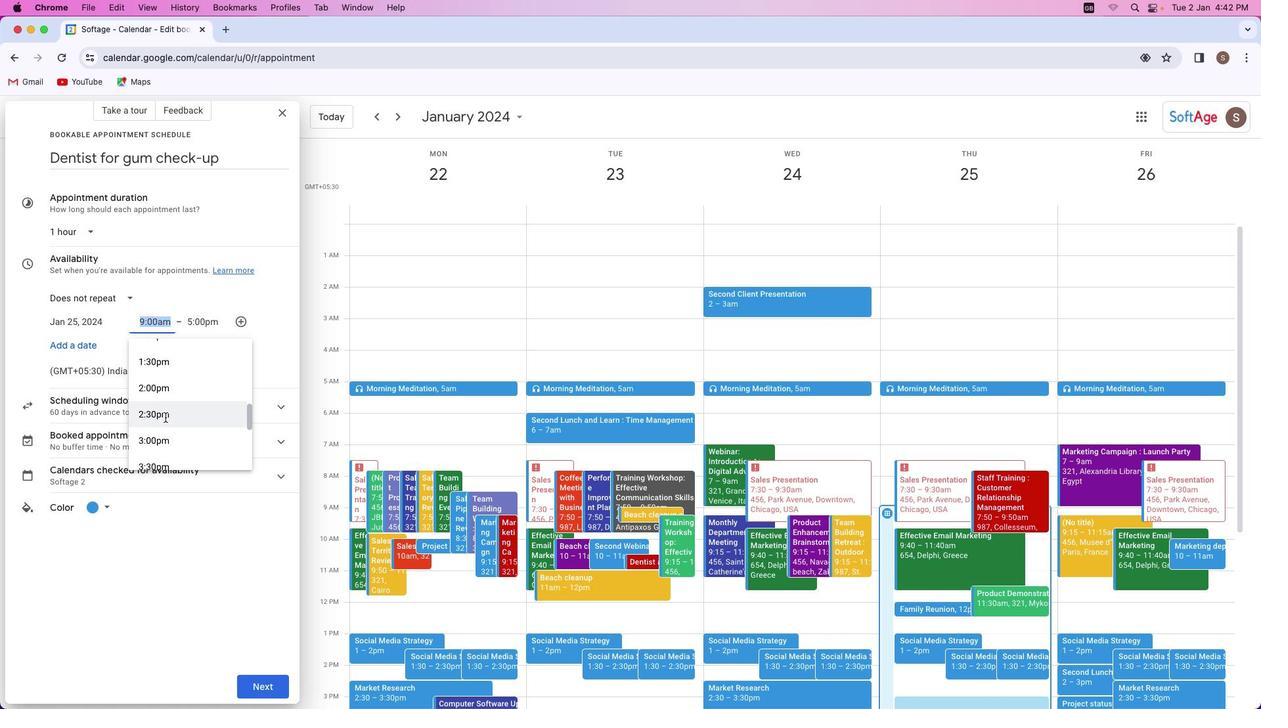 
Action: Mouse scrolled (164, 417) with delta (0, 0)
Screenshot: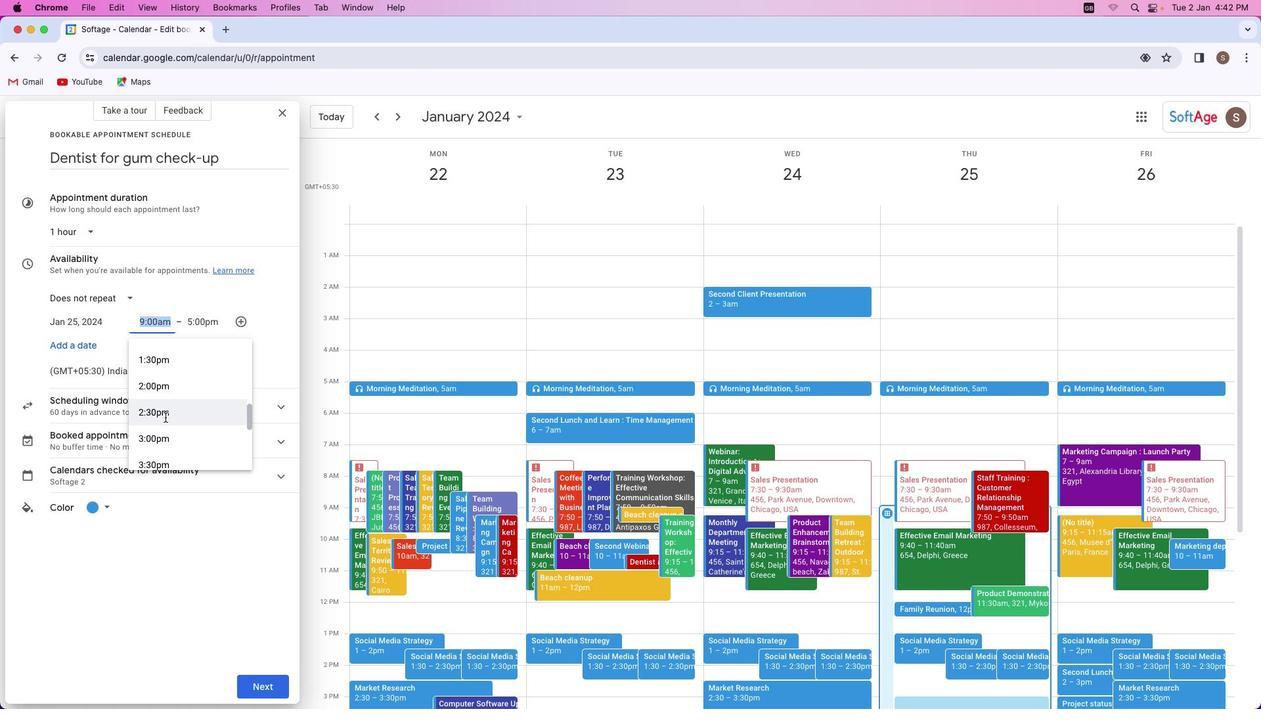 
Action: Mouse scrolled (164, 417) with delta (0, 0)
Screenshot: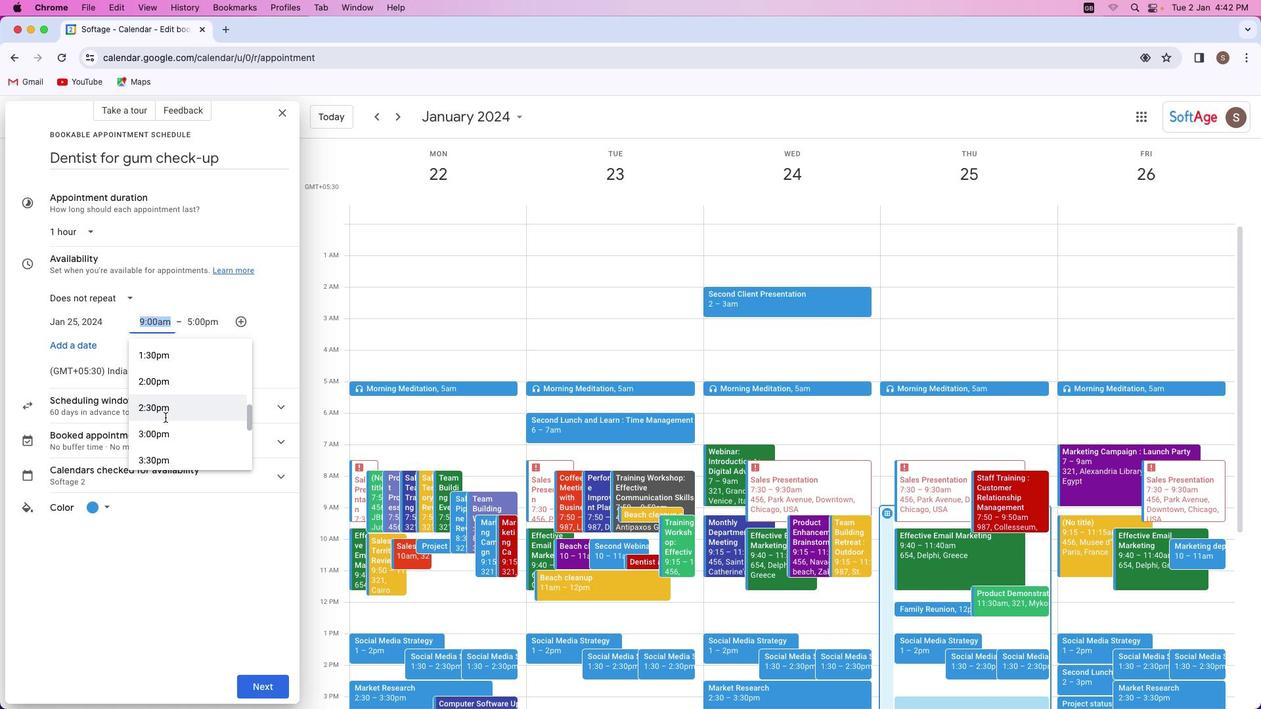 
Action: Mouse scrolled (164, 417) with delta (0, 0)
Screenshot: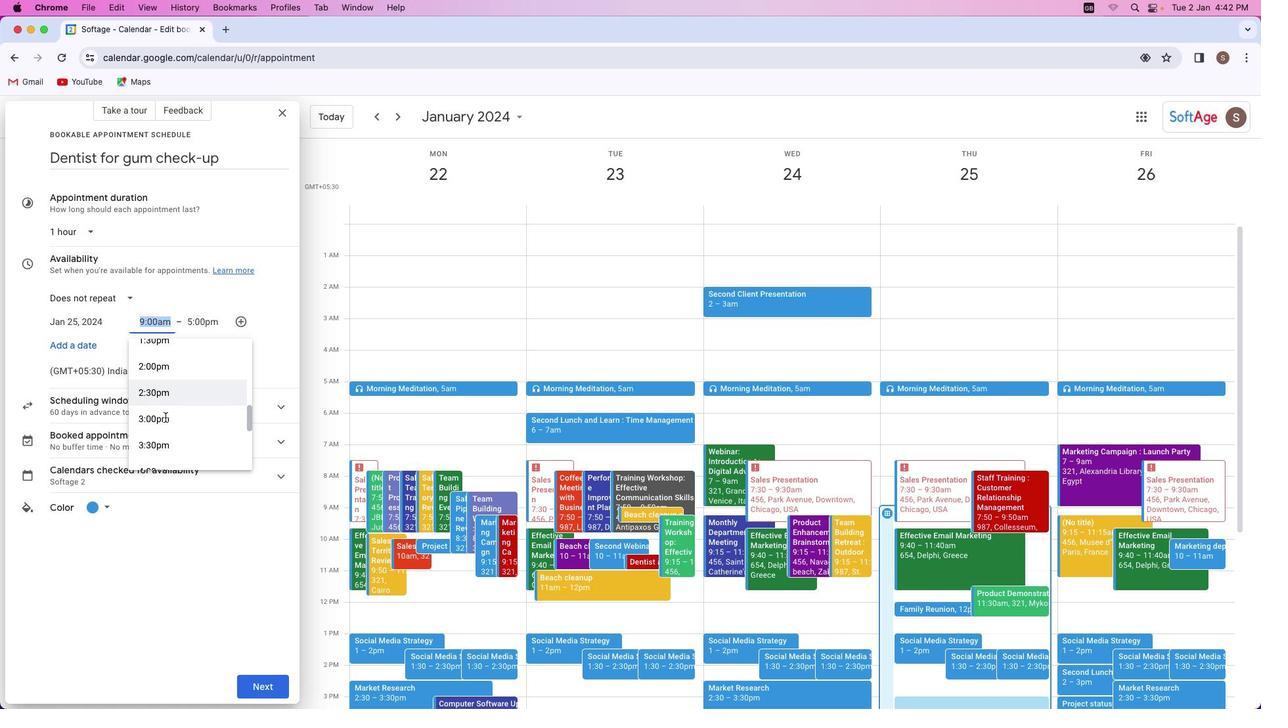 
Action: Mouse moved to (164, 417)
Screenshot: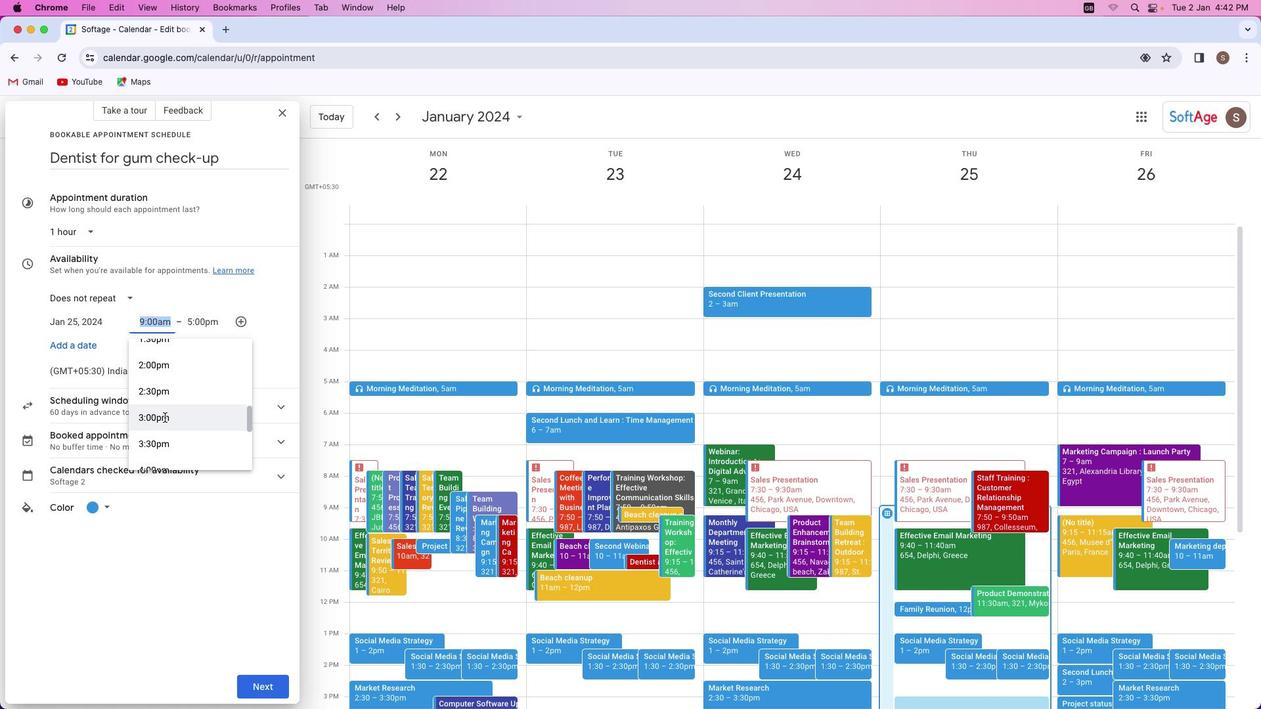 
Action: Mouse scrolled (164, 417) with delta (0, 0)
Screenshot: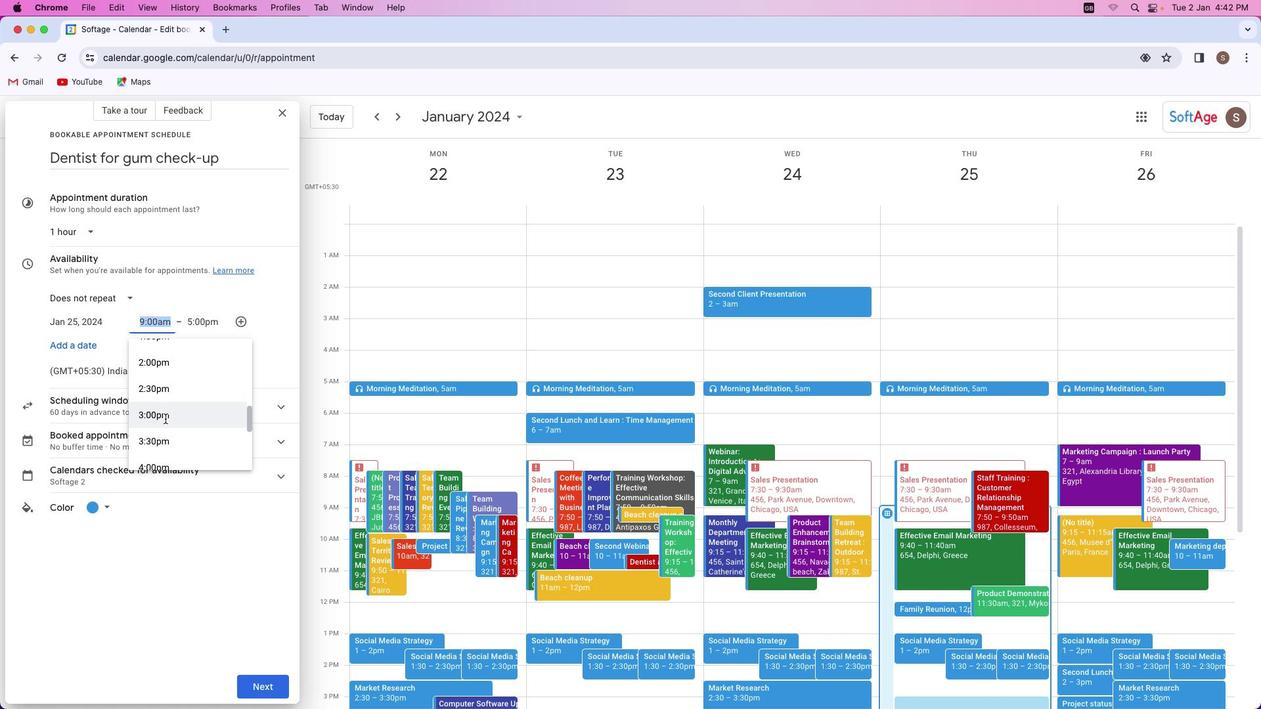 
Action: Mouse moved to (164, 418)
Screenshot: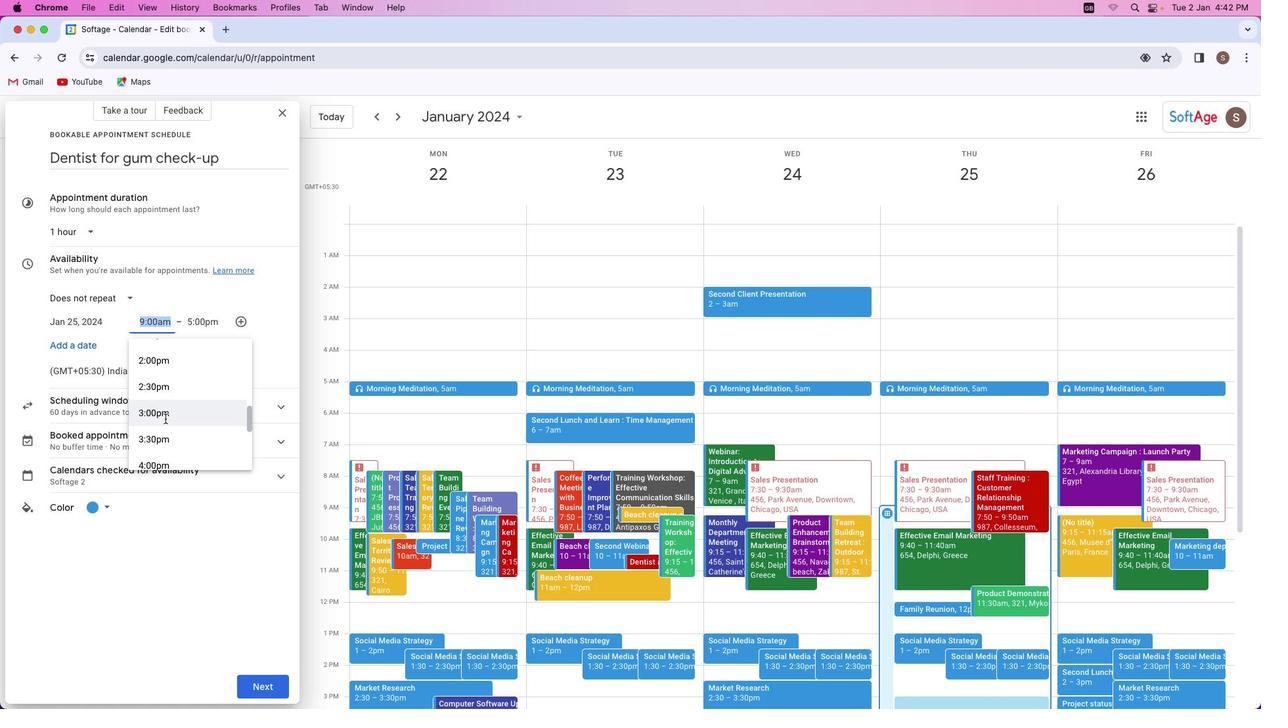 
Action: Mouse scrolled (164, 418) with delta (0, 0)
Screenshot: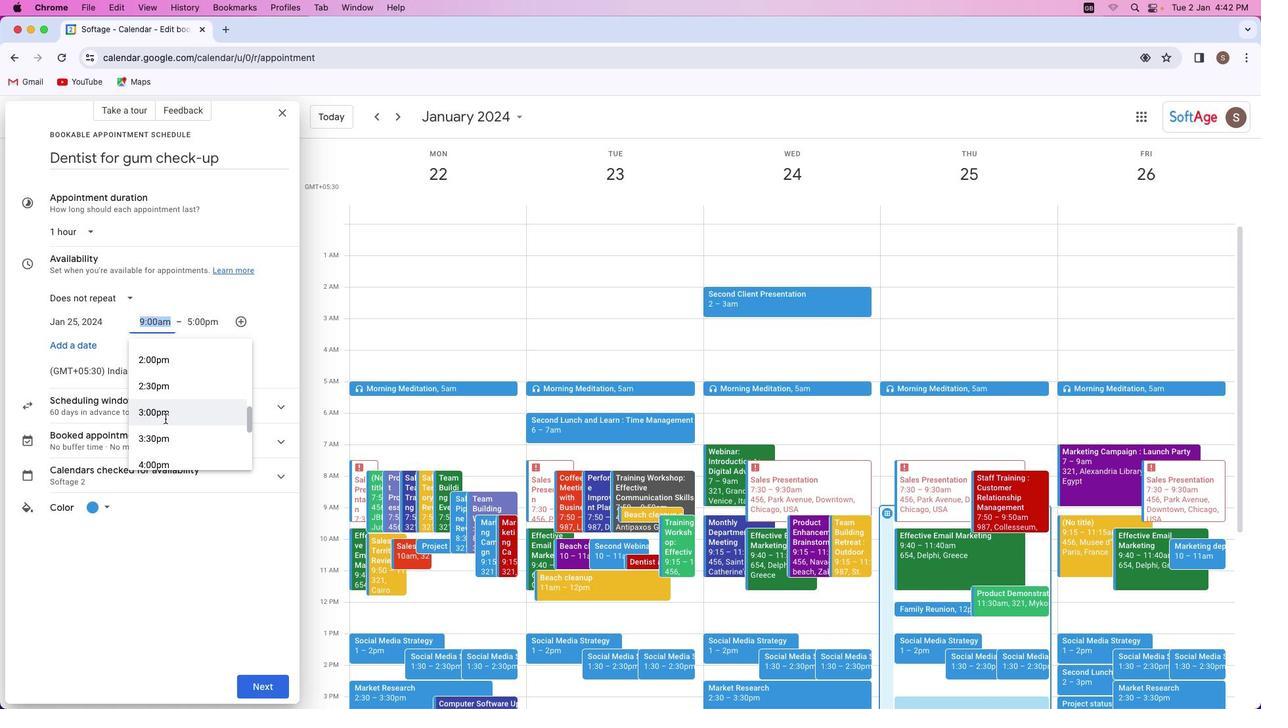 
Action: Mouse scrolled (164, 418) with delta (0, 0)
Screenshot: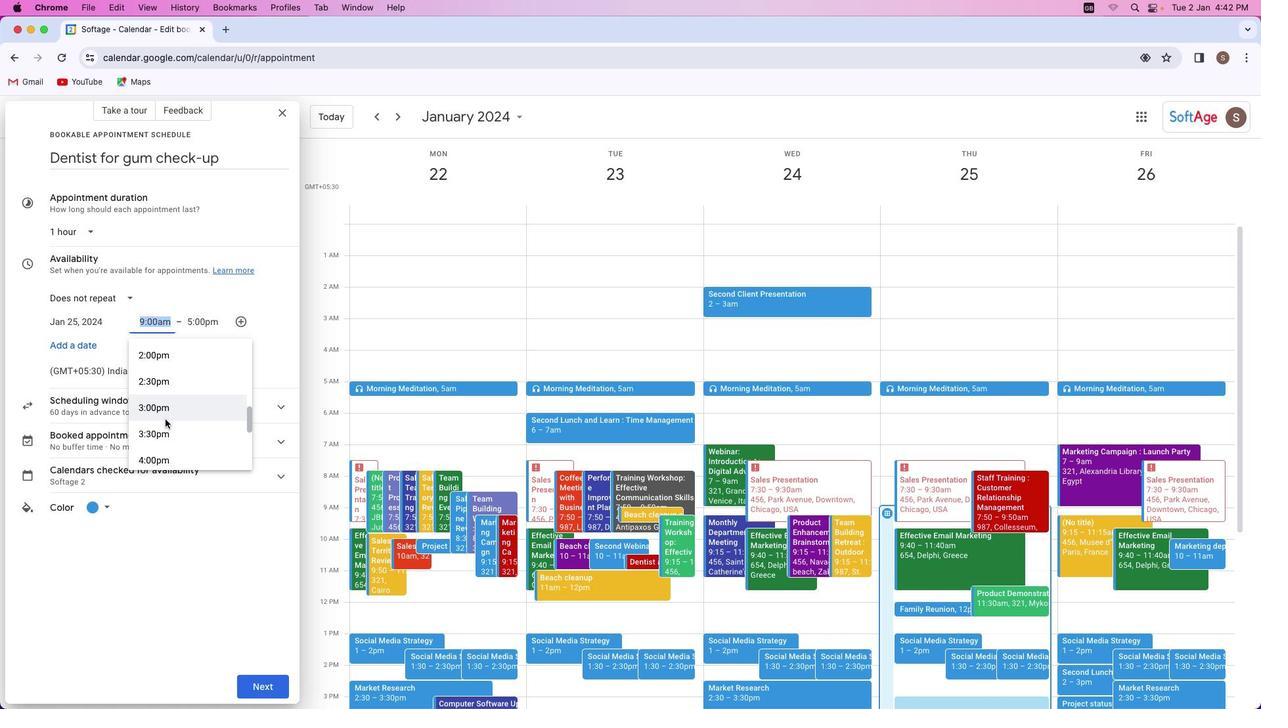 
Action: Mouse moved to (164, 418)
Screenshot: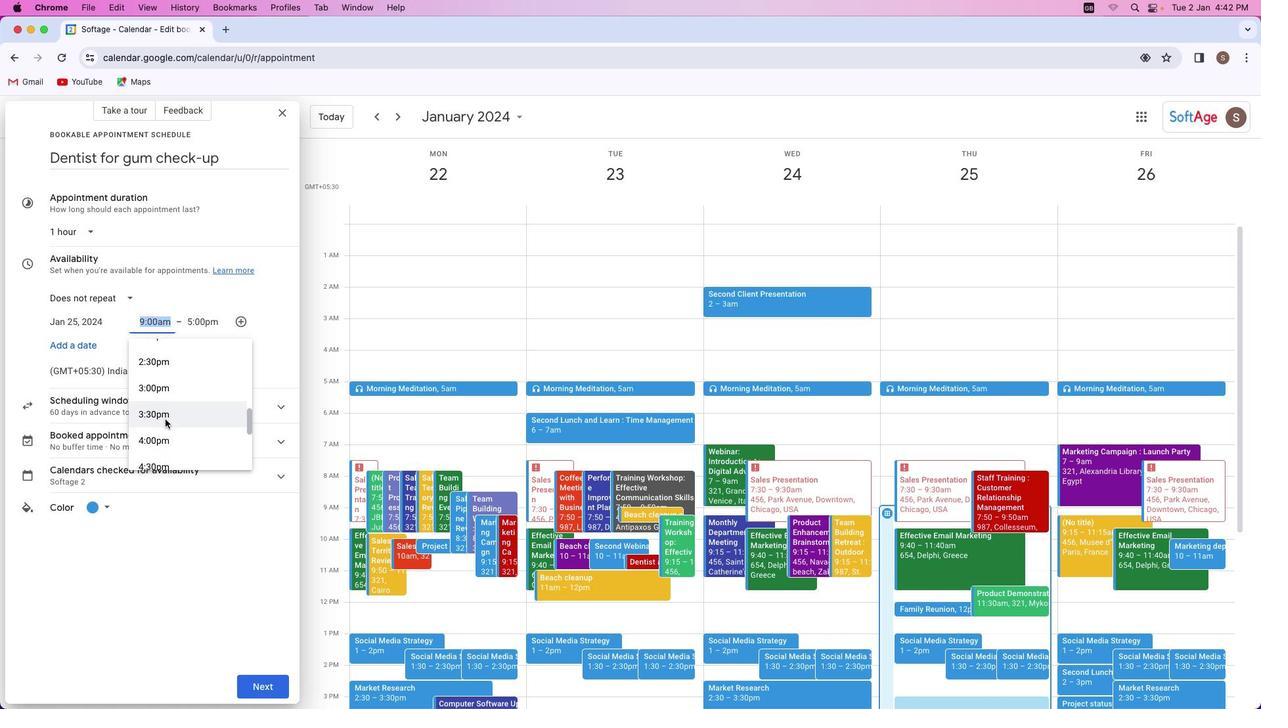 
Action: Mouse scrolled (164, 418) with delta (0, 0)
Screenshot: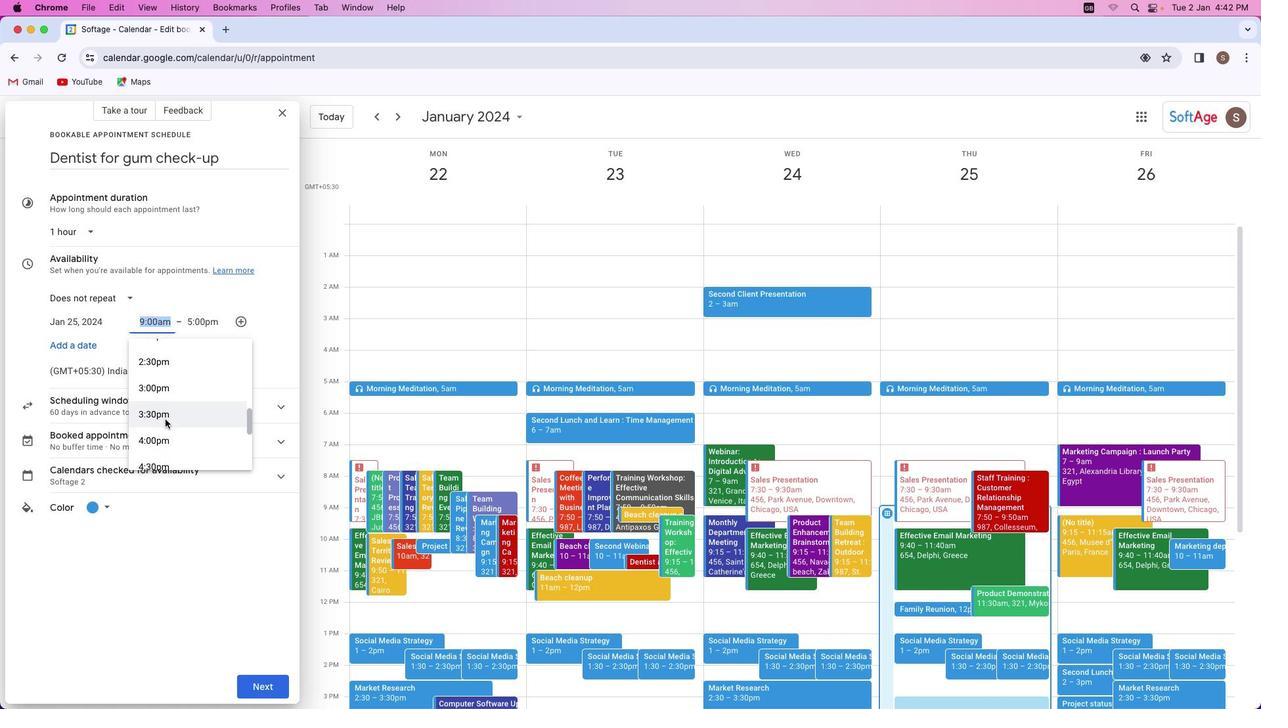 
Action: Mouse moved to (164, 419)
Screenshot: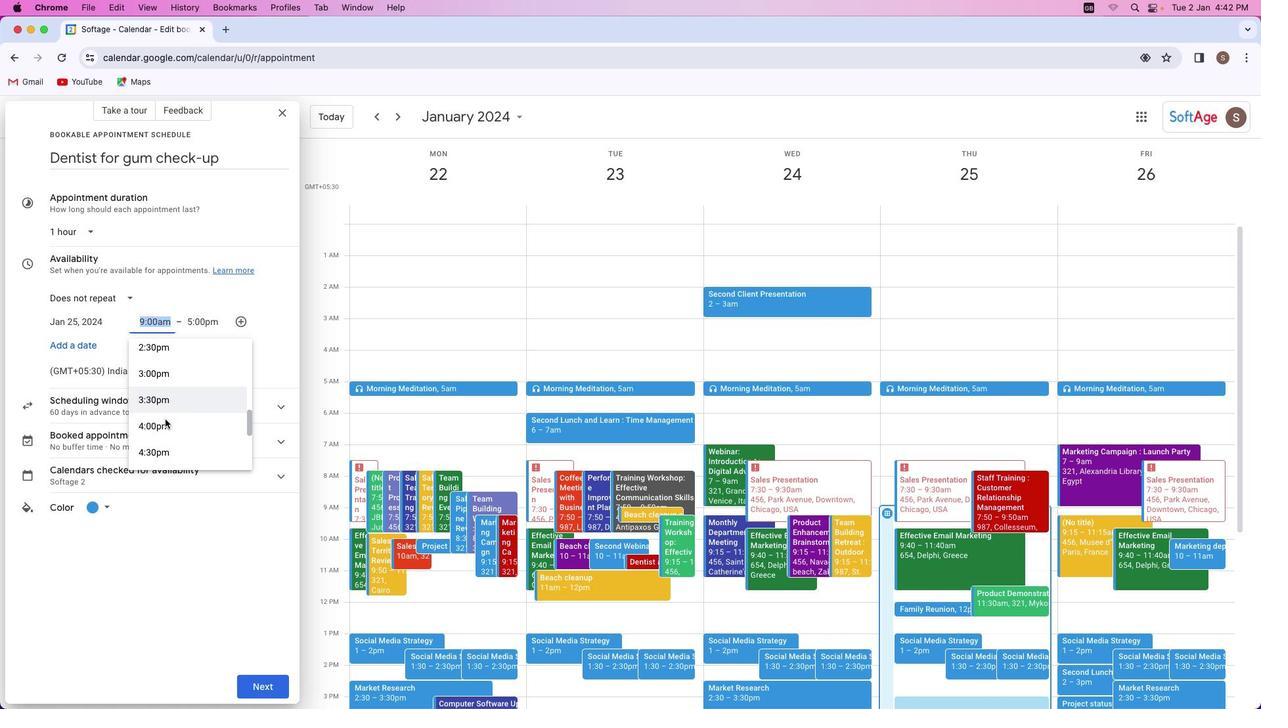 
Action: Mouse scrolled (164, 419) with delta (0, 0)
Screenshot: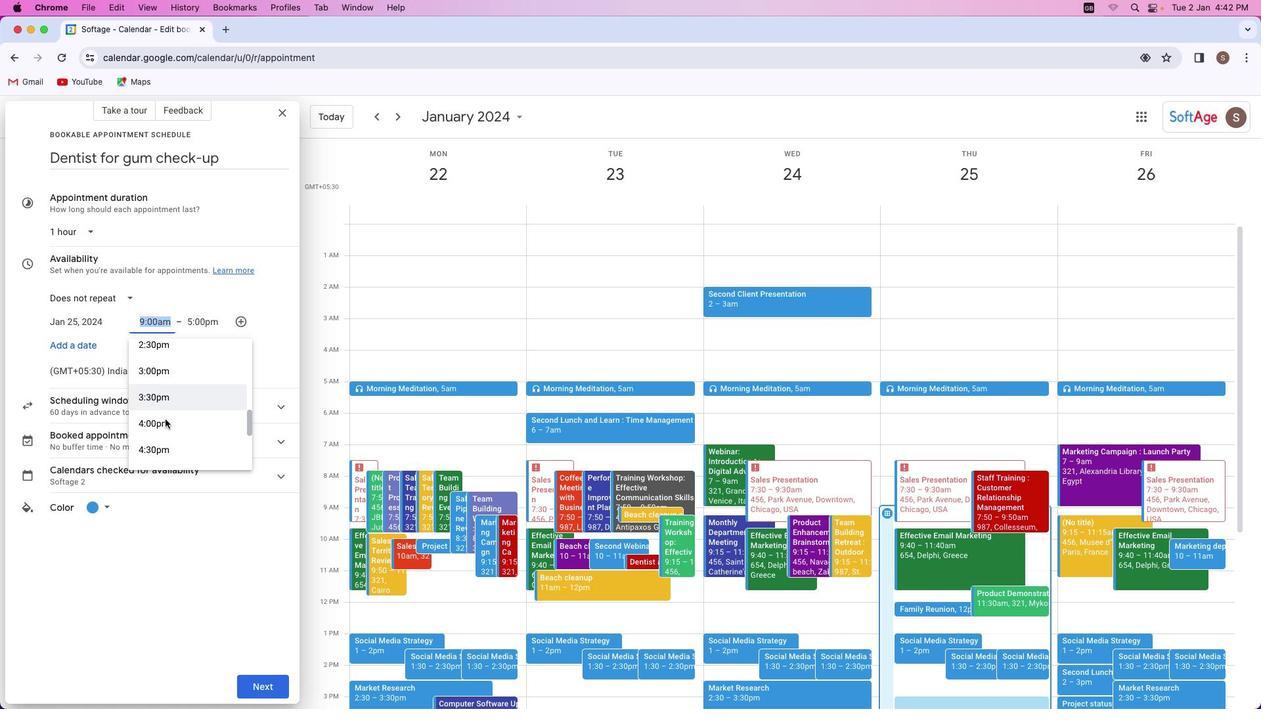 
Action: Mouse moved to (165, 419)
Screenshot: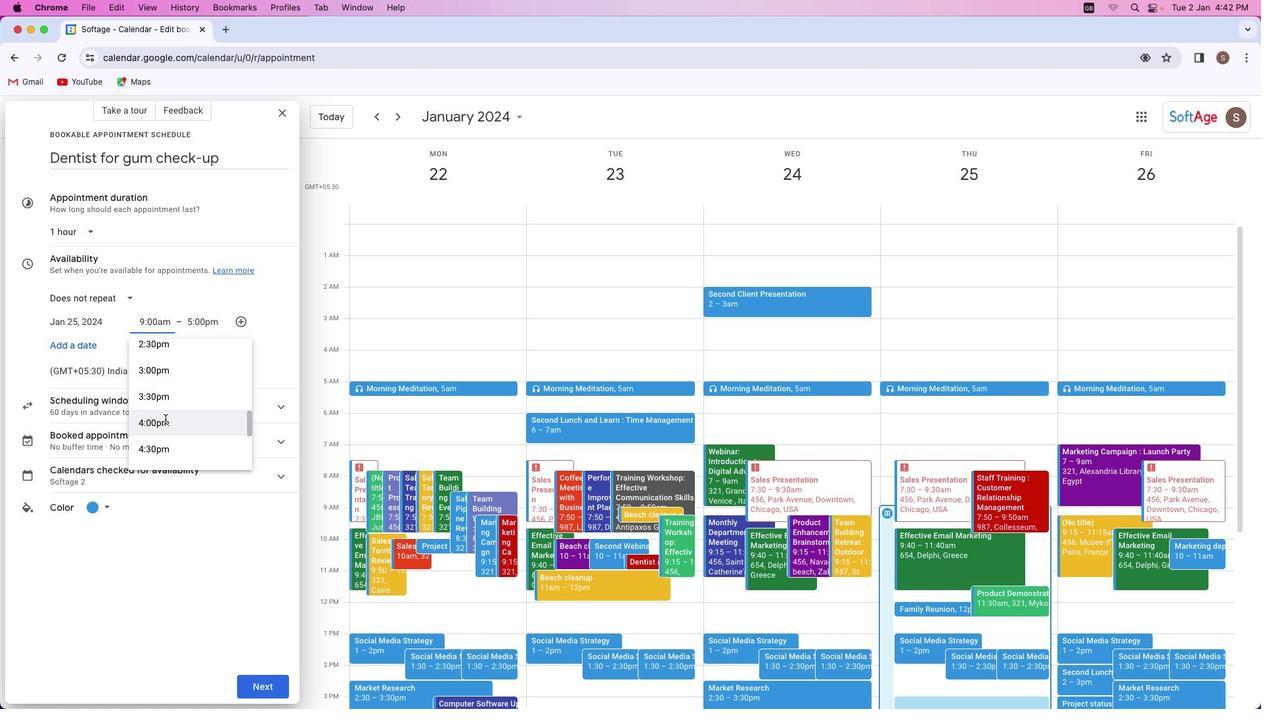 
Action: Mouse pressed left at (165, 419)
Screenshot: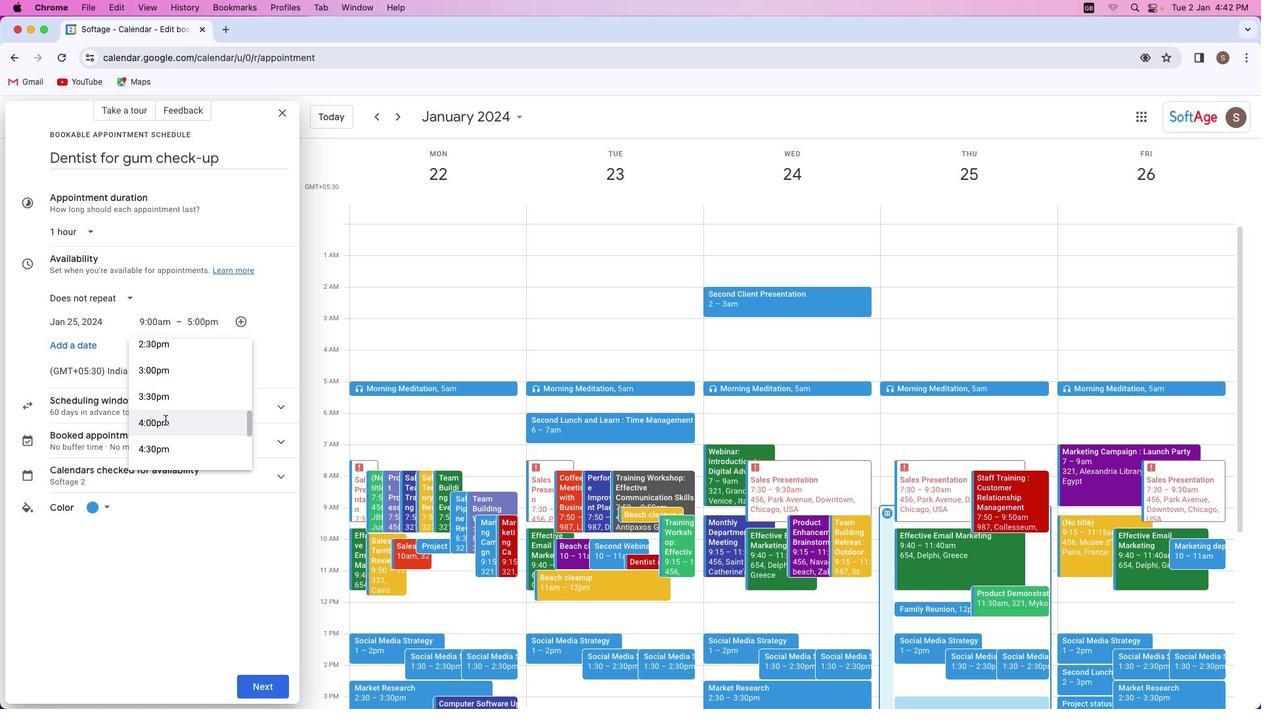 
Action: Mouse moved to (107, 503)
Screenshot: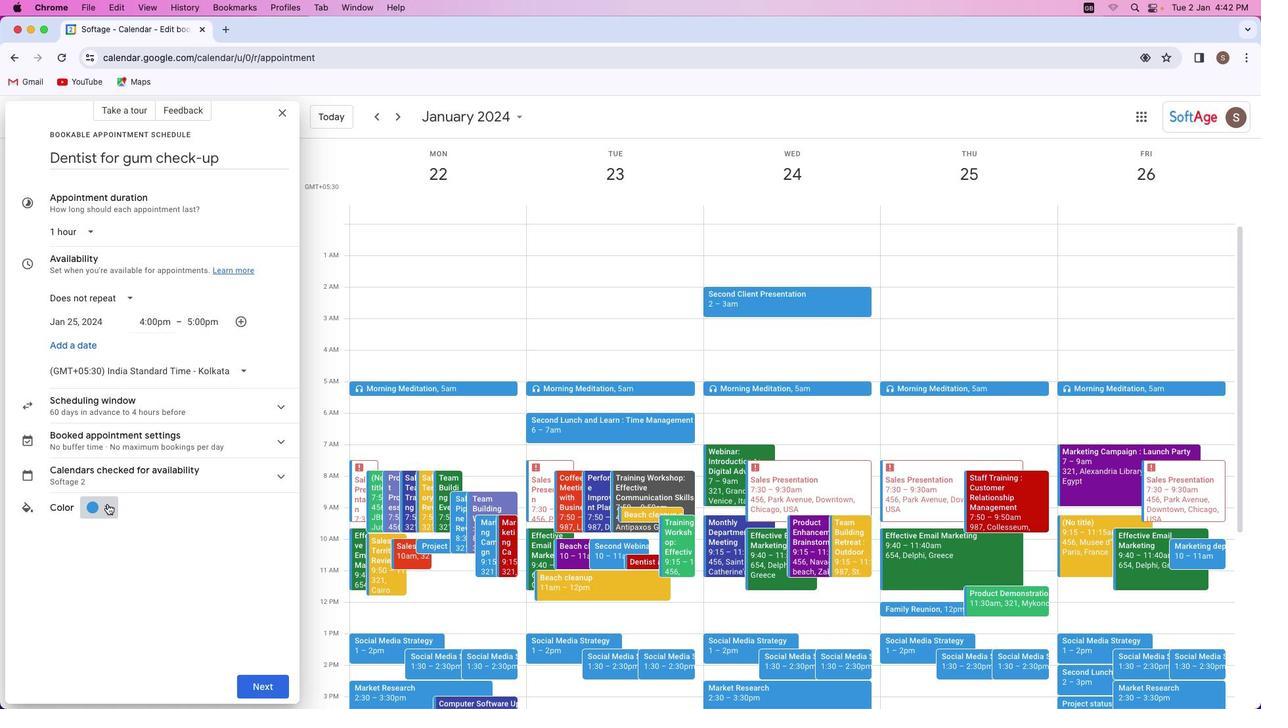 
Action: Mouse pressed left at (107, 503)
Screenshot: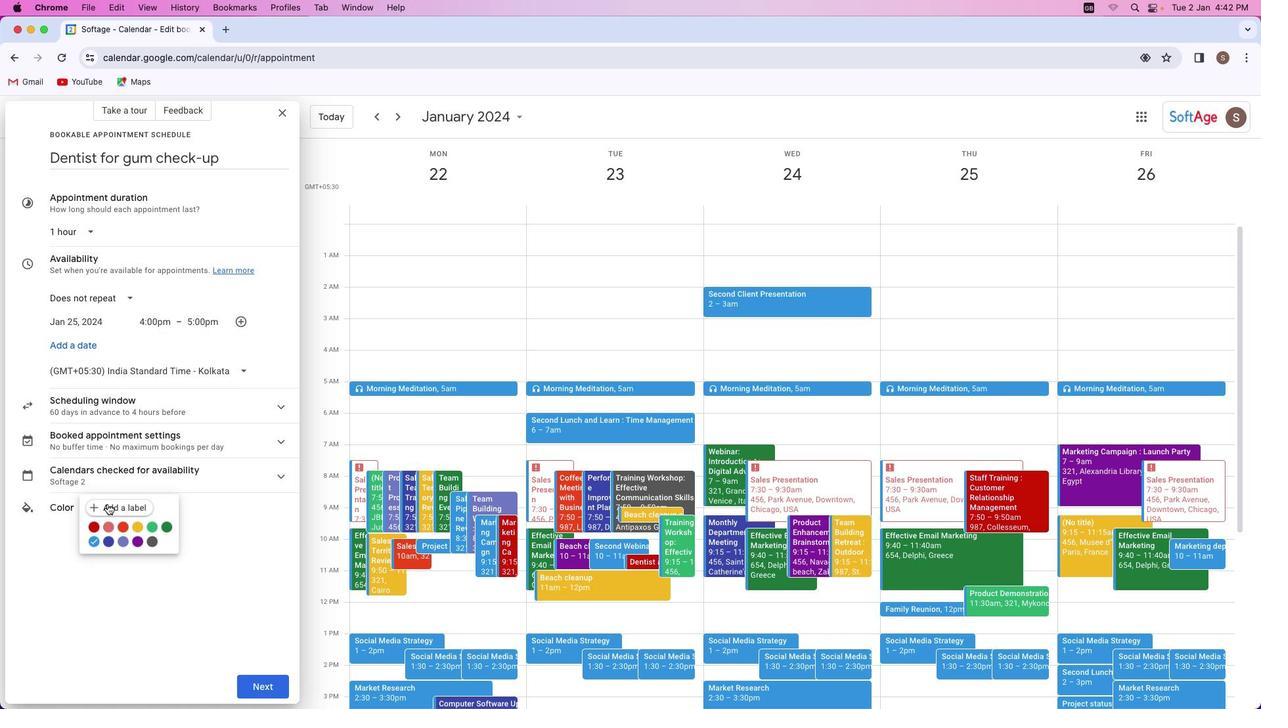 
Action: Mouse moved to (143, 534)
Screenshot: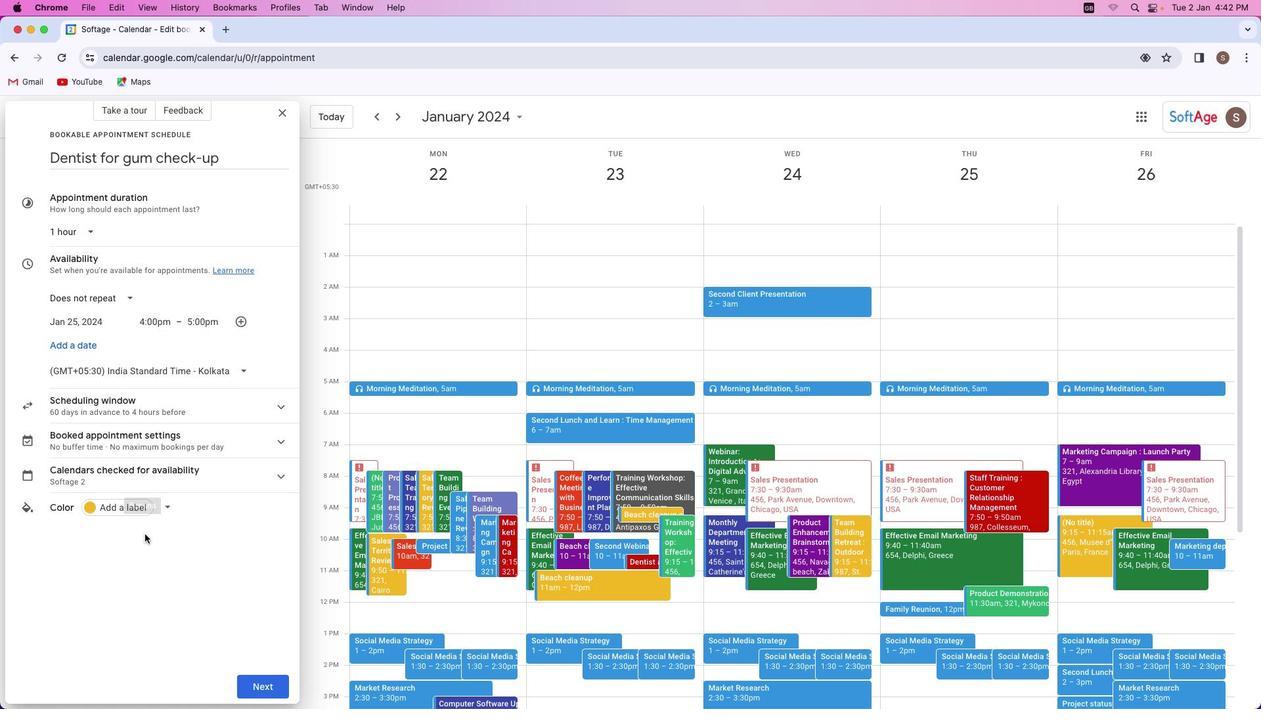 
Action: Mouse pressed left at (143, 534)
Screenshot: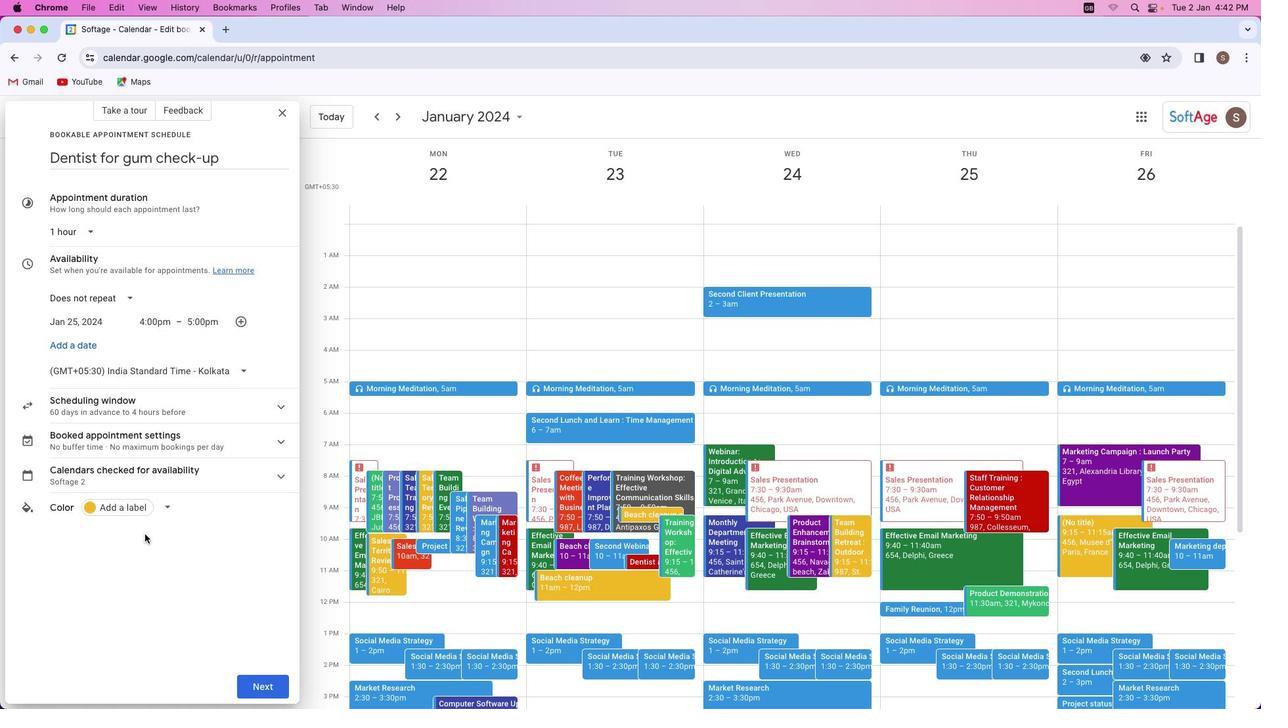 
Action: Mouse moved to (270, 690)
Screenshot: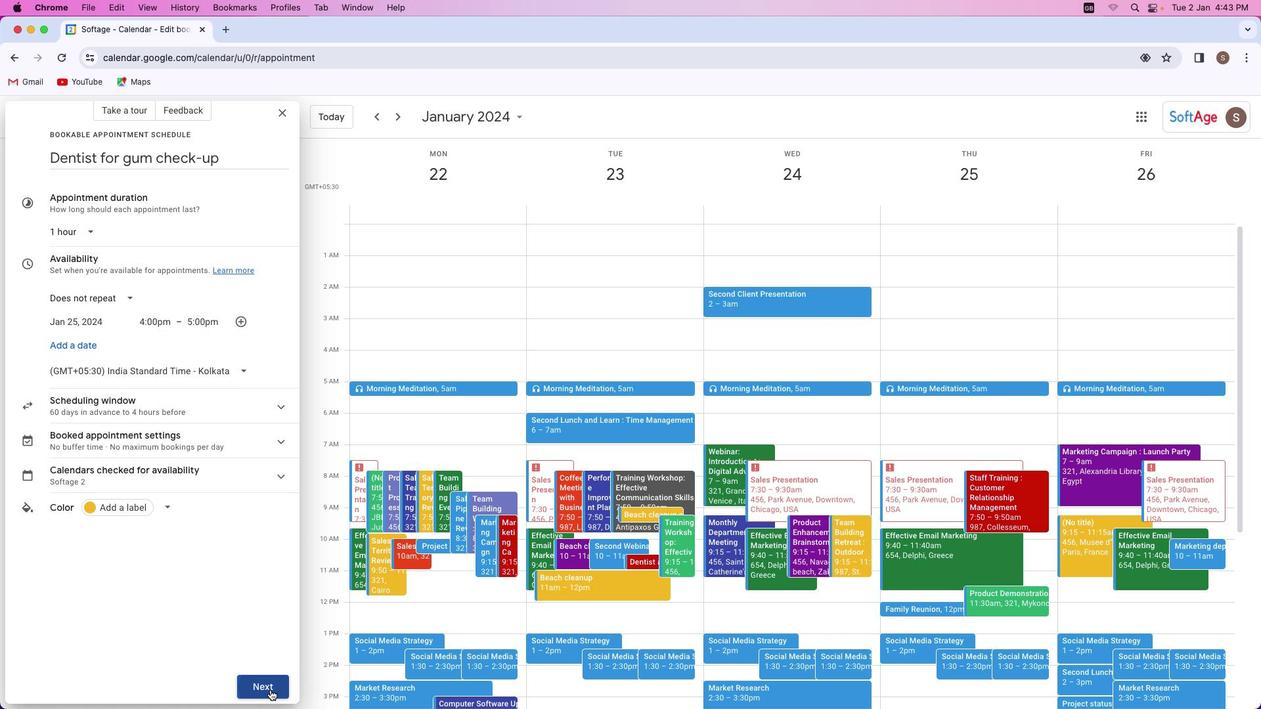 
Action: Mouse pressed left at (270, 690)
Screenshot: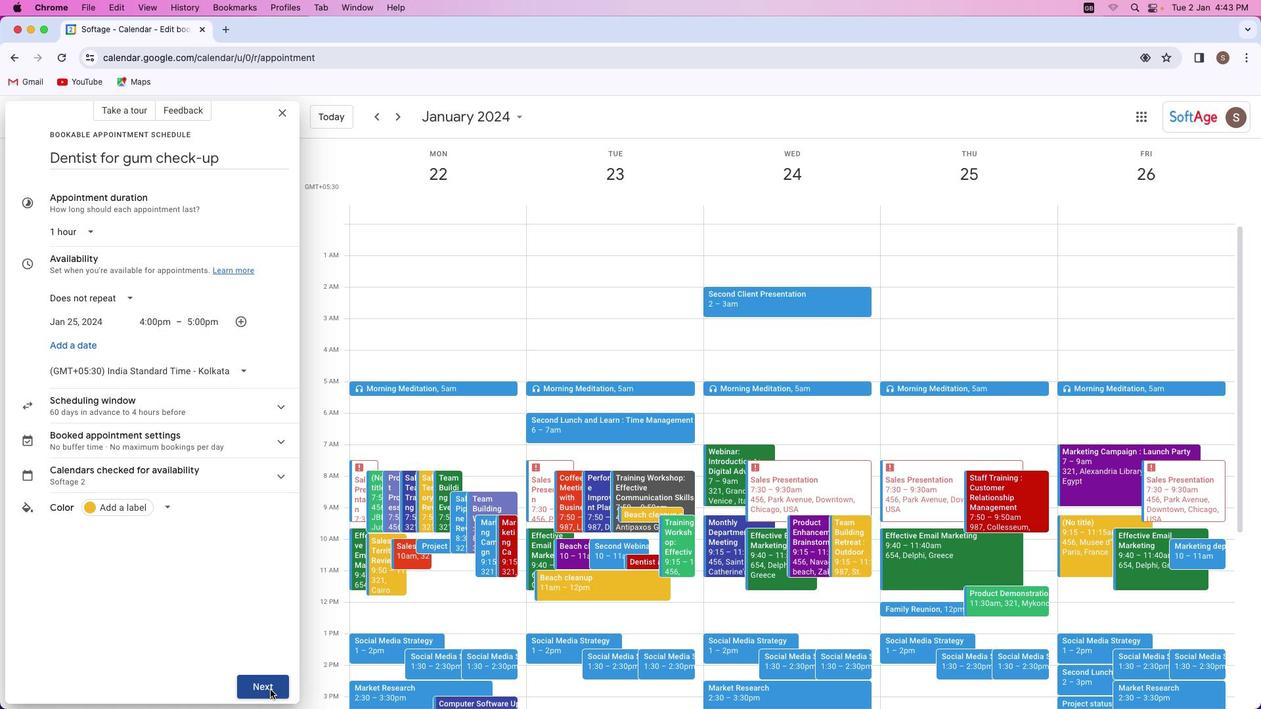 
Action: Mouse moved to (130, 387)
Screenshot: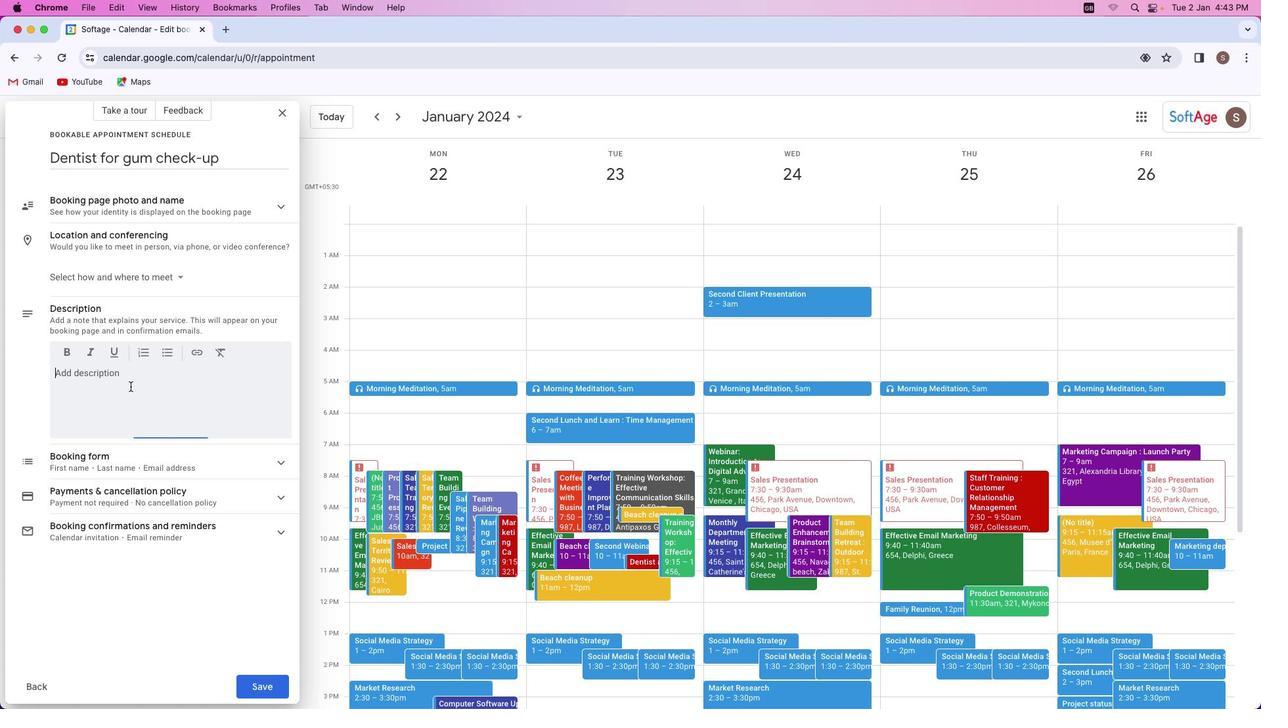 
Action: Mouse pressed left at (130, 387)
Screenshot: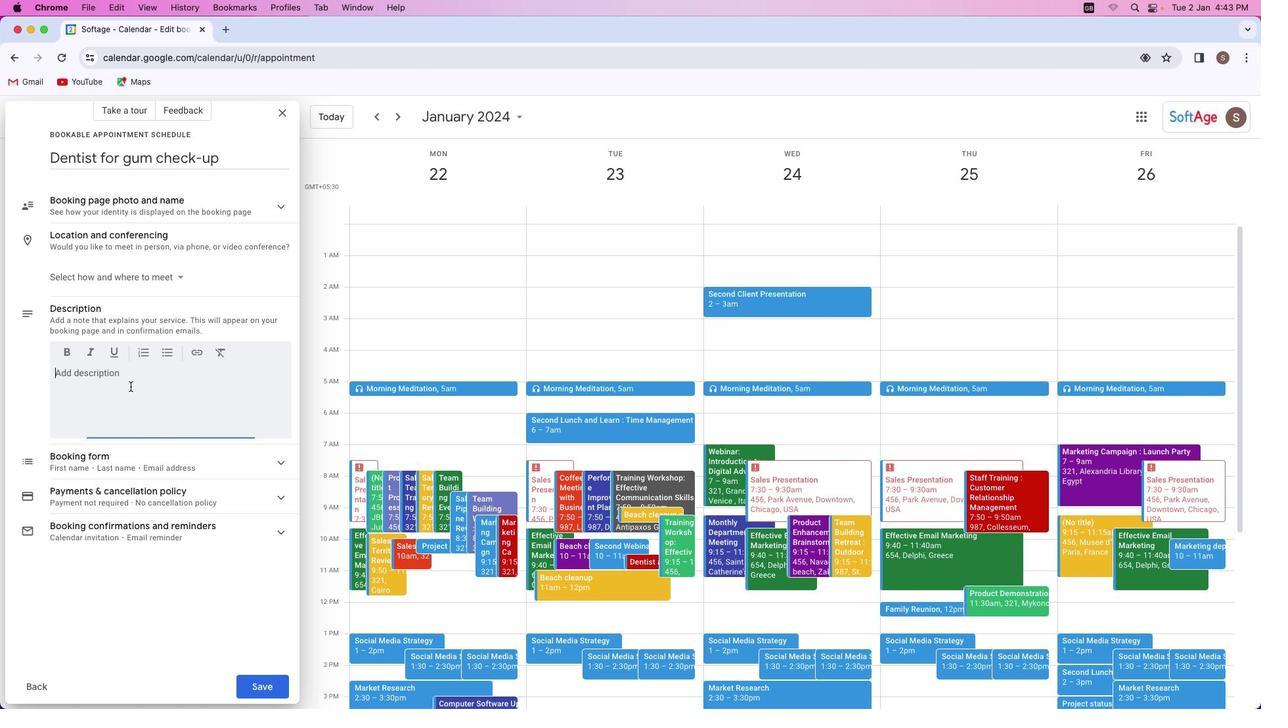 
Action: Mouse moved to (130, 387)
Screenshot: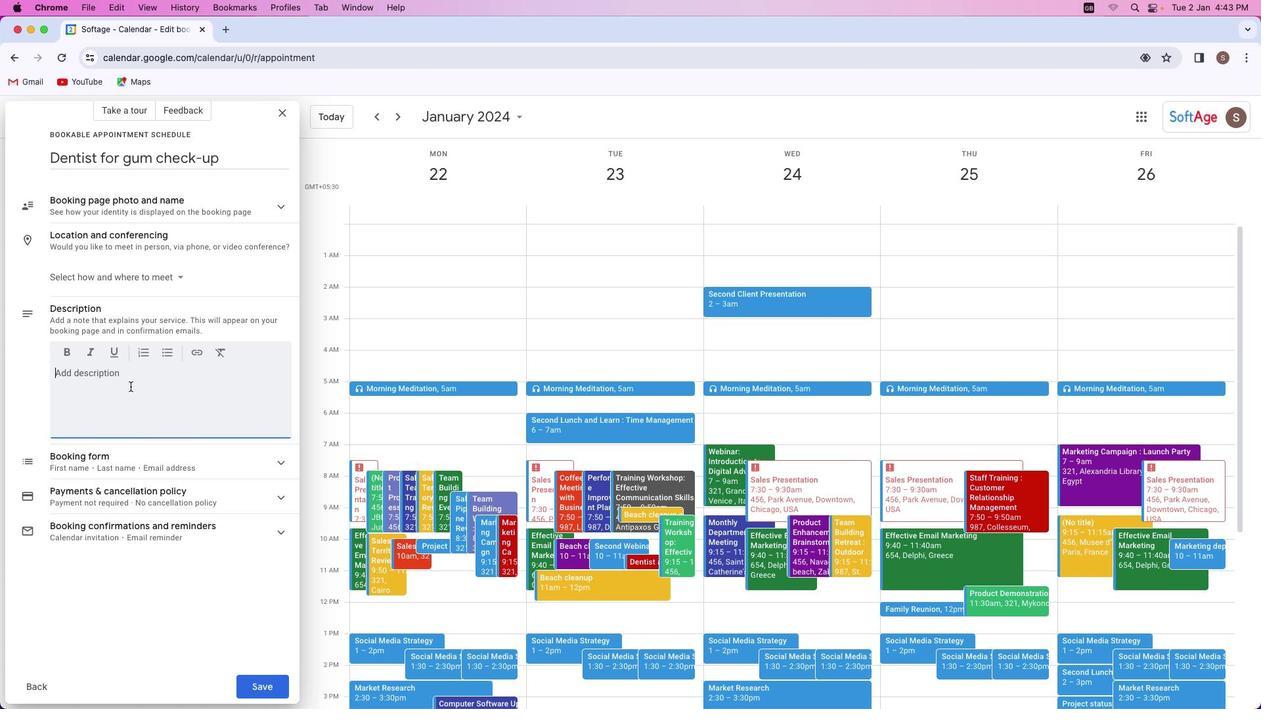 
Action: Key pressed Key.shift'T''h''i''s'Key.space'd''e''n''t''i''s''t'Key.space'a''p''p''o''i''n''t''m''e''n''t'Key.space'f''o''r'Key.space'a'Key.space'g''u''m'Key.space'c''h''e''c''k''-''u''p'Key.space'p''u''r''p''o''s''e''.'
Screenshot: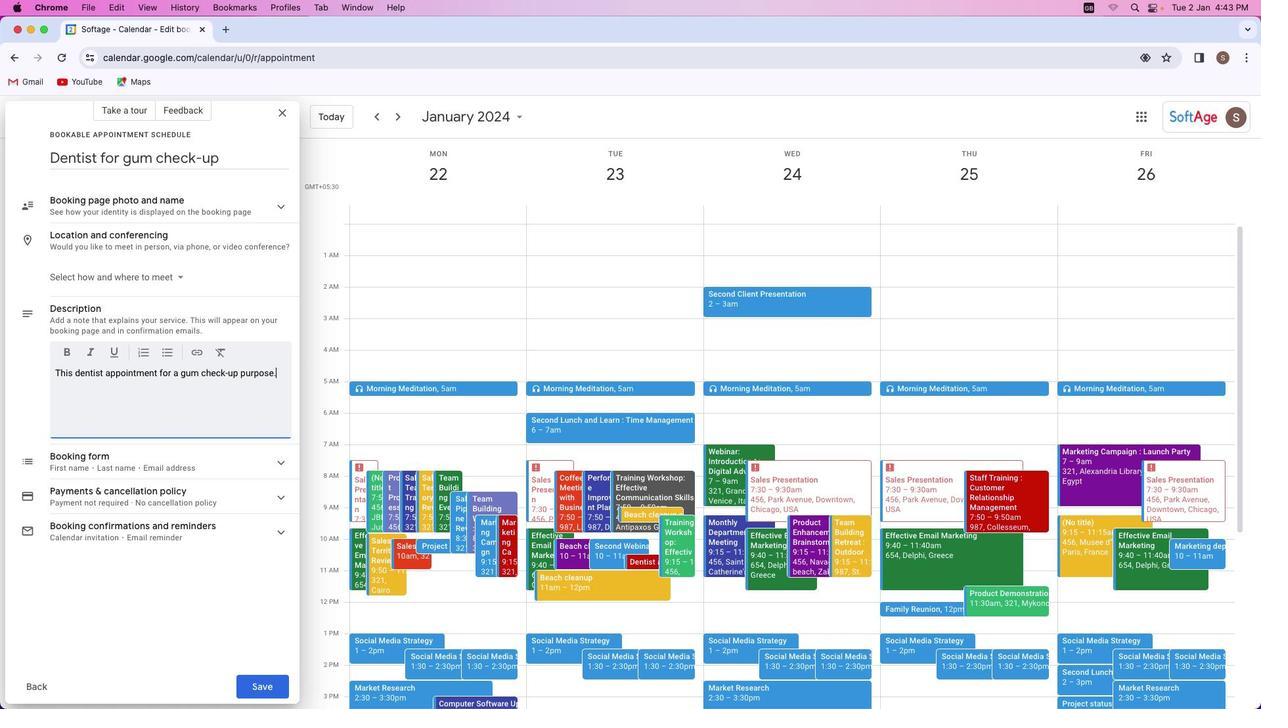 
Action: Mouse moved to (147, 554)
Screenshot: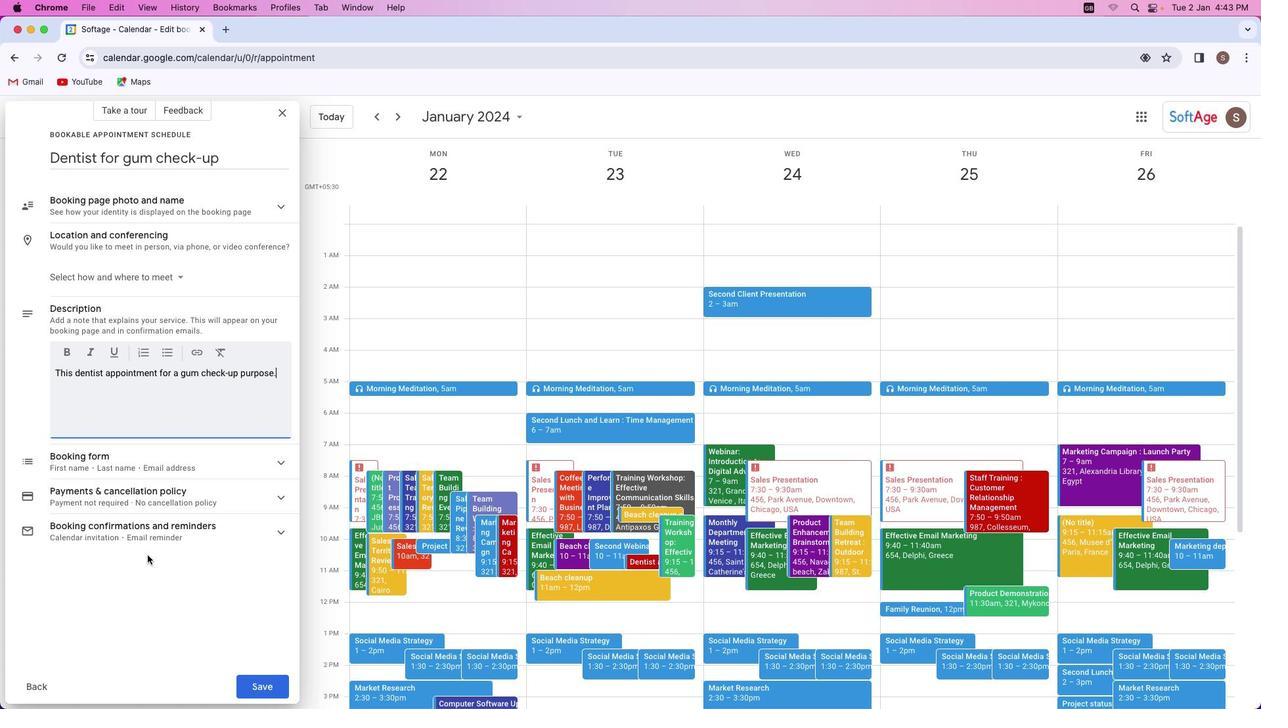 
Action: Mouse scrolled (147, 554) with delta (0, 0)
Screenshot: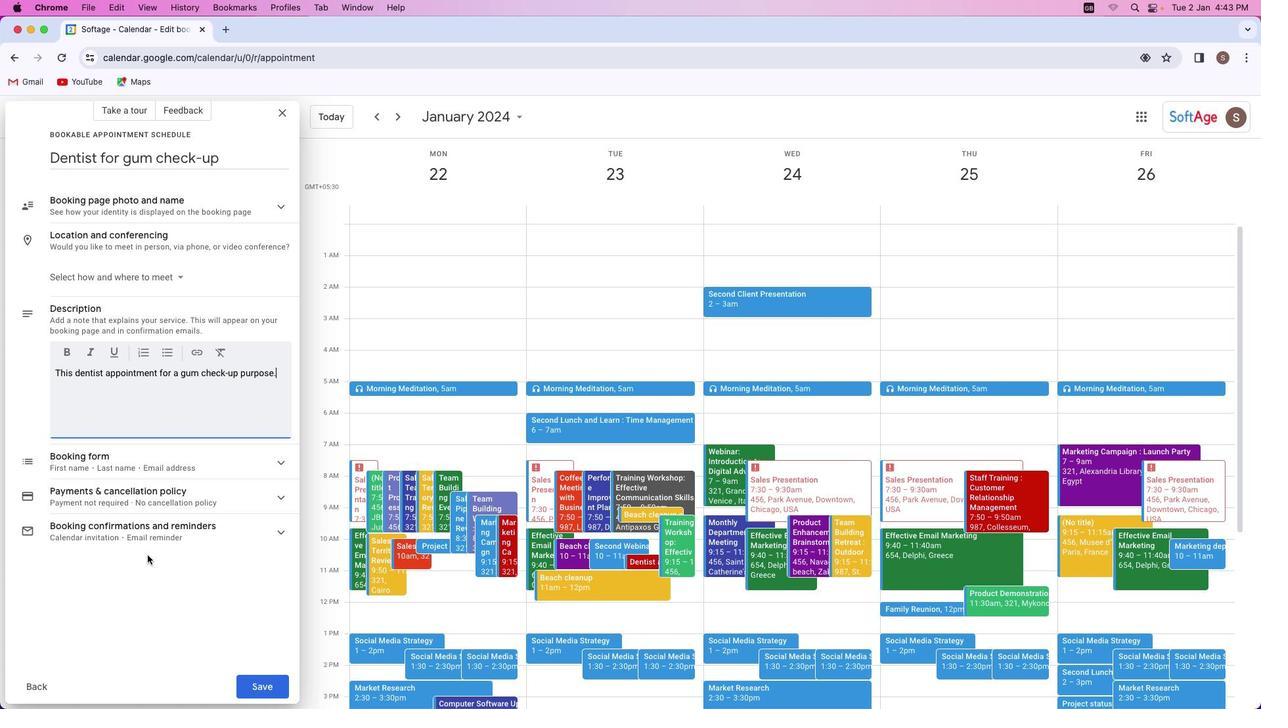 
Action: Mouse scrolled (147, 554) with delta (0, 0)
Screenshot: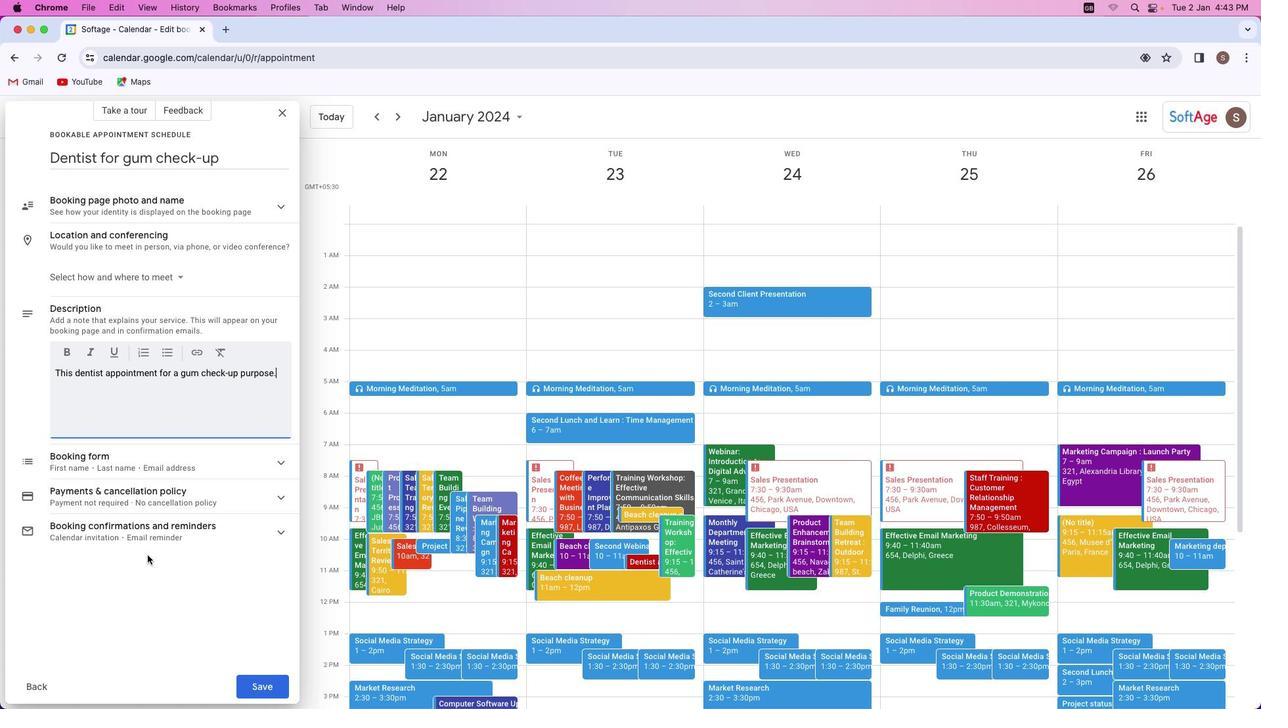 
Action: Mouse moved to (147, 555)
Screenshot: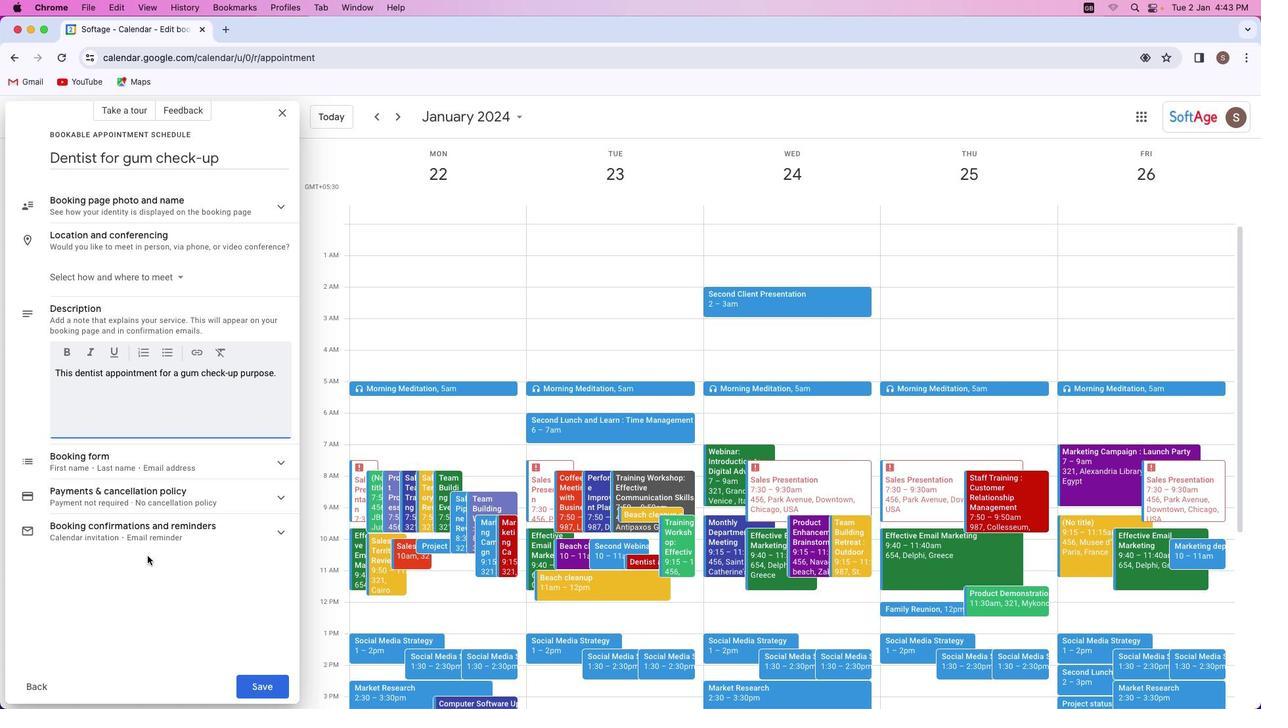 
Action: Mouse scrolled (147, 555) with delta (0, -1)
Screenshot: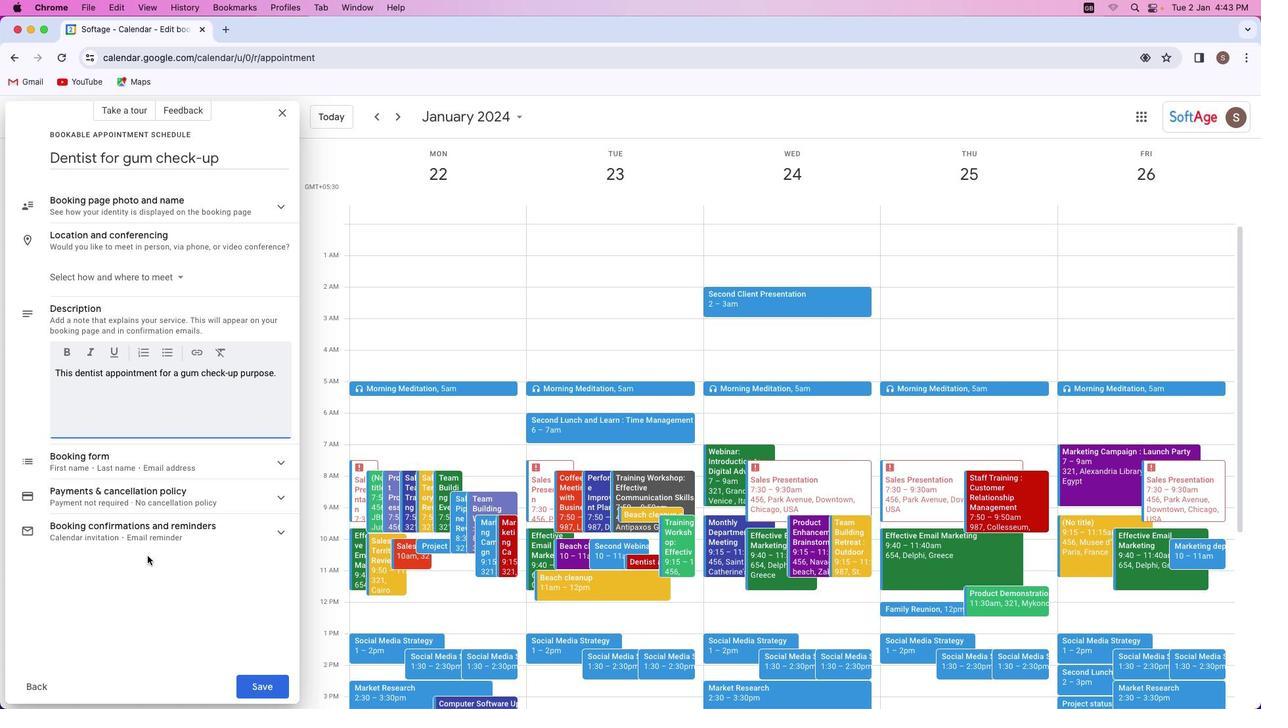 
Action: Mouse moved to (147, 555)
Screenshot: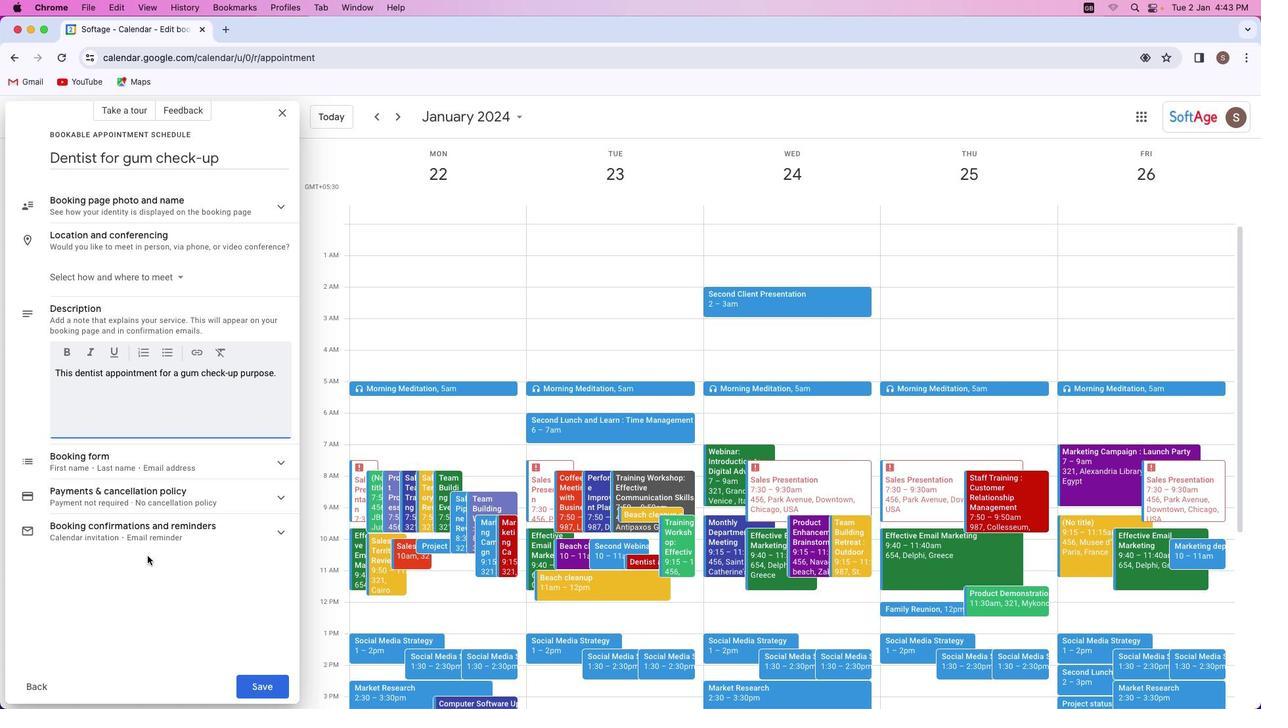 
Action: Mouse scrolled (147, 555) with delta (0, -2)
Screenshot: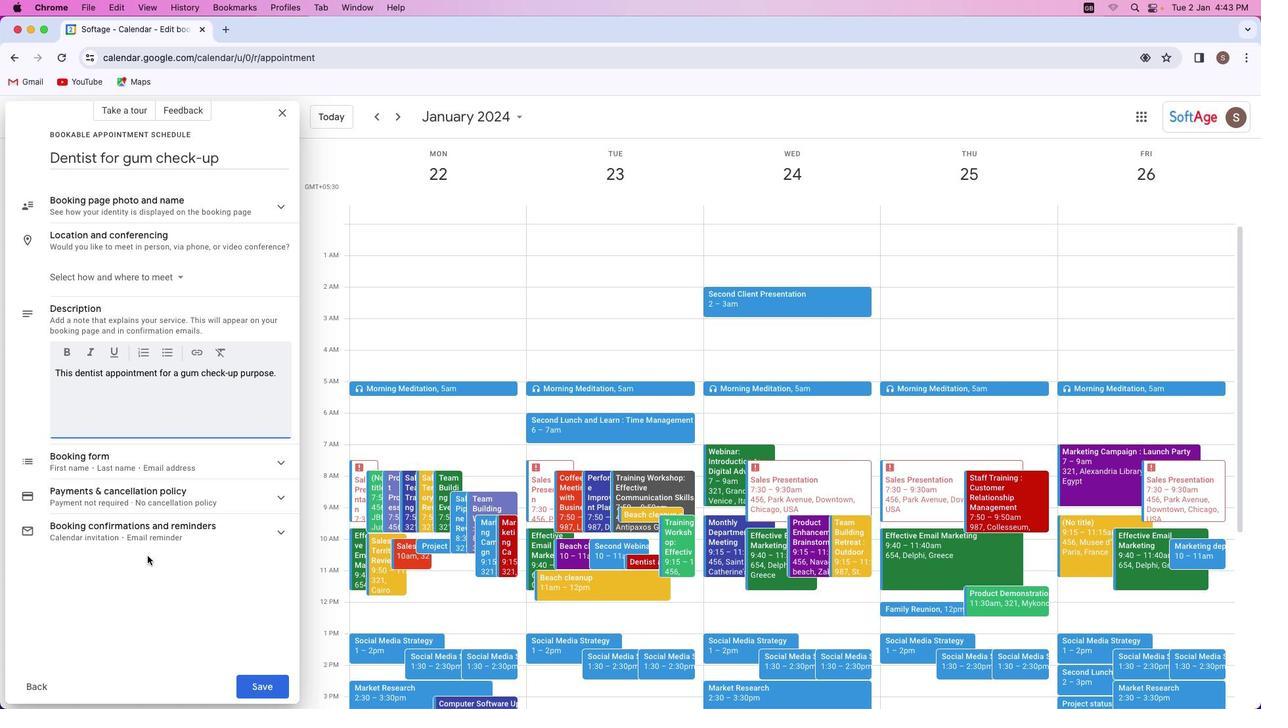 
Action: Mouse moved to (147, 553)
Screenshot: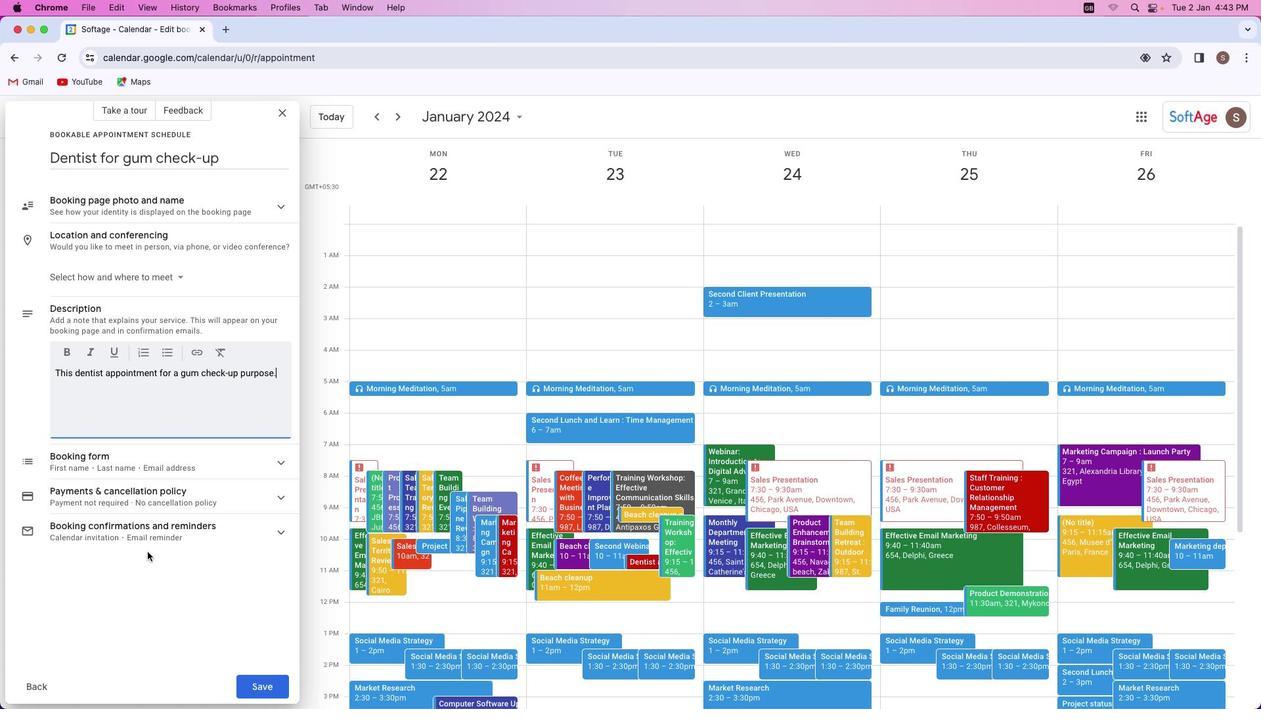 
Action: Mouse scrolled (147, 553) with delta (0, 0)
Screenshot: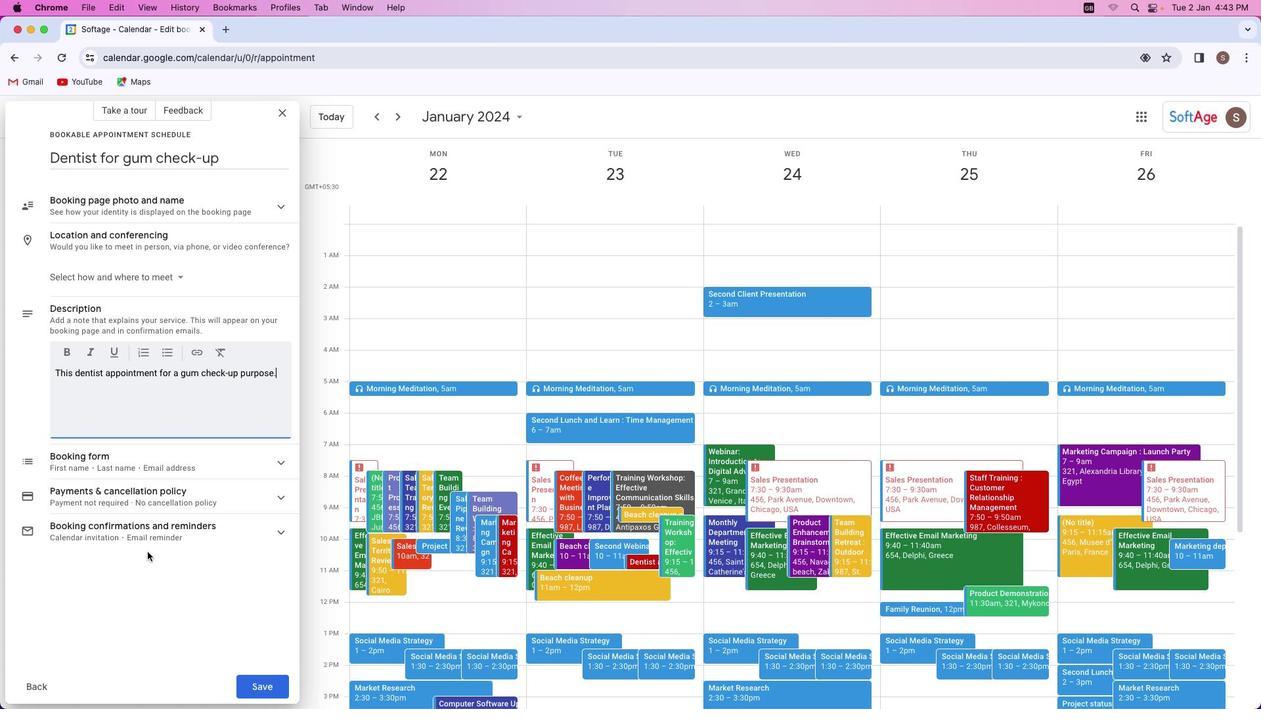 
Action: Mouse moved to (147, 553)
Screenshot: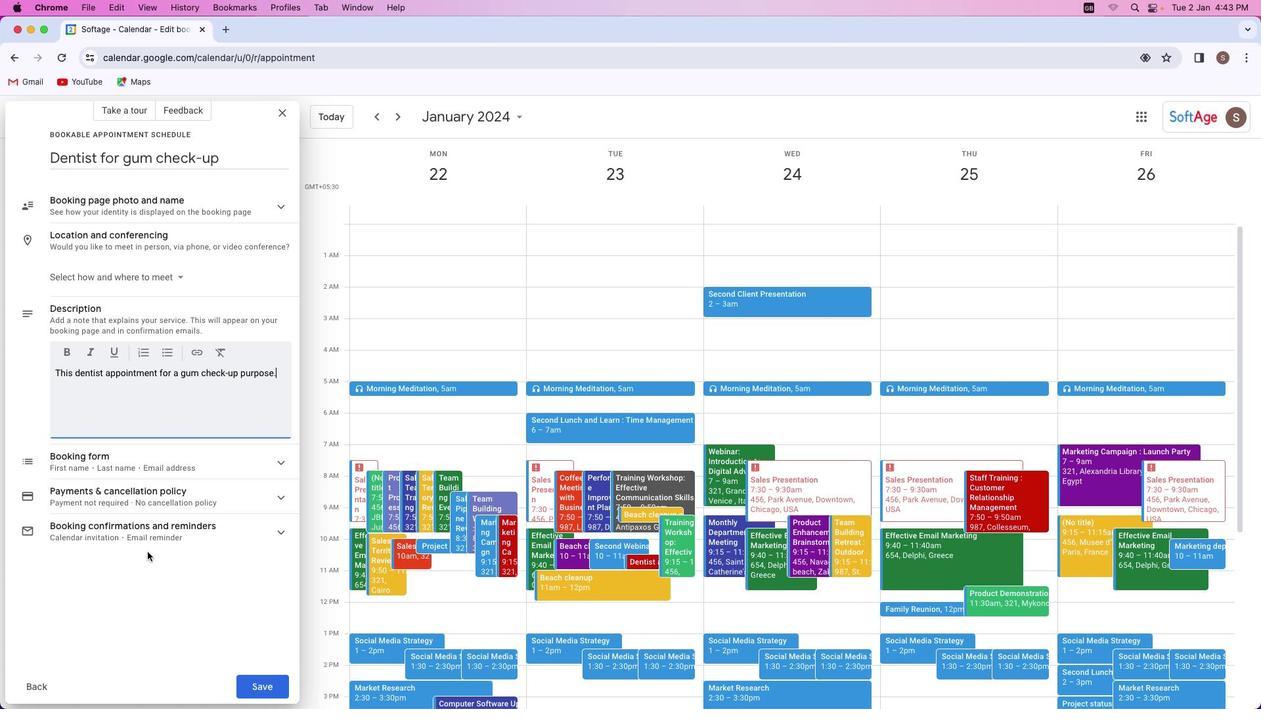 
Action: Mouse scrolled (147, 553) with delta (0, 0)
Screenshot: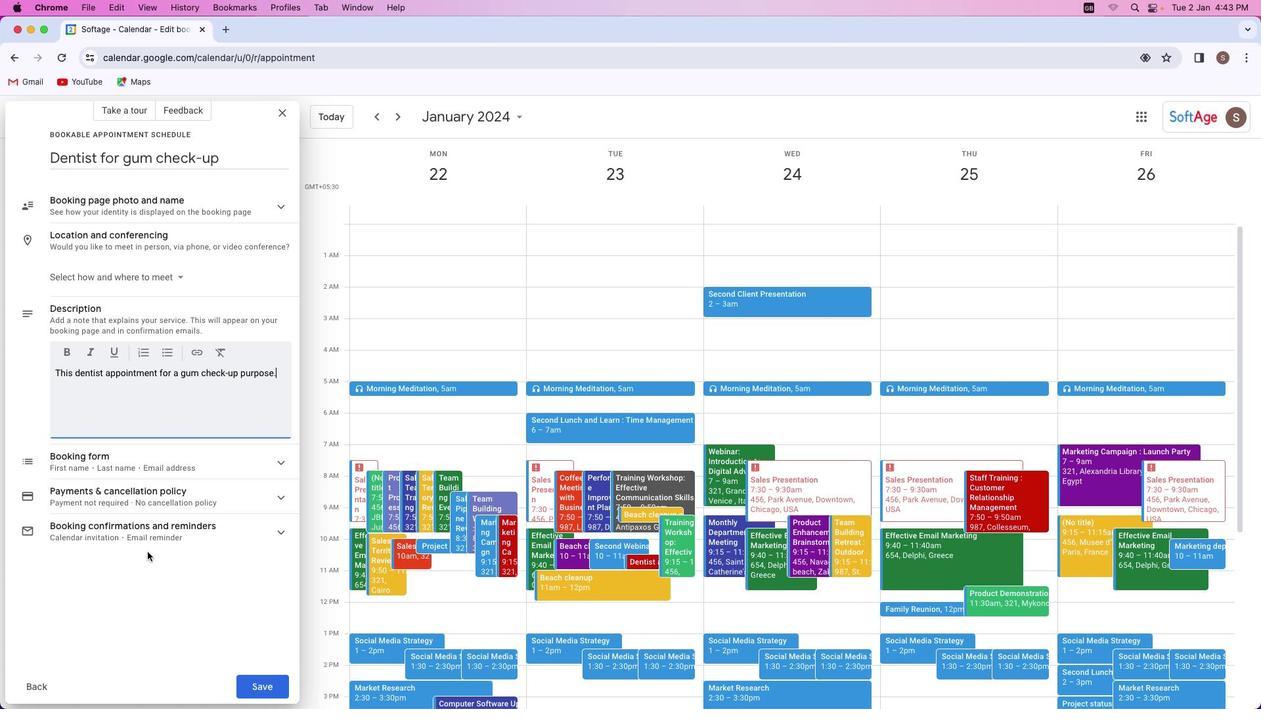 
Action: Mouse moved to (147, 553)
Screenshot: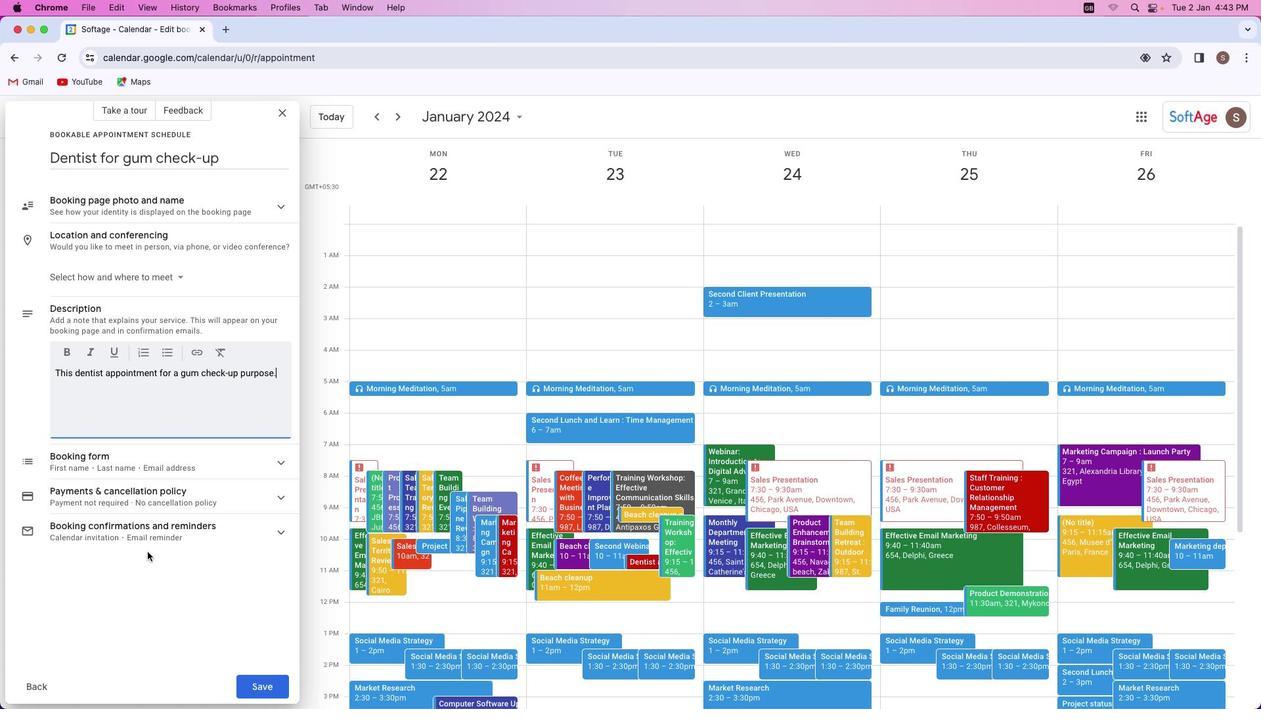 
Action: Mouse scrolled (147, 553) with delta (0, 0)
Screenshot: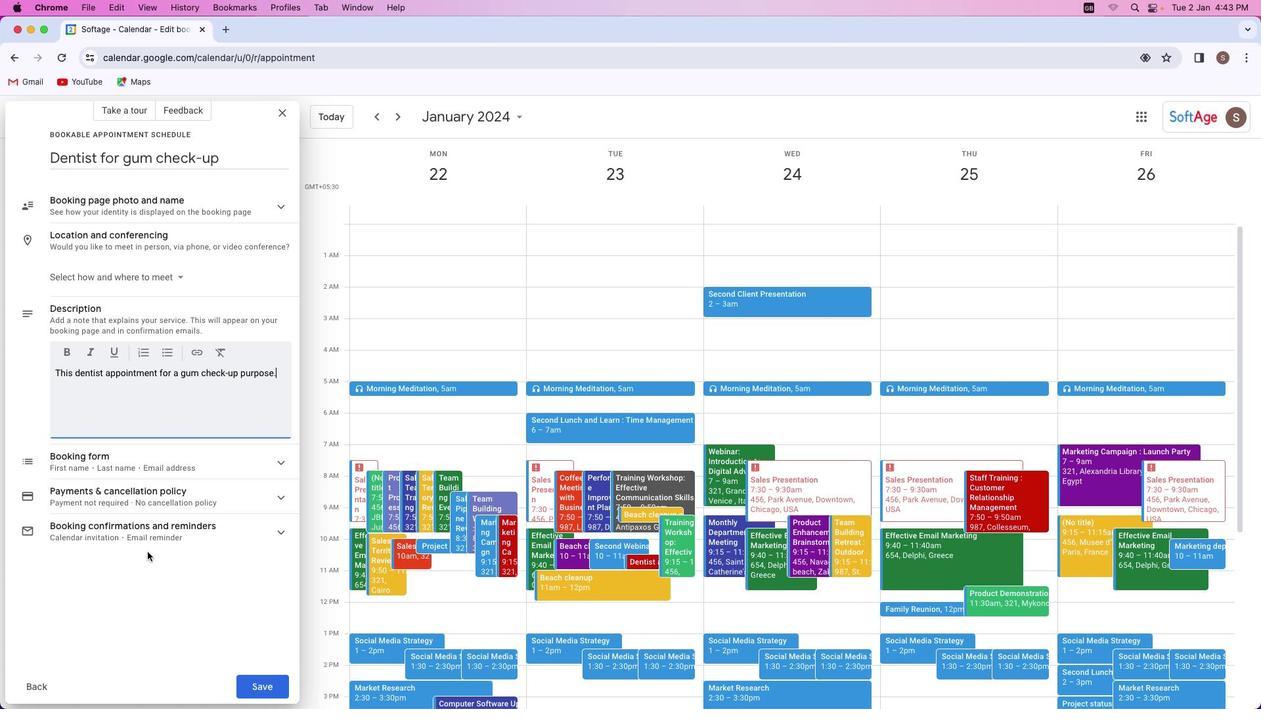 
Action: Mouse moved to (266, 690)
Screenshot: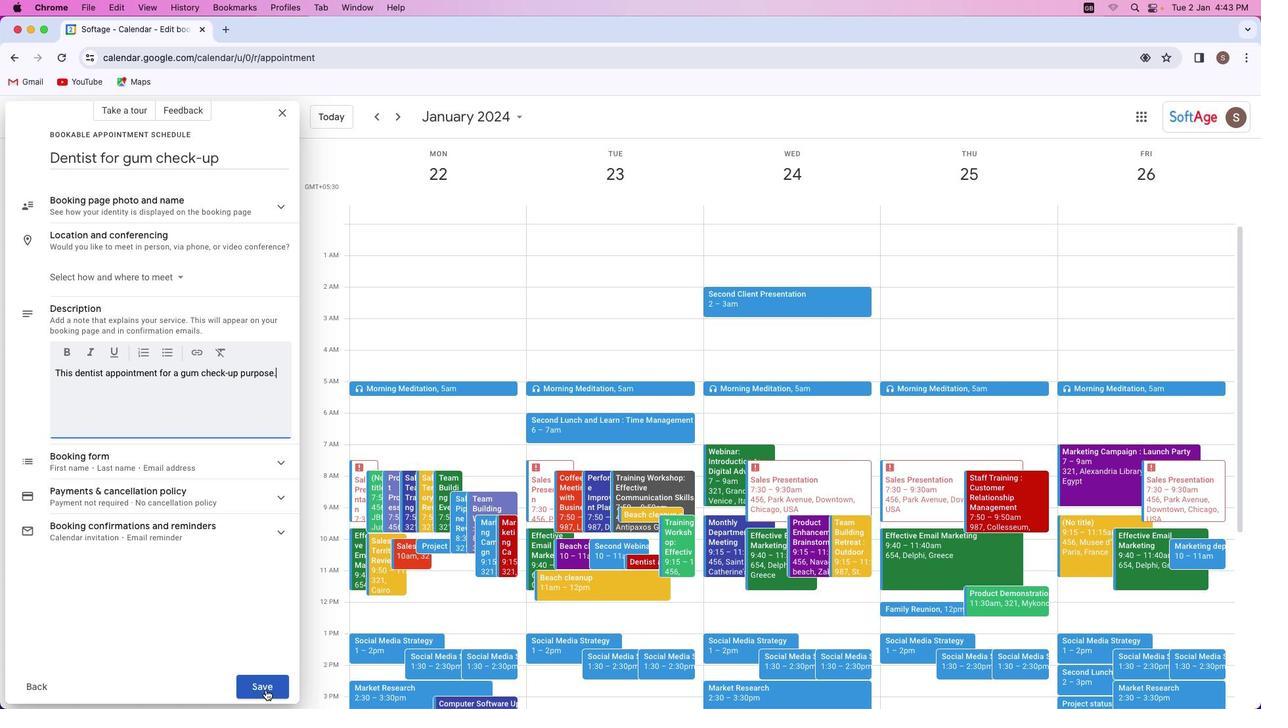 
Action: Mouse pressed left at (266, 690)
Screenshot: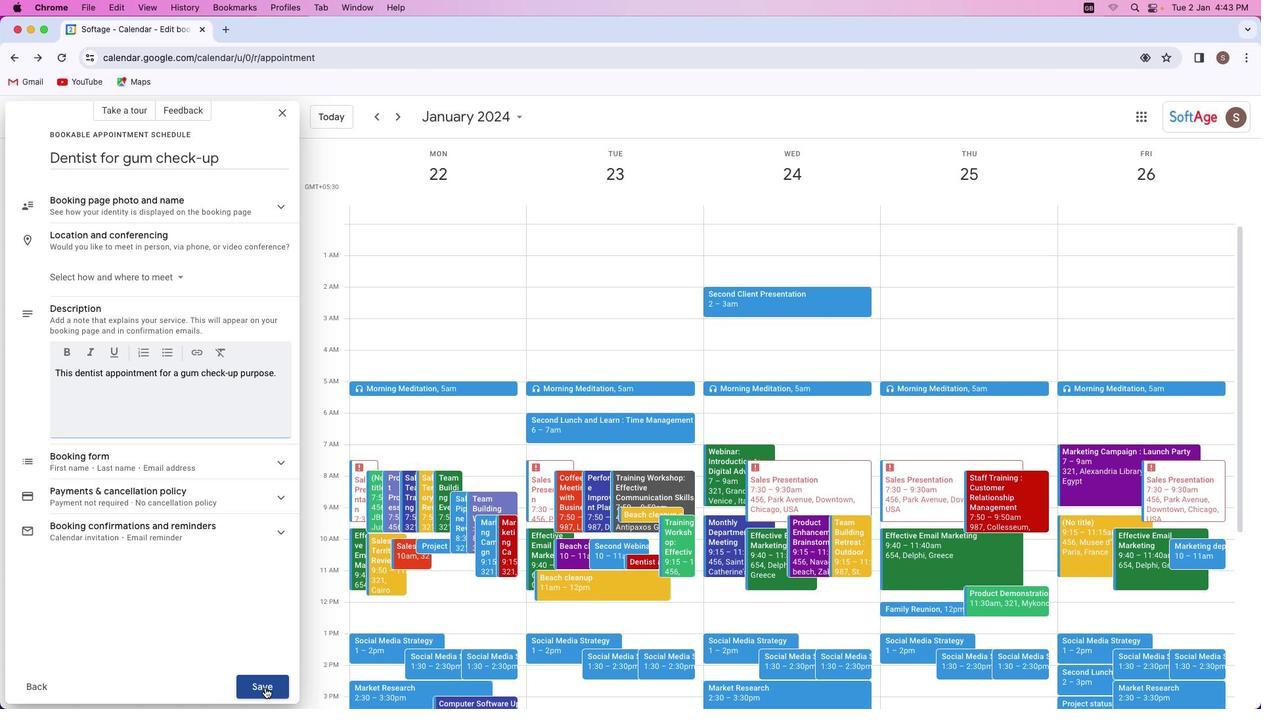 
Action: Mouse moved to (723, 344)
Screenshot: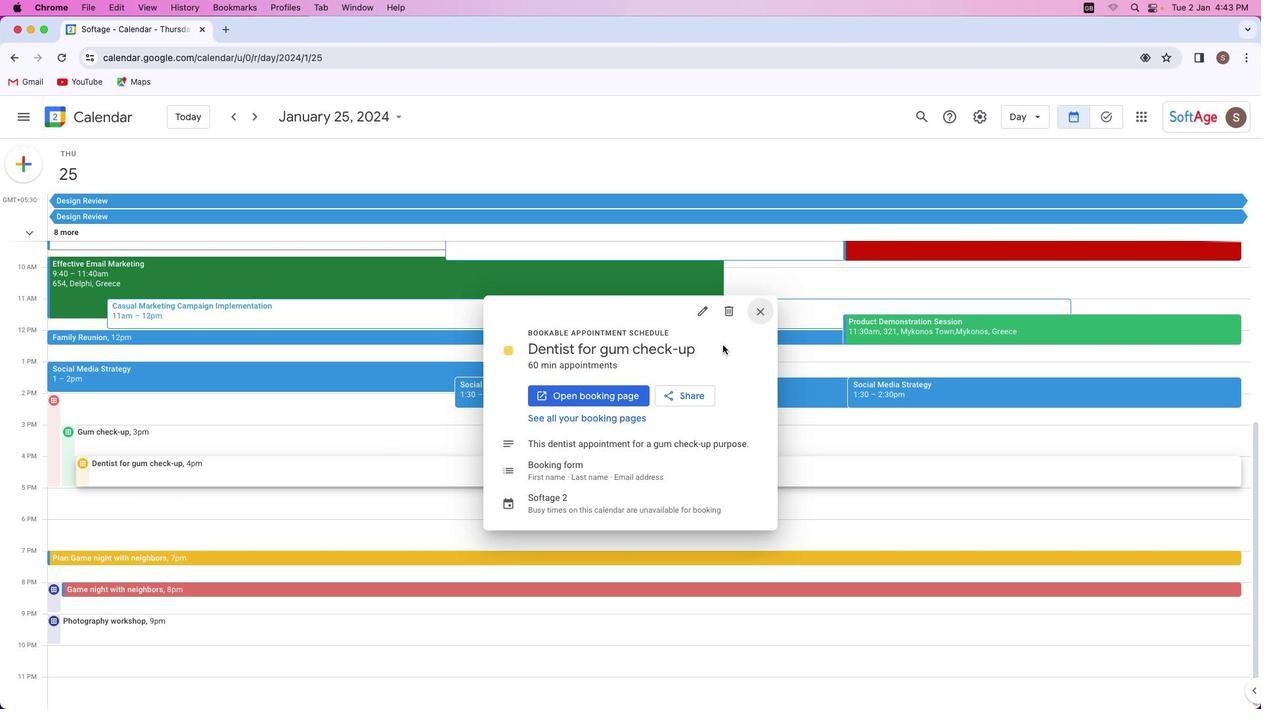 
